 Task: Forward email and add a link Link0000000021 from Email0000000010 to Email0000000001 with a cc to Email0000000002 and bcc to Email0000000003 with a subject Subject0000000021 and add a message Message0000000023. Forward email and add a link Link0000000021 from Email0000000010 to Email0000000001; Email000000002 with a cc to Email0000000003; Email000000004 and bcc to Email0000000005 with a subject Subject0000000021 and add a message Message0000000023. Forward email and add a link Link0000000022 from Email0000000010 including the signature Sign0000000001 to Email0000000001 with a subject Subject0000000021 and add a message Message0000000021. Forward email and add a link Link0000000022 from Email0000000010 including the signature Sign0000000001 to Email0000000001; Email000000002 with a subject Subject0000000022 and add a message Message0000000022. Forward email and add a link Link0000000022 from Email0000000010 including the signature Sign0000000001 to Email0000000001 with a subject Subject0000000021 and add a message Message0000000021
Action: Mouse moved to (914, 232)
Screenshot: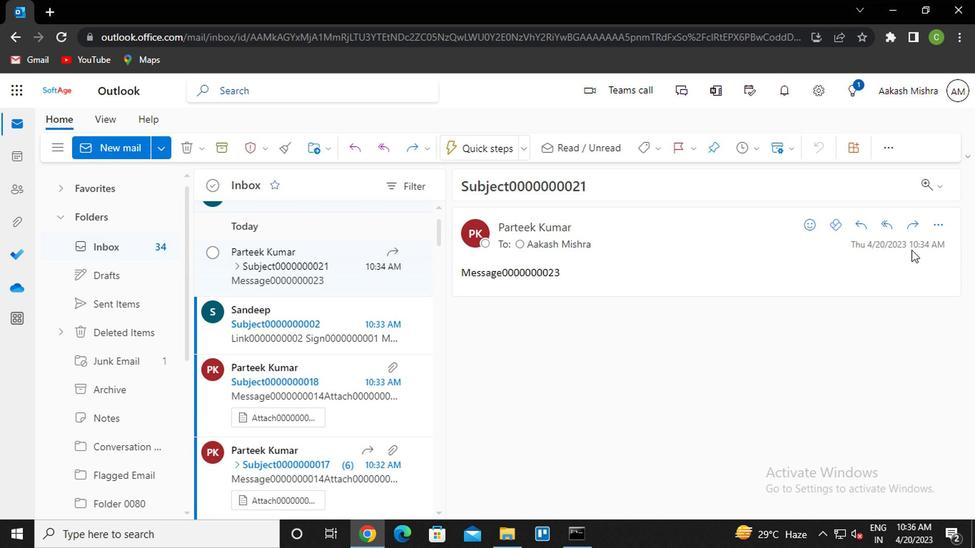 
Action: Mouse pressed left at (914, 232)
Screenshot: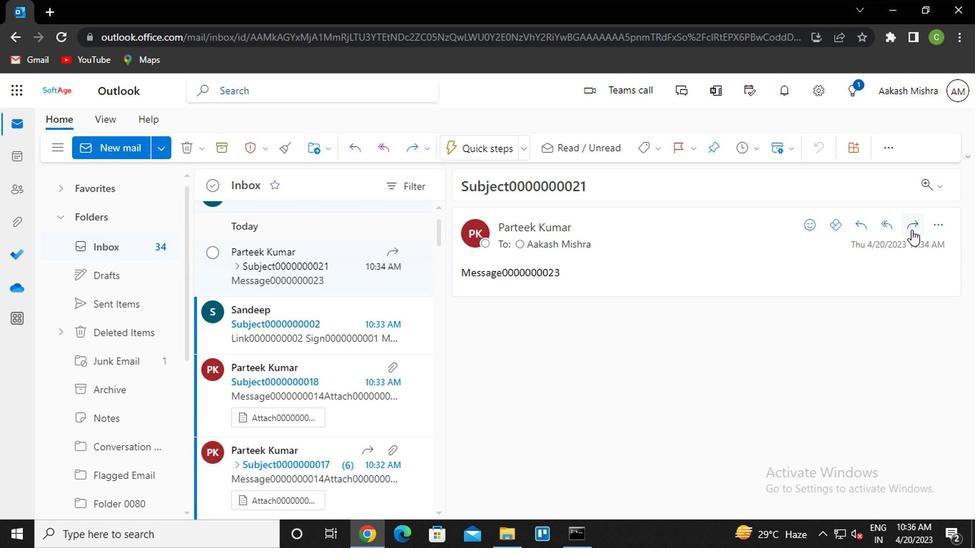 
Action: Mouse moved to (508, 330)
Screenshot: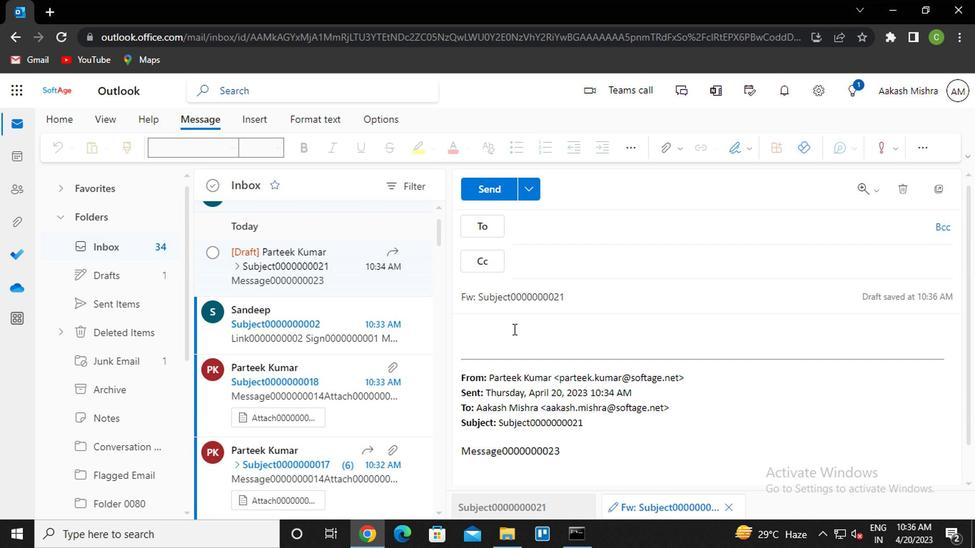 
Action: Mouse pressed left at (508, 330)
Screenshot: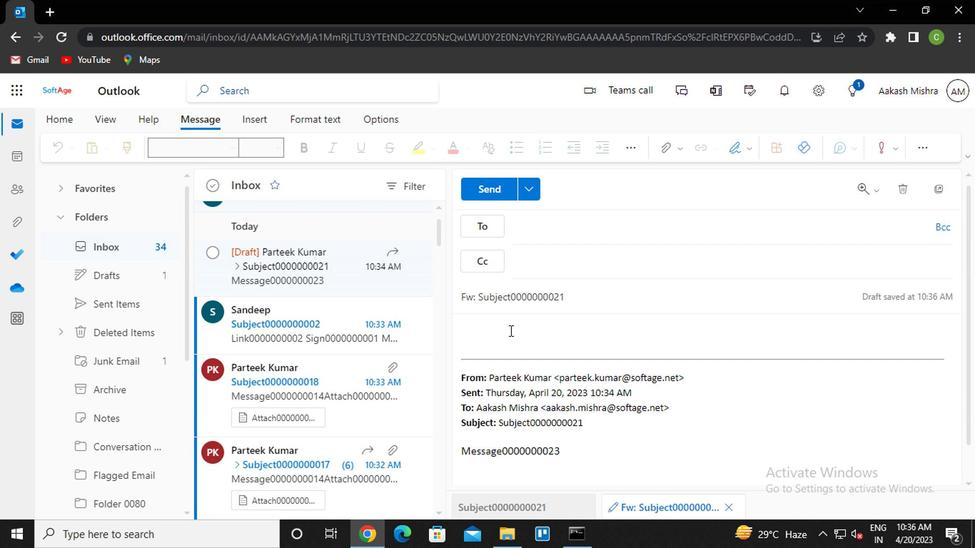 
Action: Mouse moved to (665, 146)
Screenshot: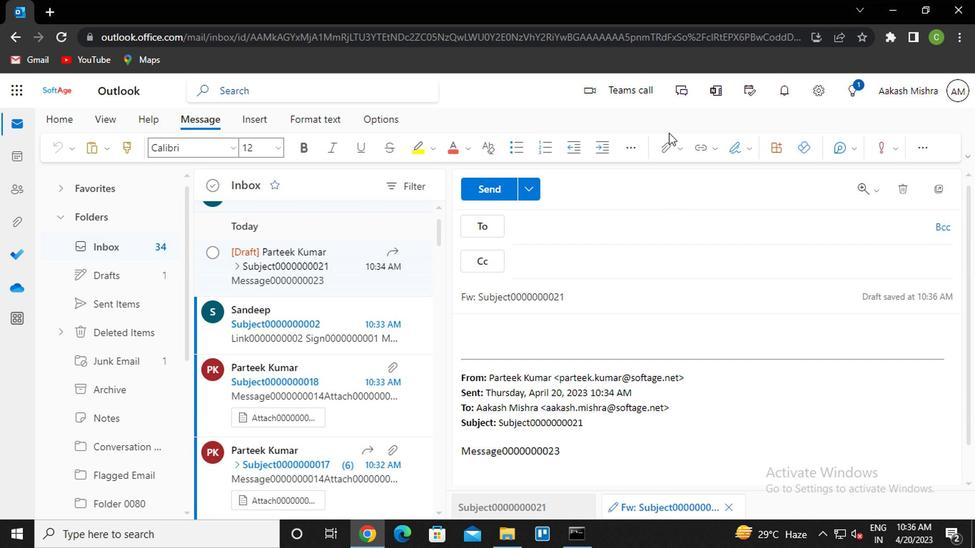 
Action: Mouse pressed left at (665, 146)
Screenshot: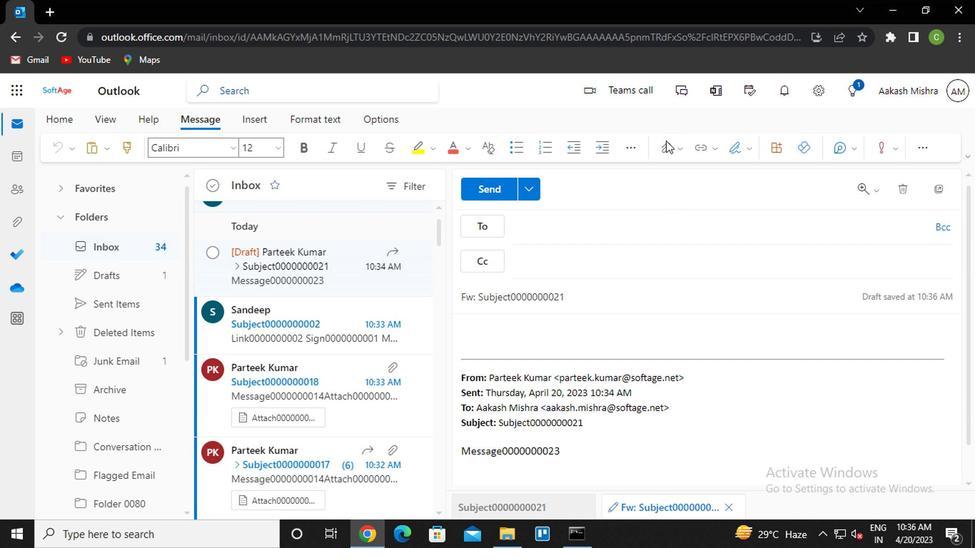 
Action: Mouse moved to (560, 255)
Screenshot: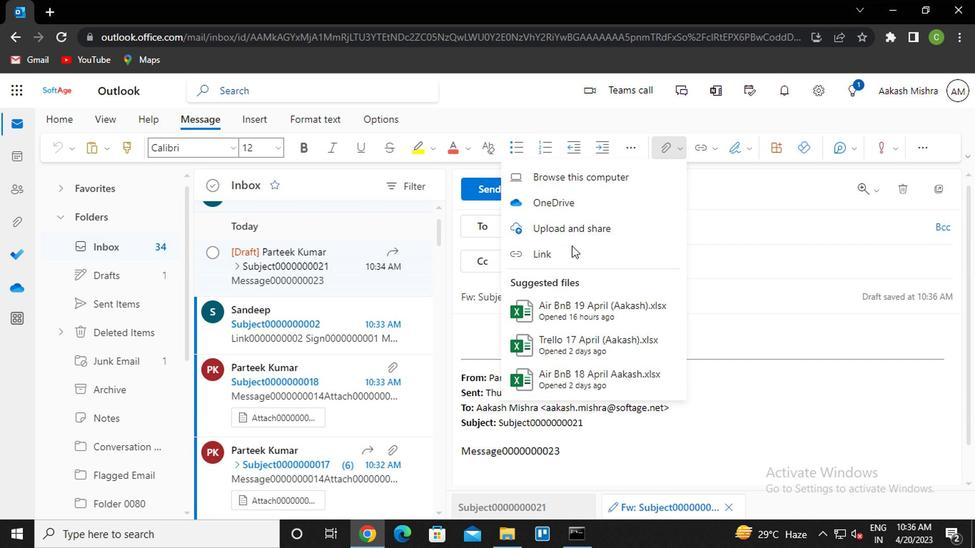 
Action: Mouse pressed left at (560, 255)
Screenshot: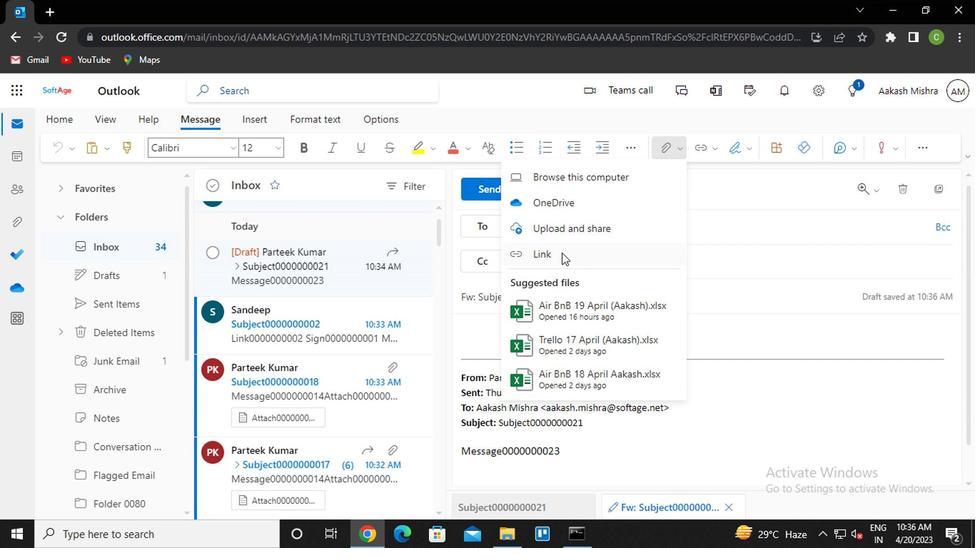 
Action: Mouse moved to (366, 279)
Screenshot: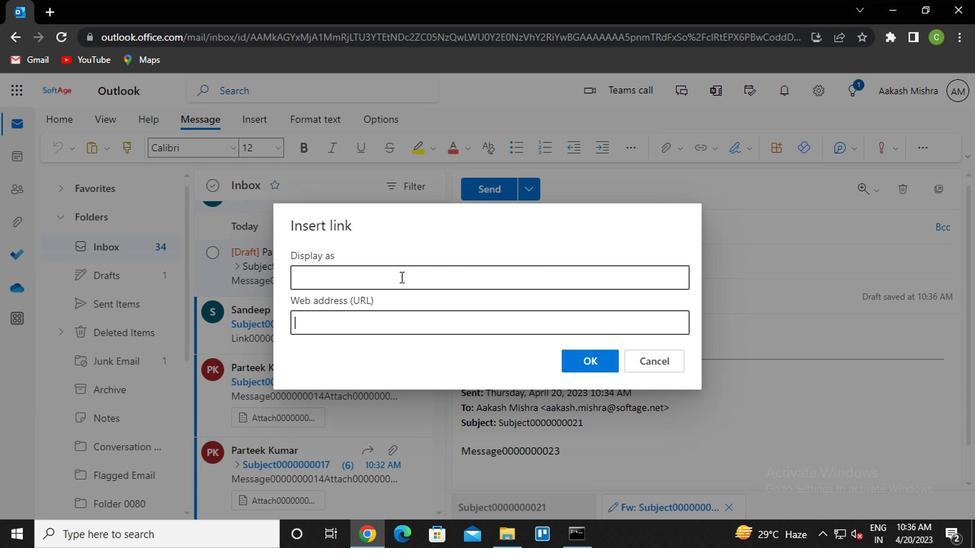 
Action: Mouse pressed left at (366, 279)
Screenshot: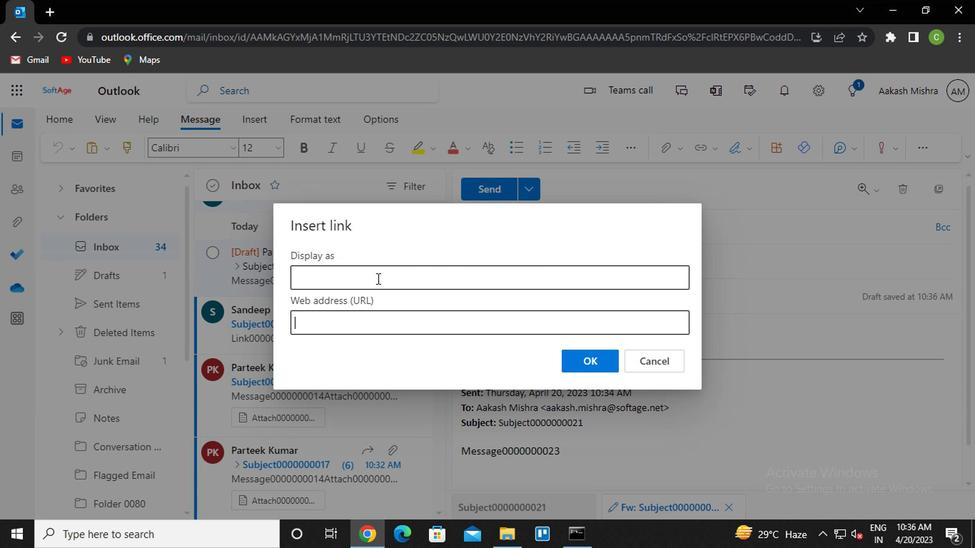 
Action: Key pressed <Key.down><Key.enter><Key.tab>l<Key.down><Key.enter>
Screenshot: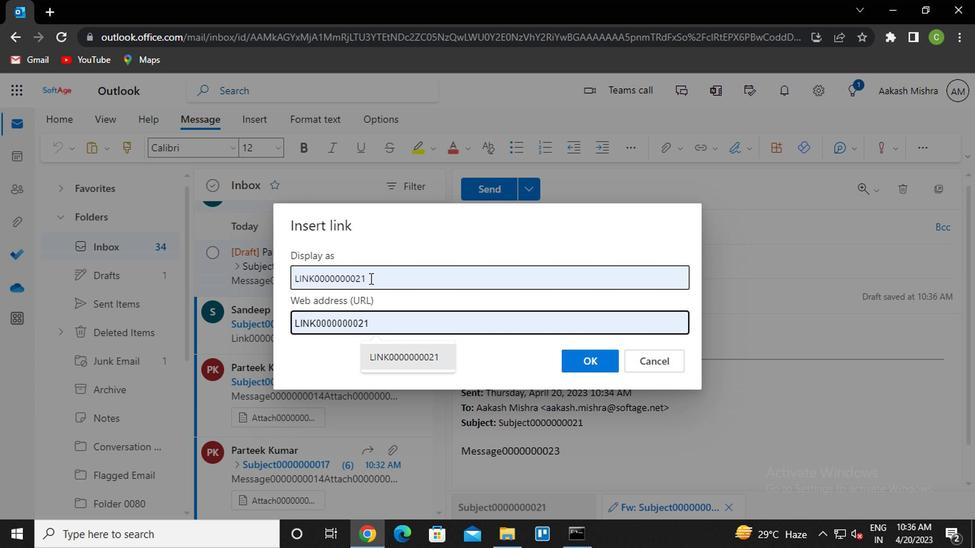 
Action: Mouse moved to (576, 365)
Screenshot: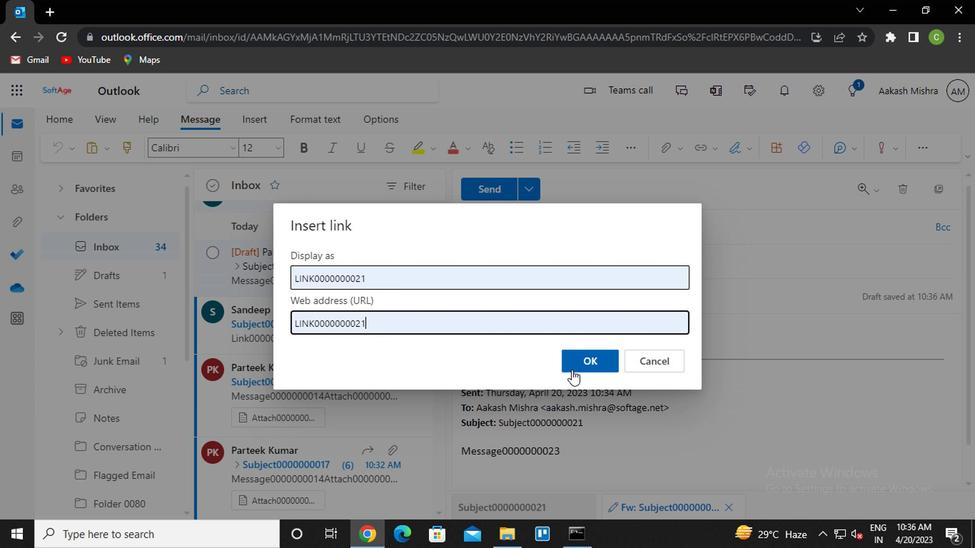 
Action: Mouse pressed left at (576, 365)
Screenshot: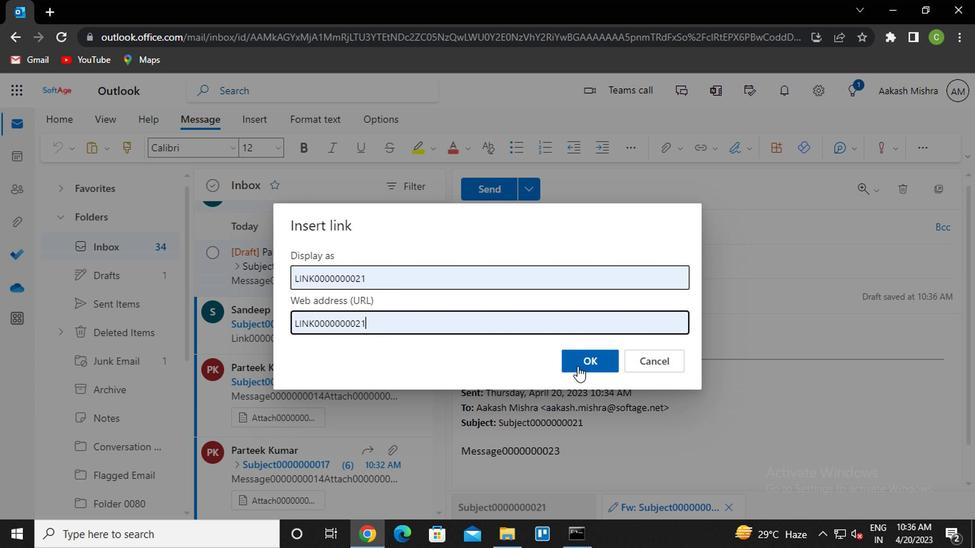 
Action: Mouse moved to (544, 233)
Screenshot: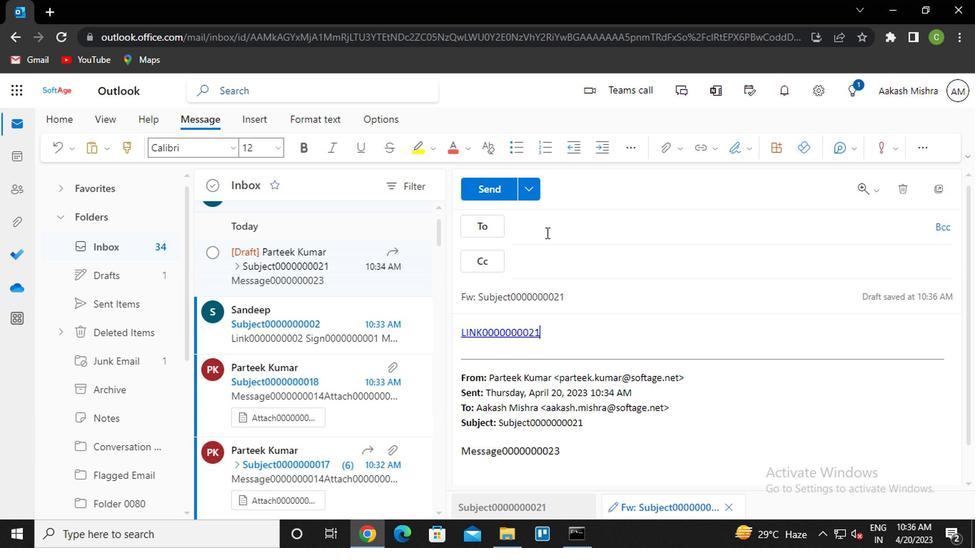 
Action: Mouse pressed left at (544, 233)
Screenshot: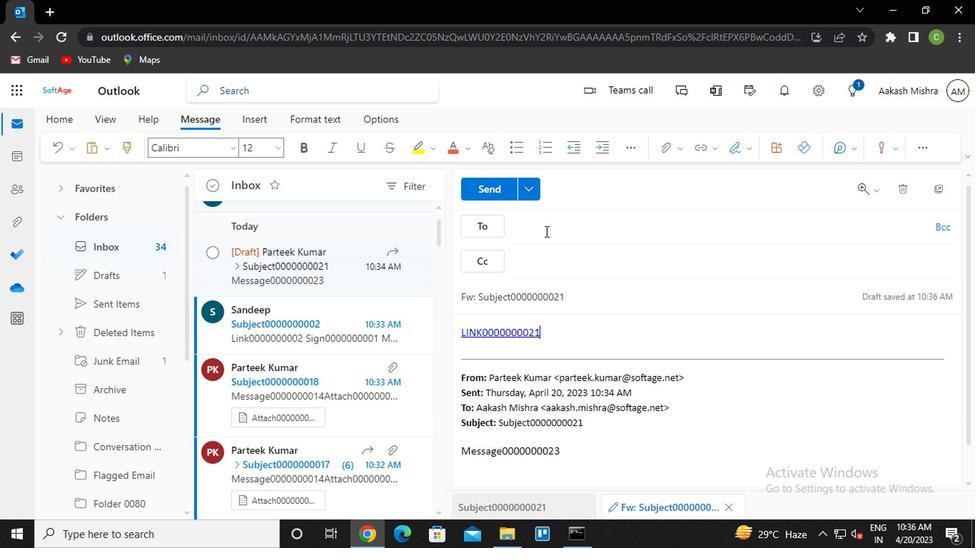 
Action: Key pressed san<Key.enter>
Screenshot: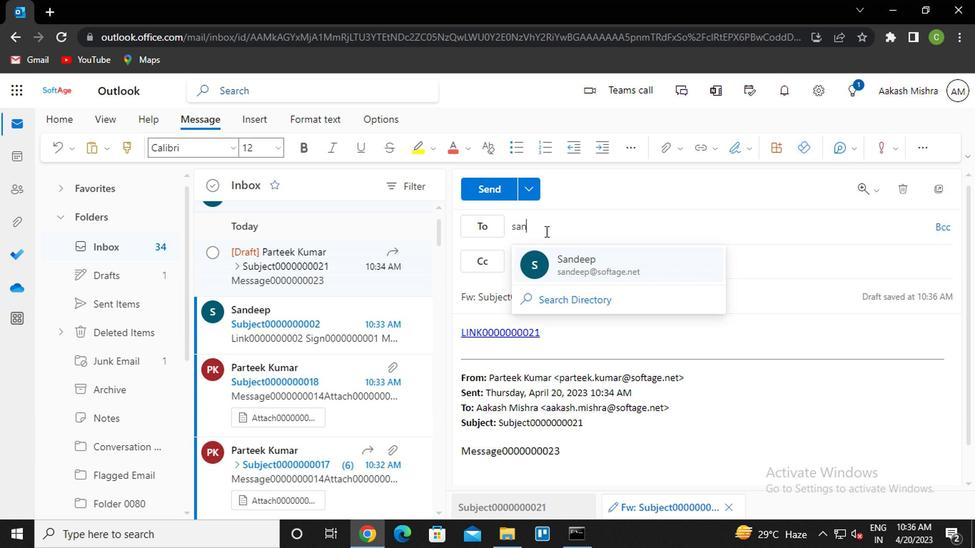 
Action: Mouse moved to (550, 265)
Screenshot: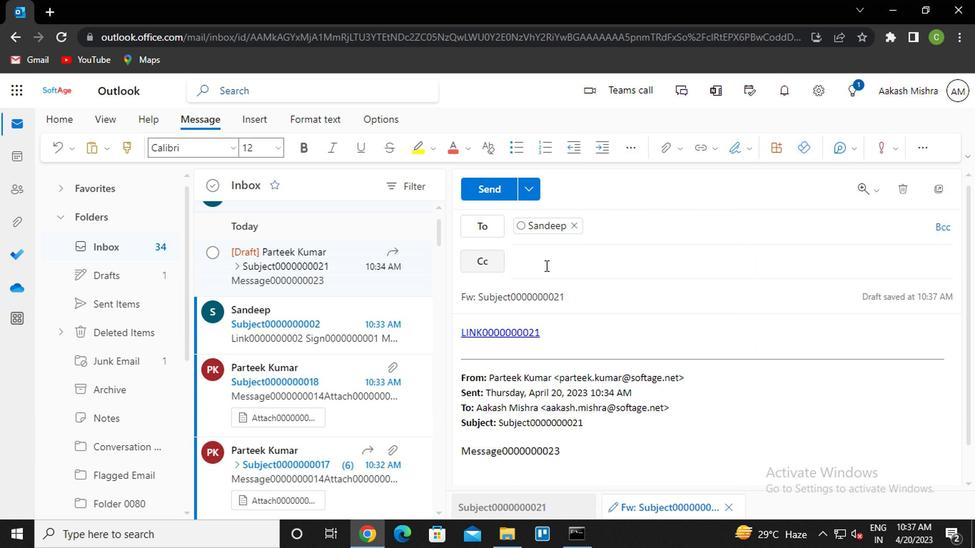 
Action: Mouse pressed left at (550, 265)
Screenshot: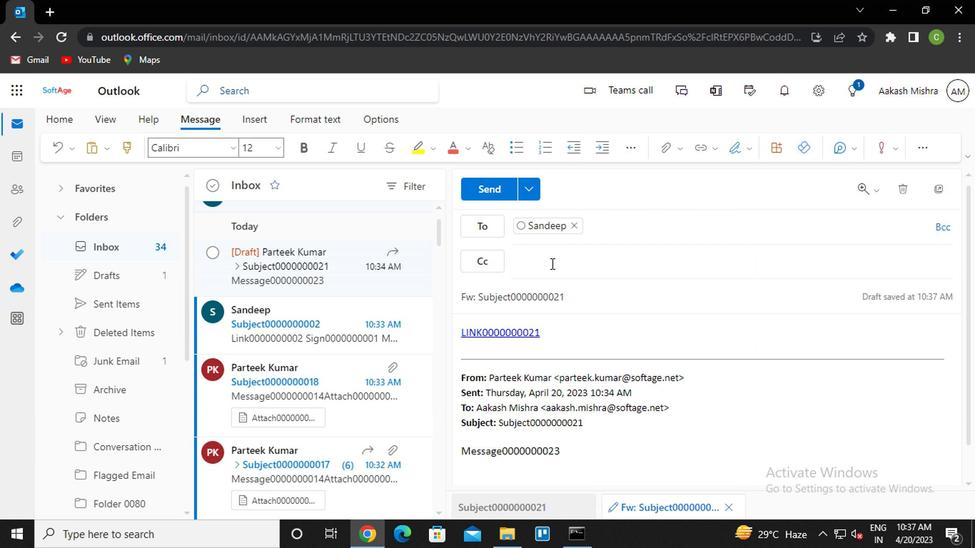
Action: Key pressed vas<Key.backspace>n<Key.enter>
Screenshot: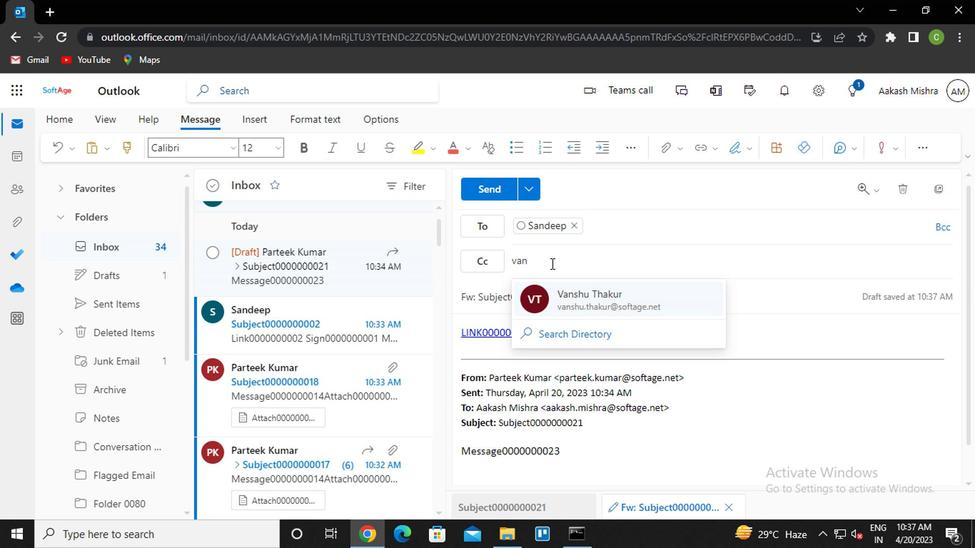 
Action: Mouse moved to (948, 231)
Screenshot: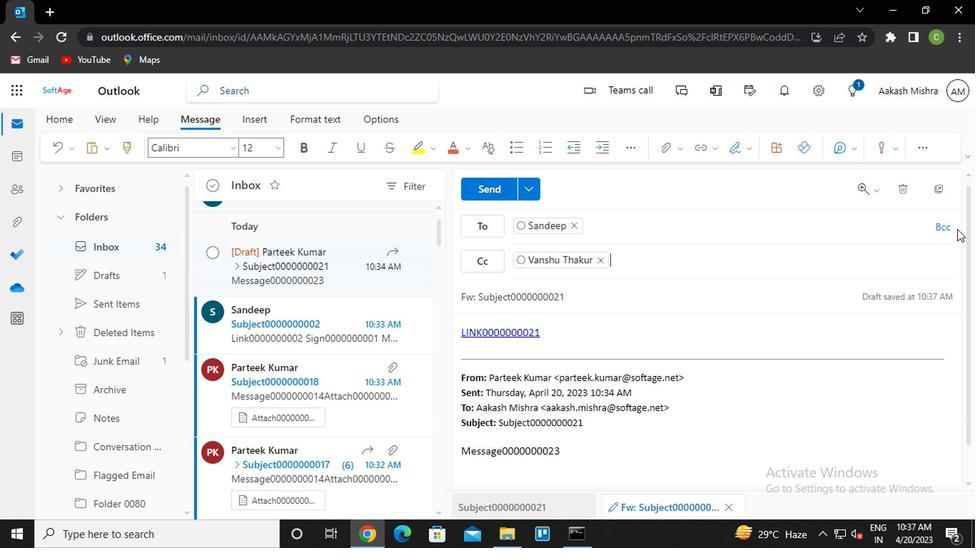 
Action: Mouse pressed left at (948, 231)
Screenshot: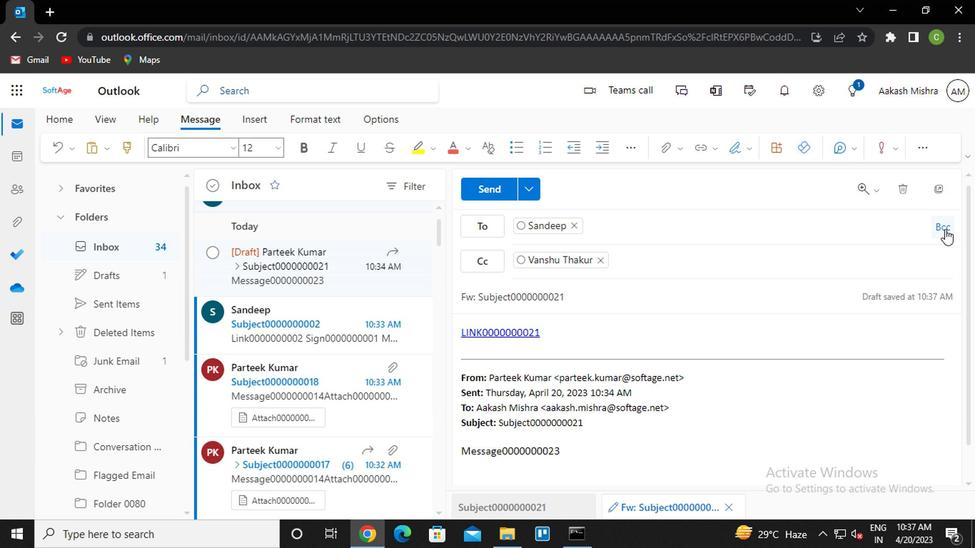 
Action: Mouse moved to (810, 289)
Screenshot: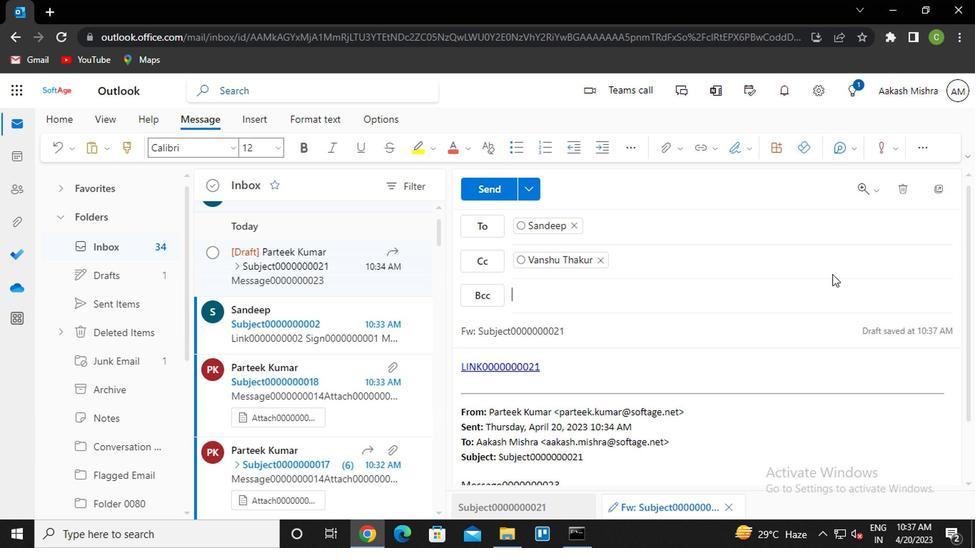 
Action: Key pressed nik<Key.enter>
Screenshot: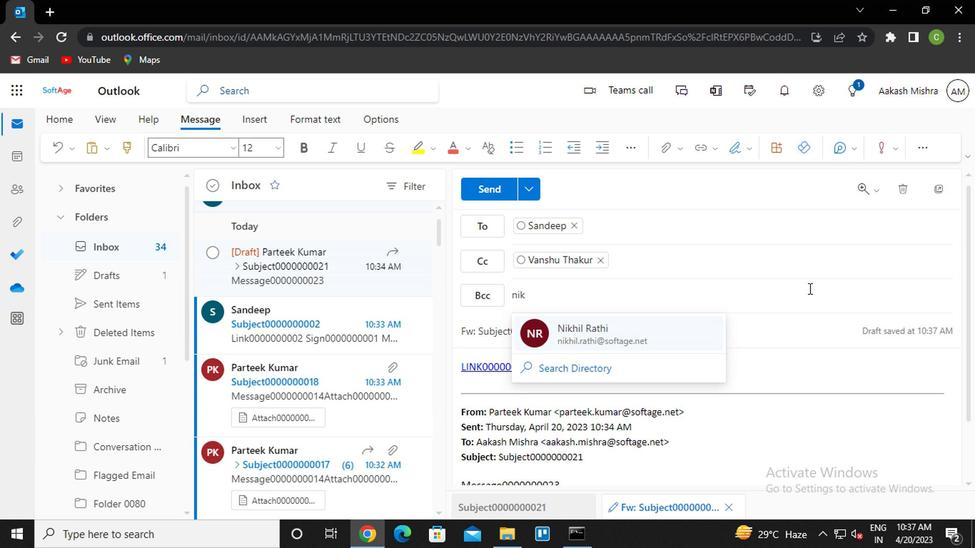 
Action: Mouse moved to (539, 380)
Screenshot: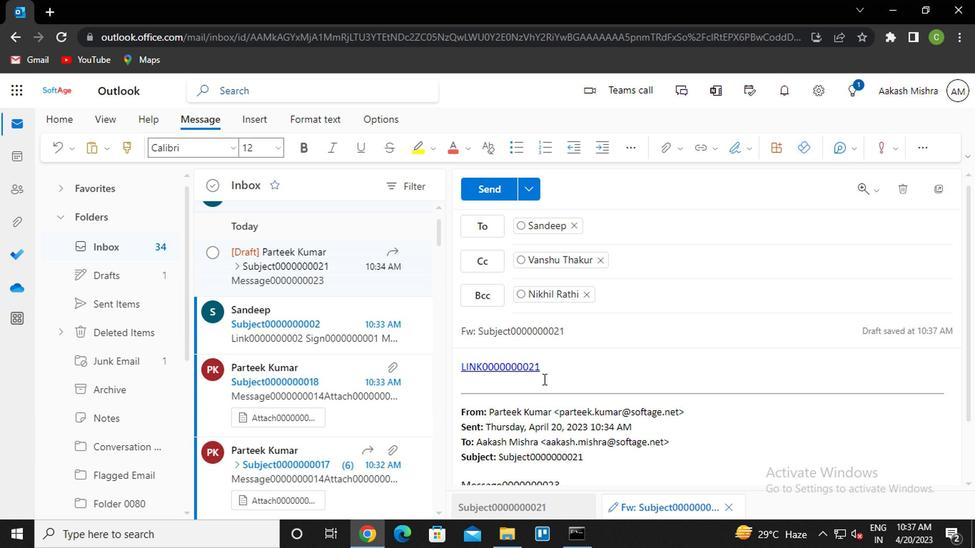 
Action: Mouse pressed left at (539, 380)
Screenshot: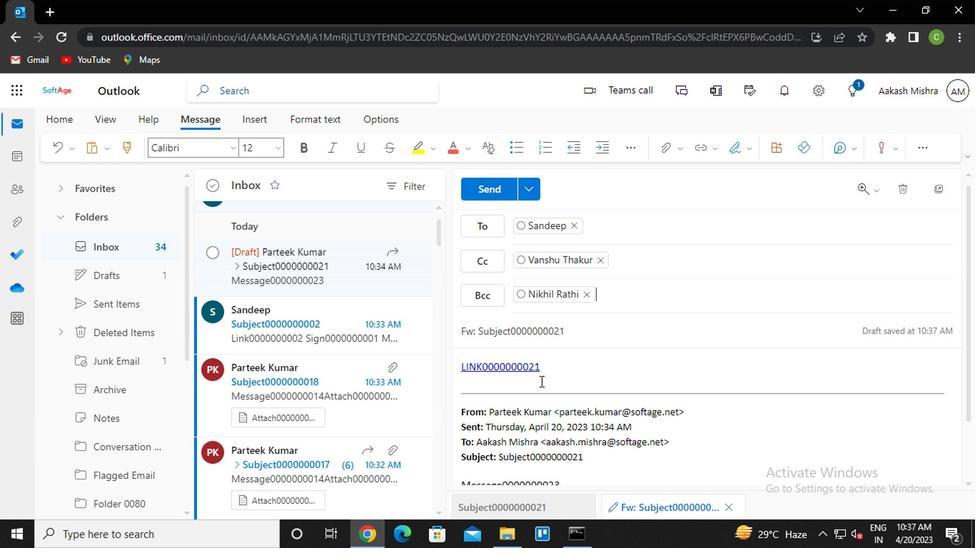 
Action: Key pressed <Key.caps_lock>m<Key.caps_lock>essage0000000023
Screenshot: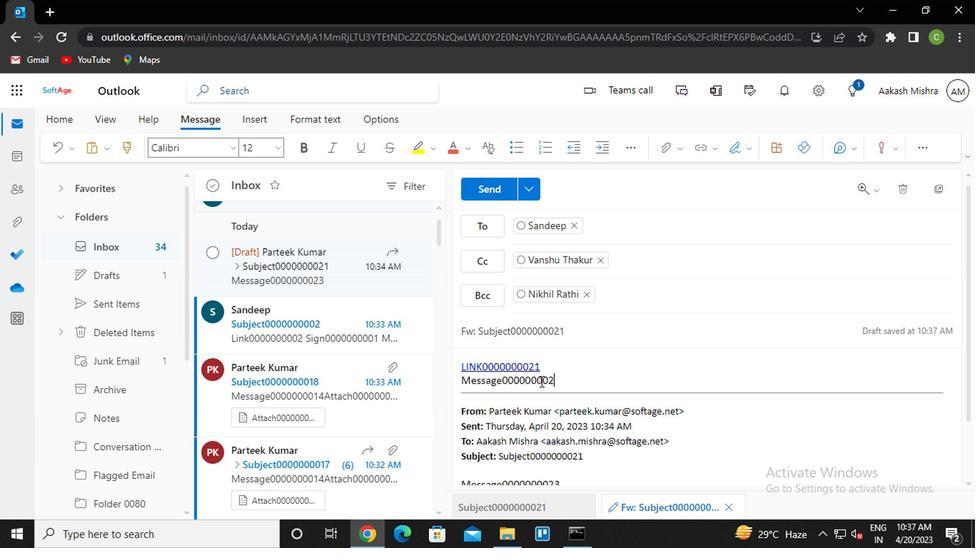 
Action: Mouse moved to (468, 186)
Screenshot: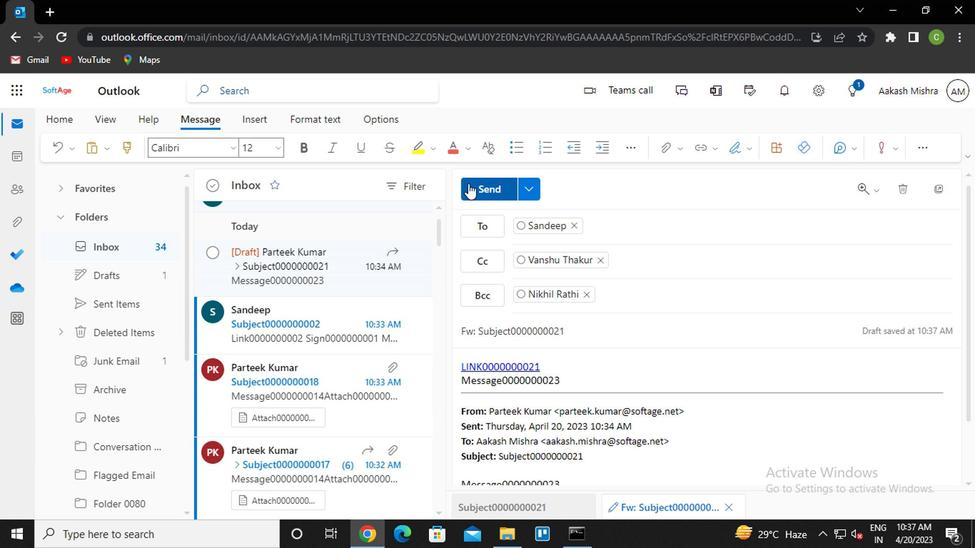 
Action: Mouse pressed left at (468, 186)
Screenshot: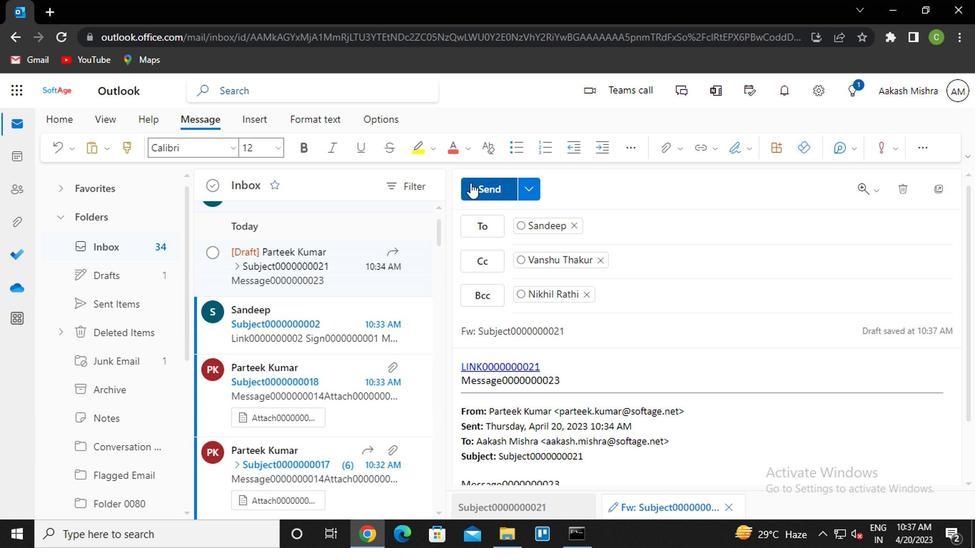 
Action: Mouse moved to (913, 233)
Screenshot: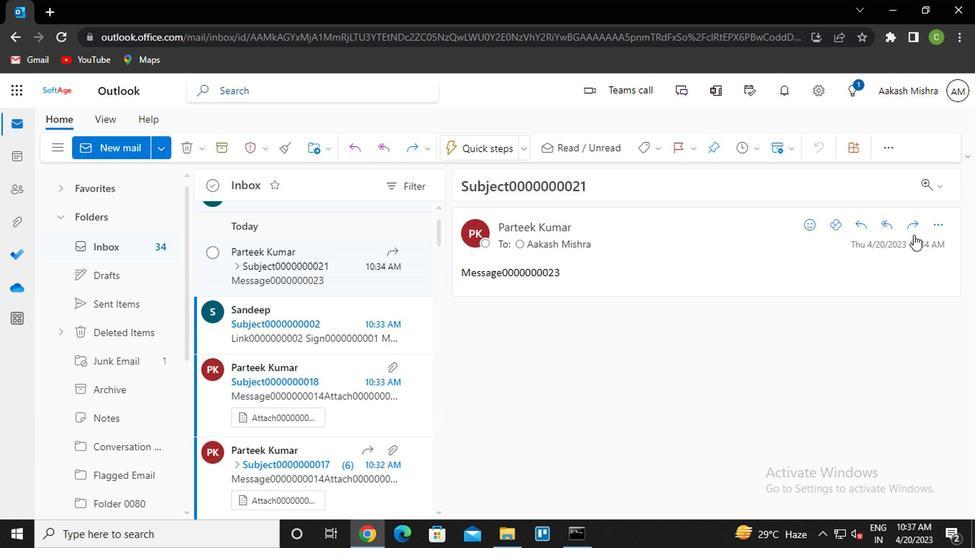 
Action: Mouse pressed left at (913, 233)
Screenshot: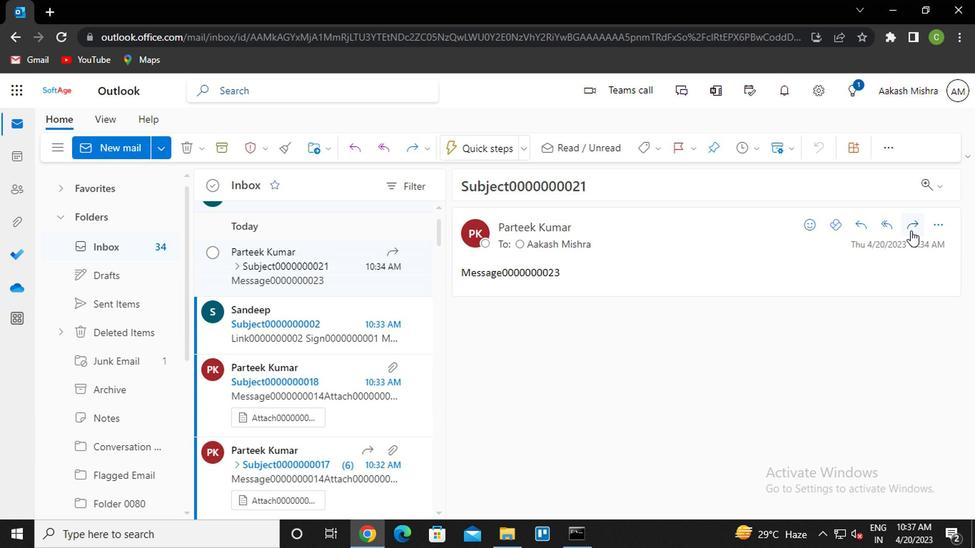 
Action: Mouse moved to (514, 334)
Screenshot: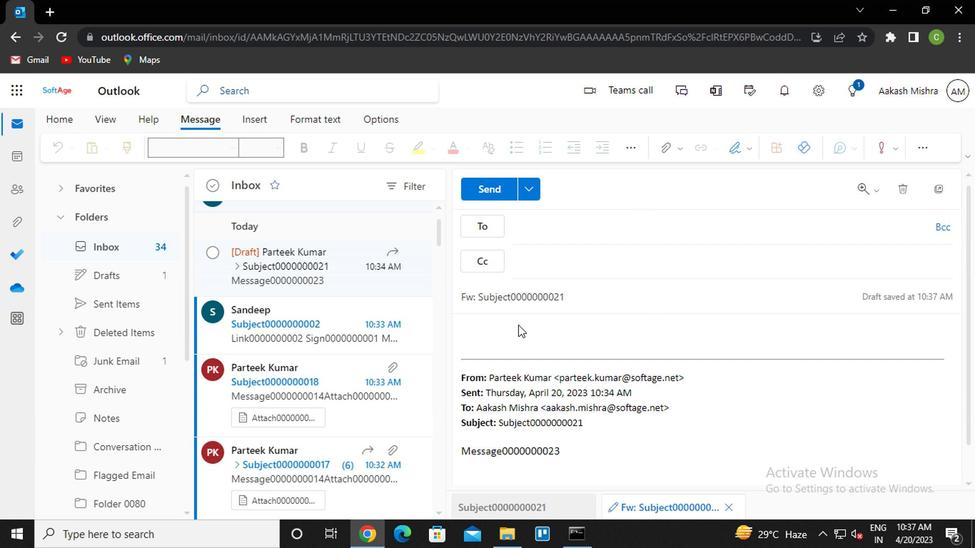 
Action: Mouse pressed left at (514, 334)
Screenshot: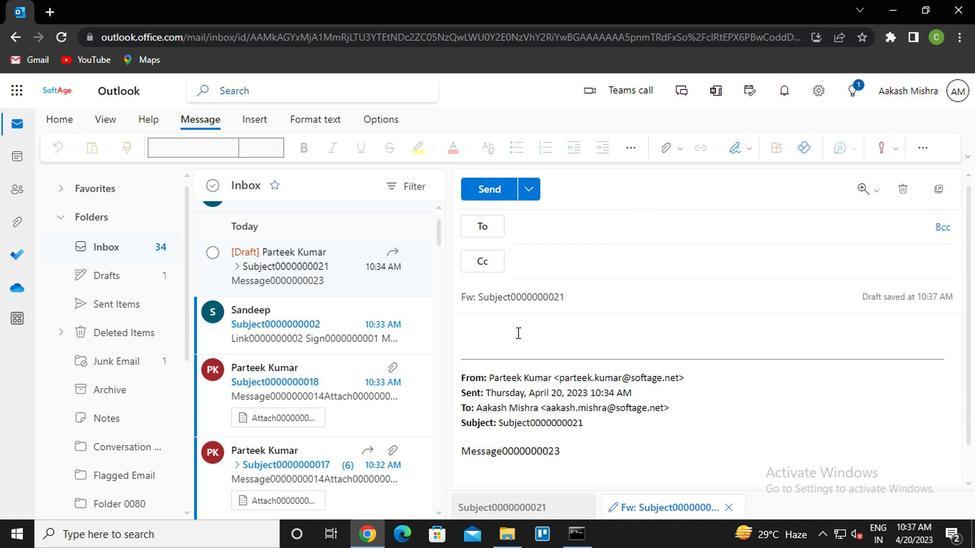 
Action: Mouse moved to (669, 152)
Screenshot: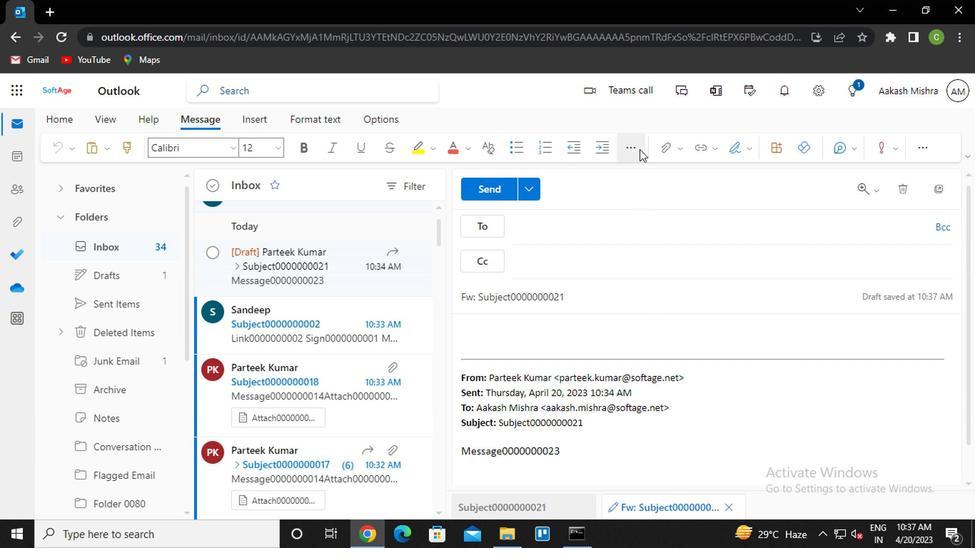 
Action: Mouse pressed left at (669, 152)
Screenshot: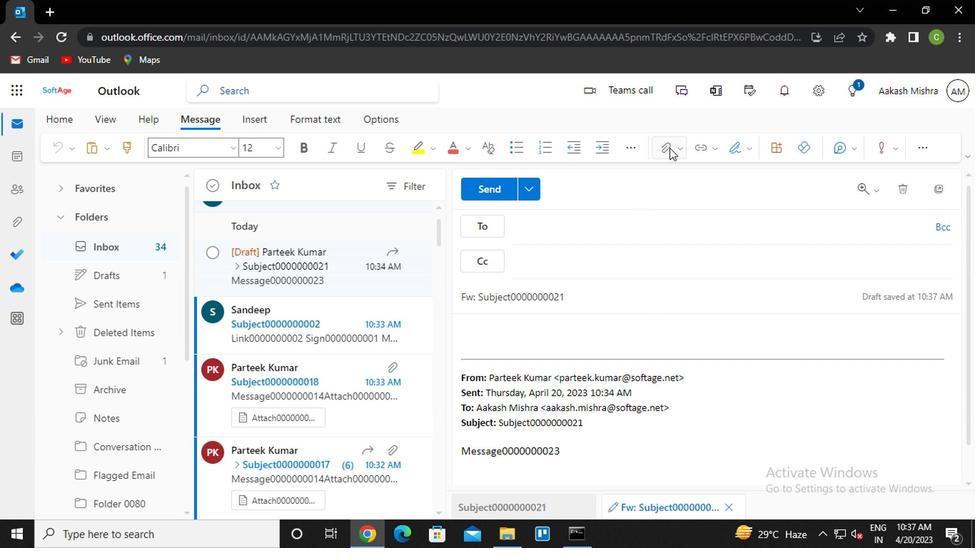 
Action: Mouse moved to (550, 253)
Screenshot: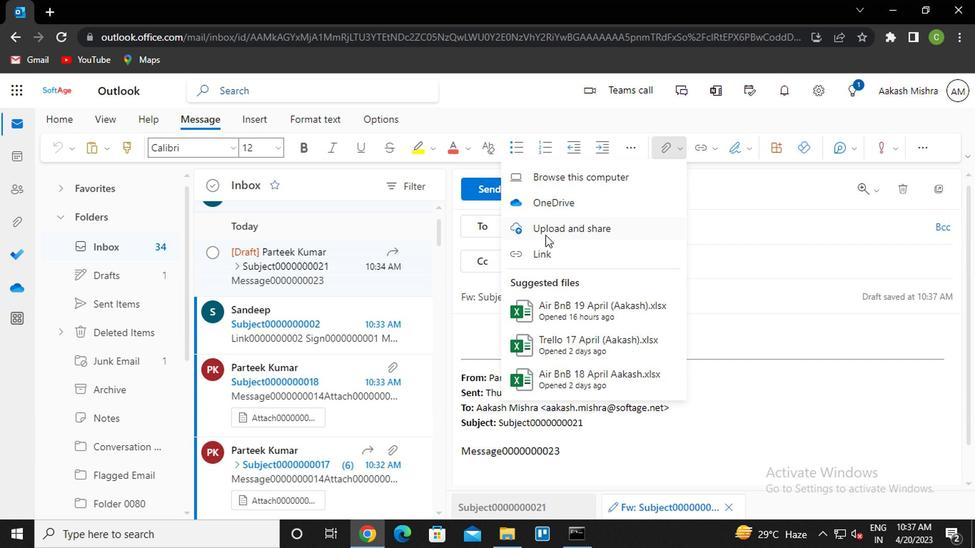 
Action: Mouse pressed left at (550, 253)
Screenshot: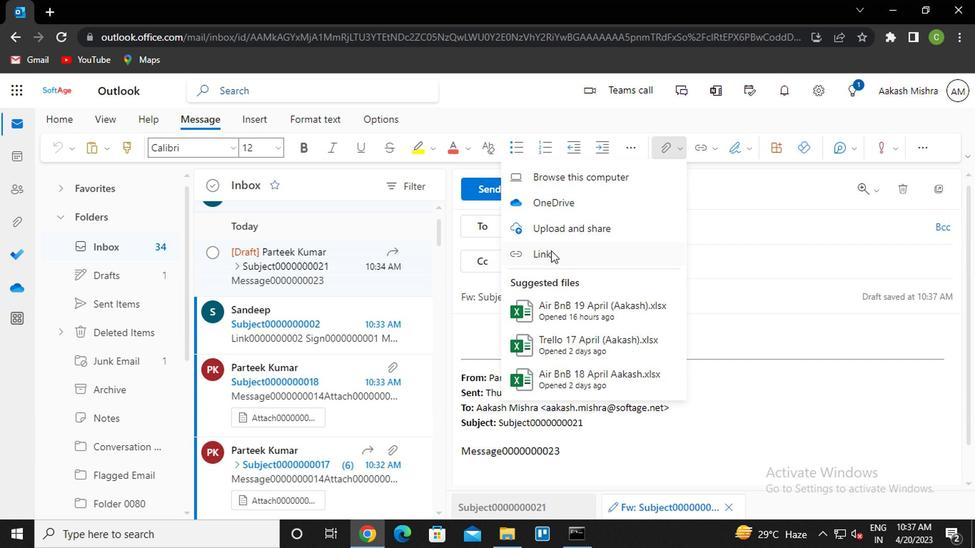 
Action: Mouse moved to (369, 280)
Screenshot: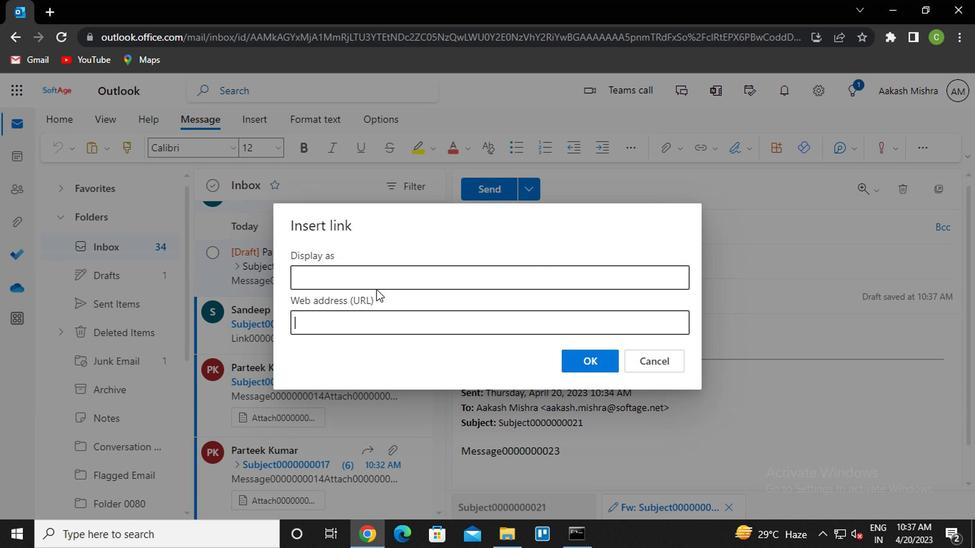 
Action: Mouse pressed left at (369, 280)
Screenshot: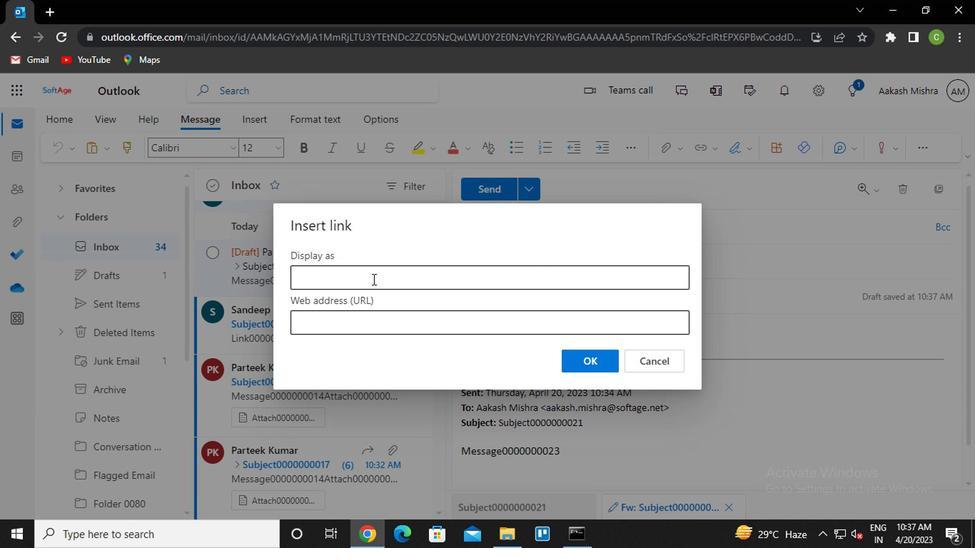 
Action: Key pressed <Key.down><Key.enter>
Screenshot: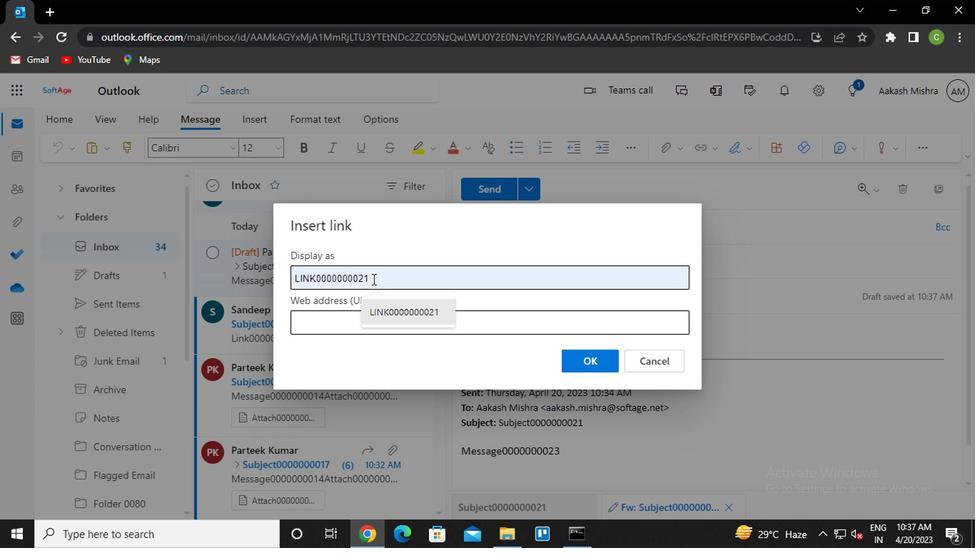 
Action: Mouse moved to (363, 322)
Screenshot: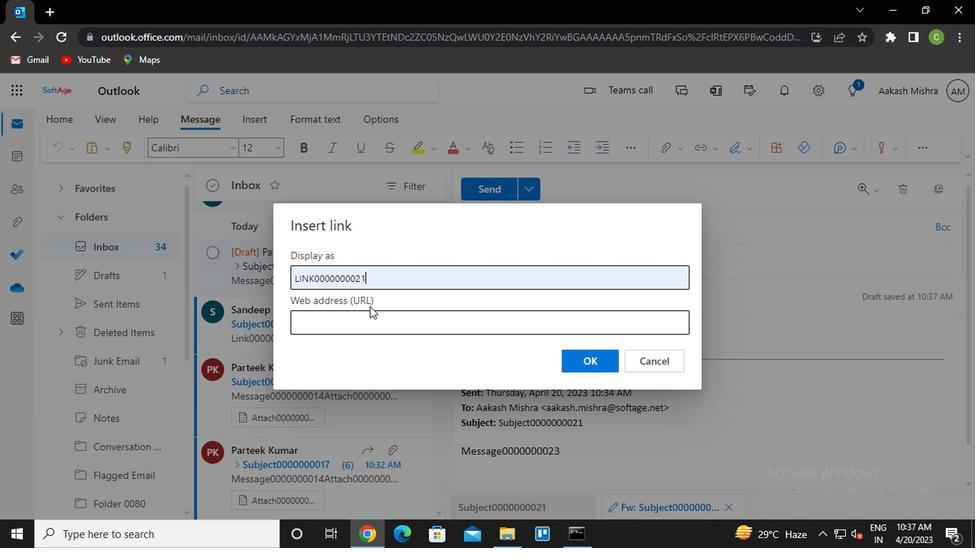 
Action: Mouse pressed left at (363, 322)
Screenshot: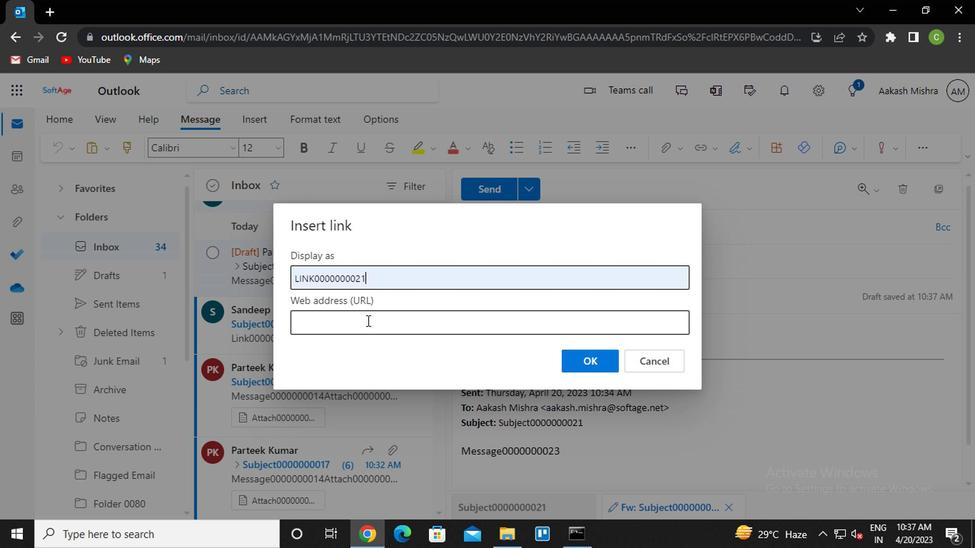 
Action: Mouse moved to (392, 354)
Screenshot: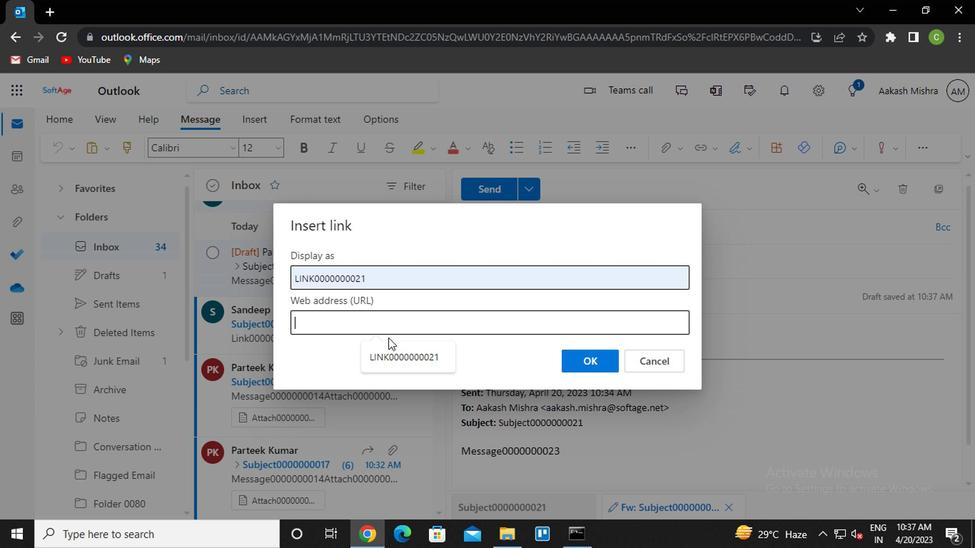 
Action: Mouse pressed left at (392, 354)
Screenshot: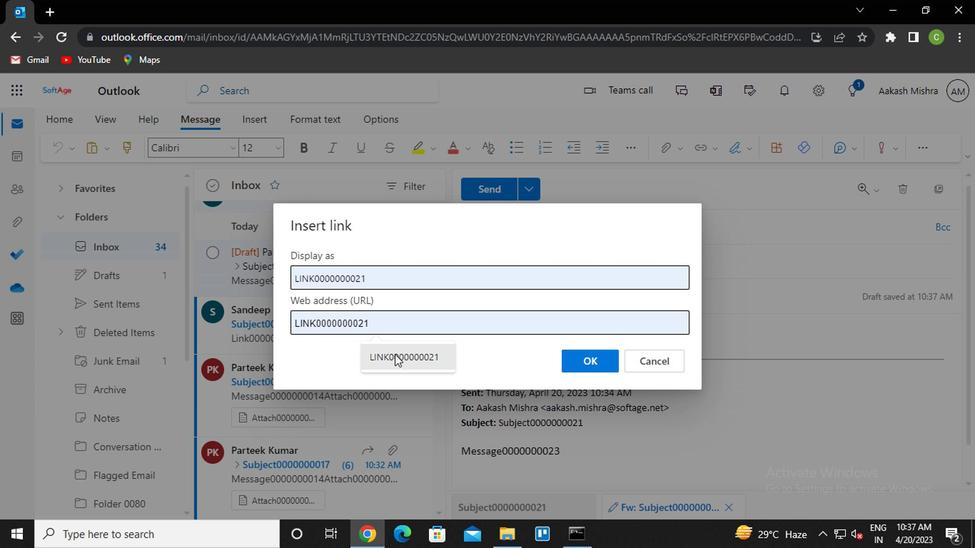 
Action: Mouse moved to (574, 360)
Screenshot: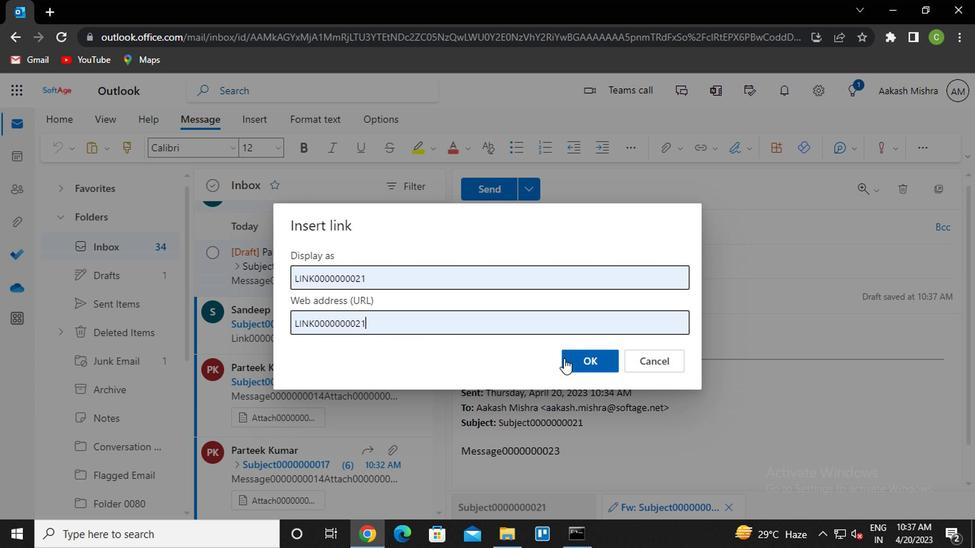 
Action: Mouse pressed left at (574, 360)
Screenshot: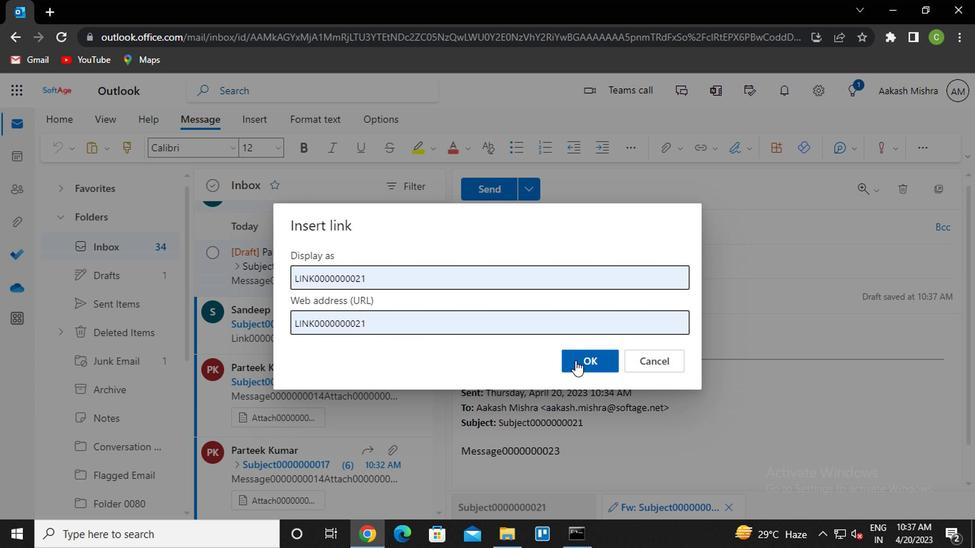 
Action: Mouse moved to (584, 234)
Screenshot: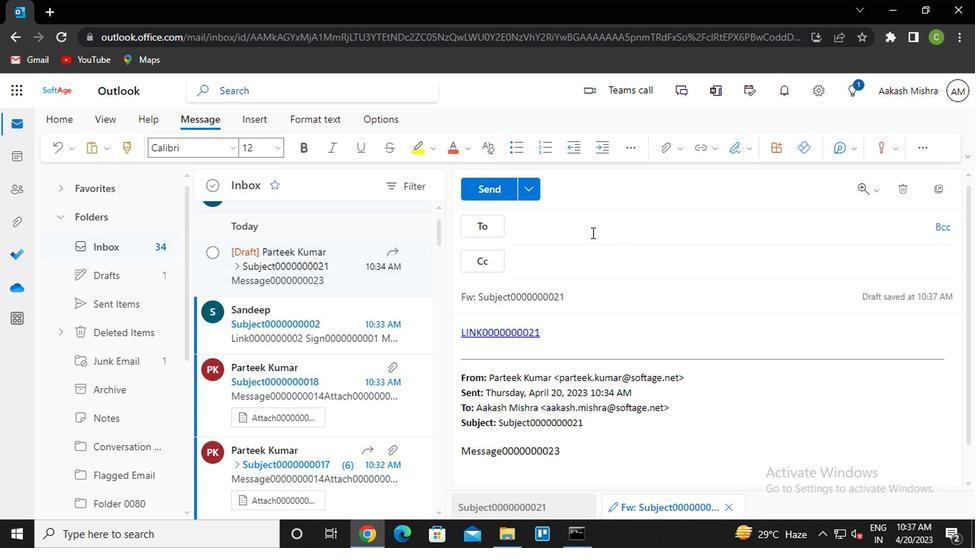 
Action: Mouse pressed left at (584, 234)
Screenshot: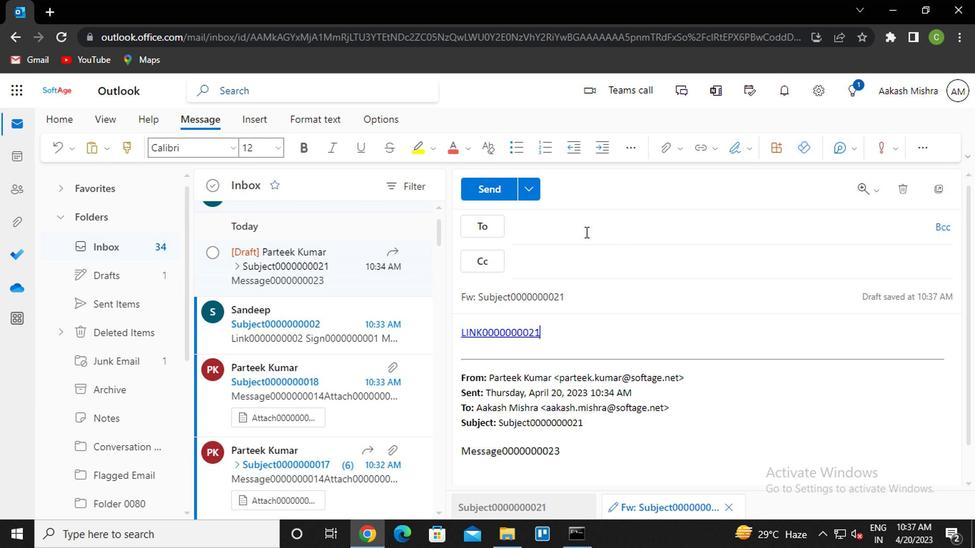 
Action: Key pressed <Key.caps_lock>s<Key.caps_lock>an<Key.enter>
Screenshot: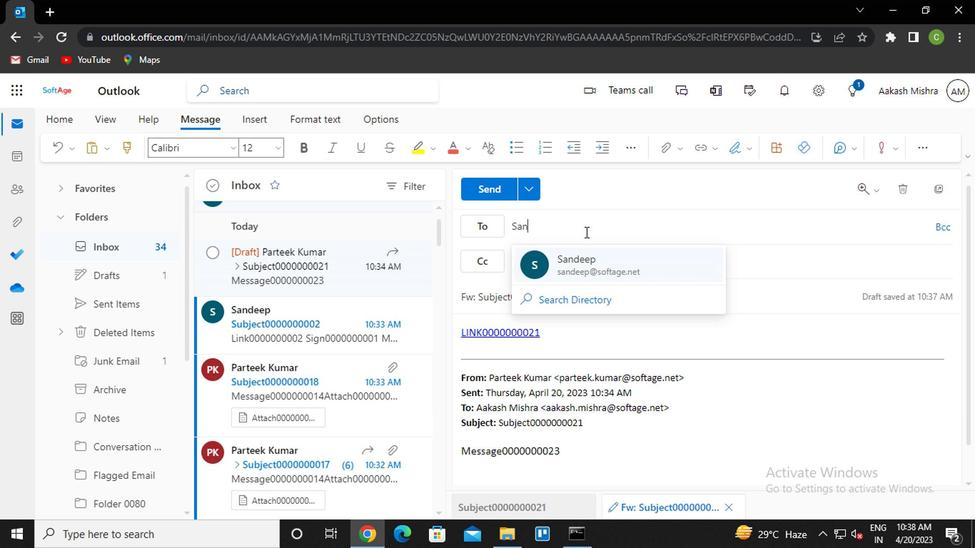 
Action: Mouse moved to (552, 266)
Screenshot: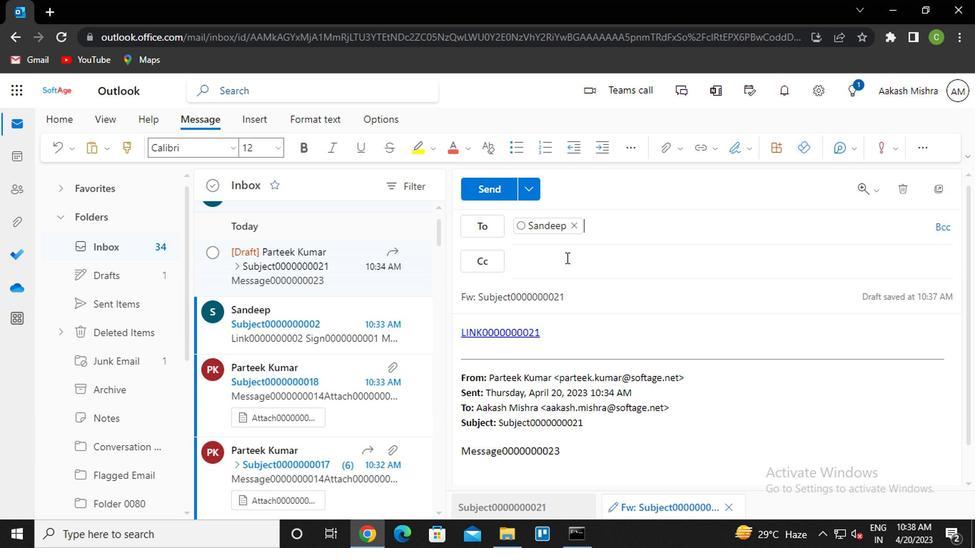 
Action: Mouse pressed left at (552, 266)
Screenshot: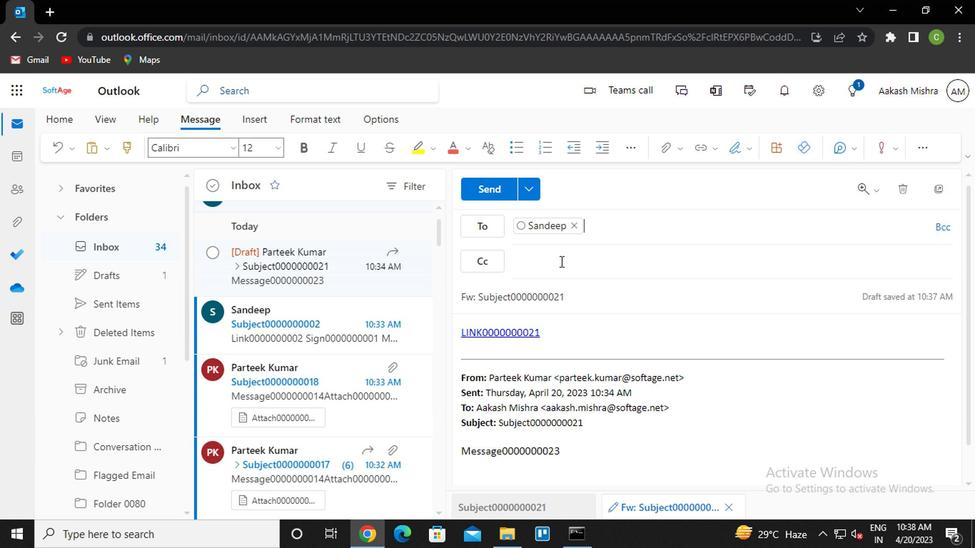
Action: Key pressed van<Key.enter>
Screenshot: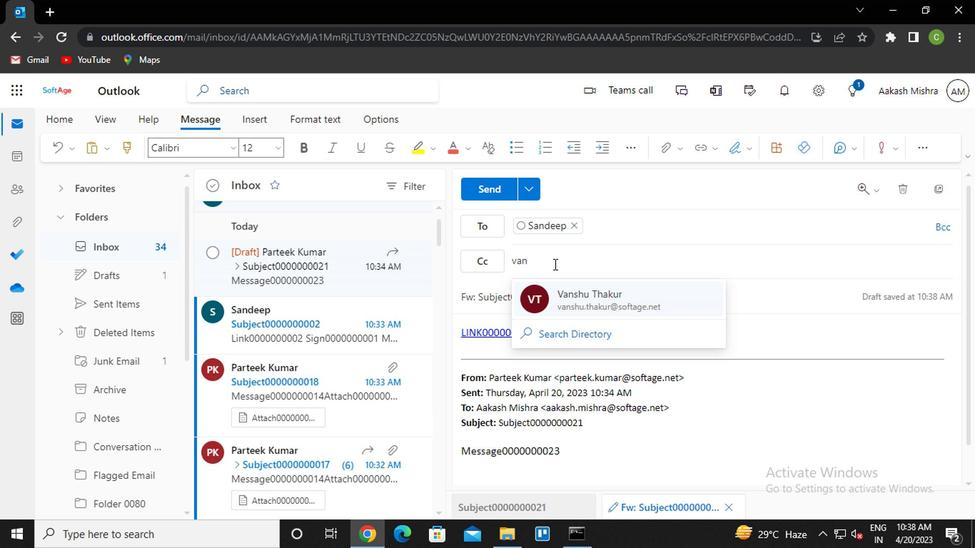 
Action: Mouse moved to (600, 264)
Screenshot: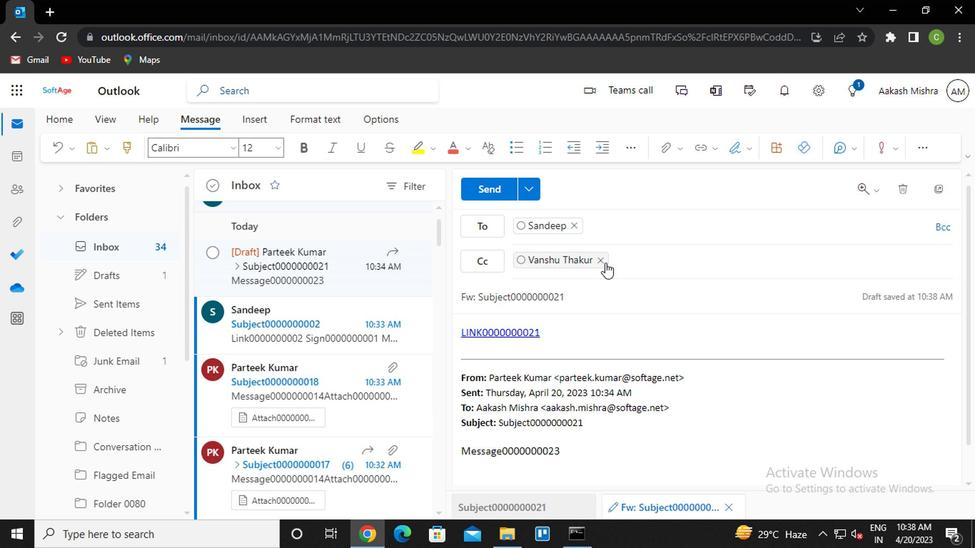 
Action: Mouse pressed left at (600, 264)
Screenshot: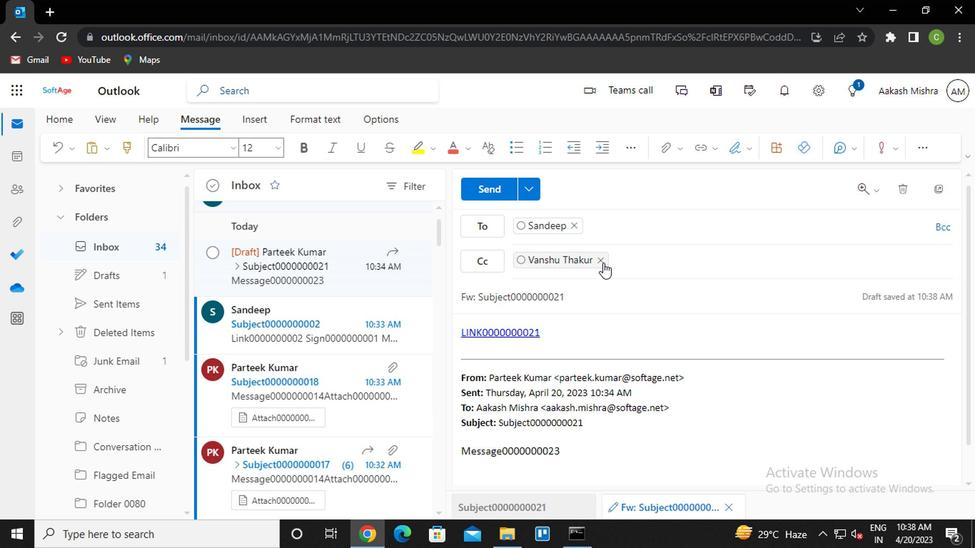 
Action: Mouse moved to (600, 235)
Screenshot: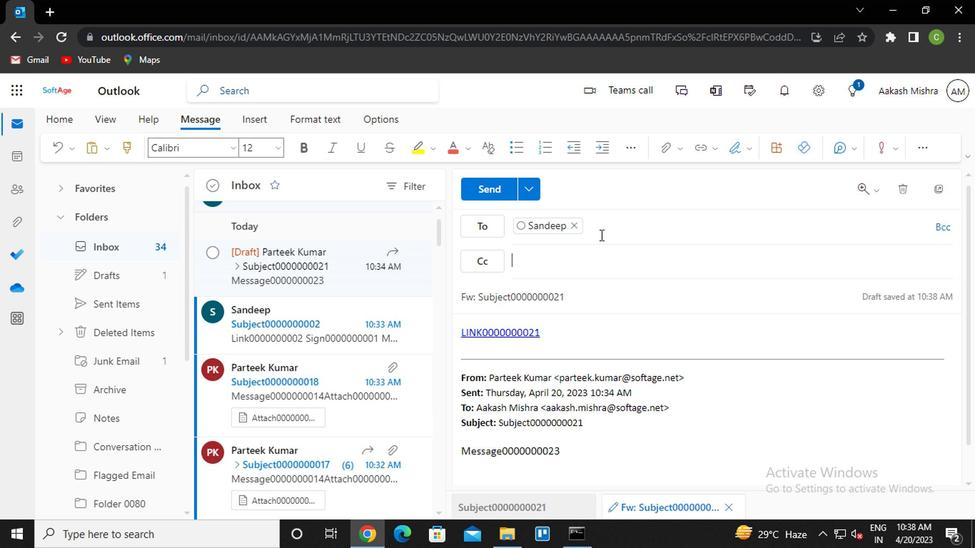 
Action: Mouse pressed left at (600, 235)
Screenshot: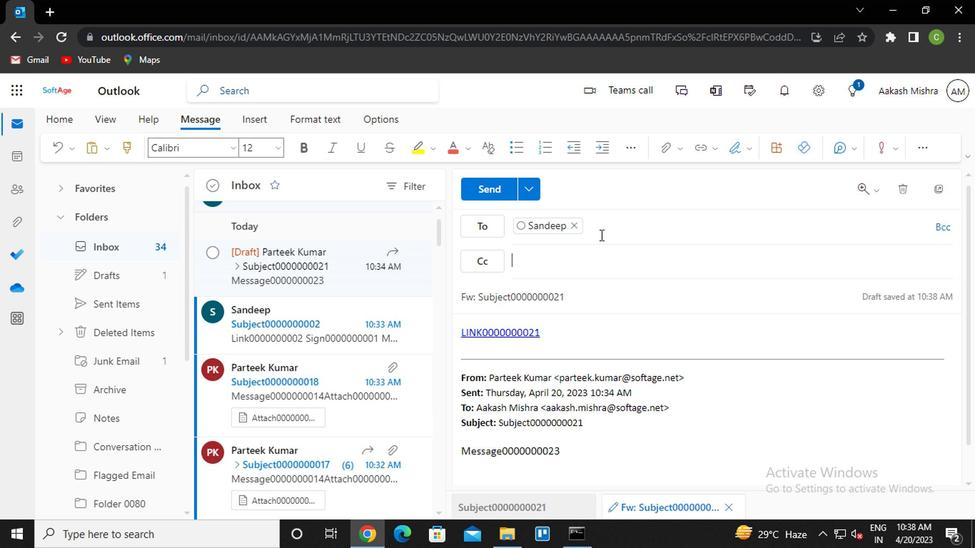 
Action: Key pressed van<Key.enter>
Screenshot: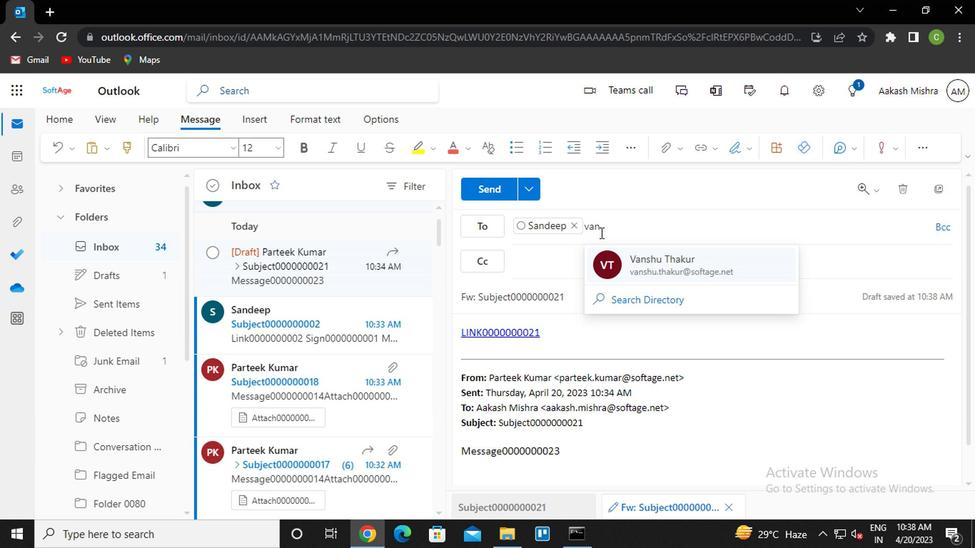 
Action: Mouse moved to (538, 264)
Screenshot: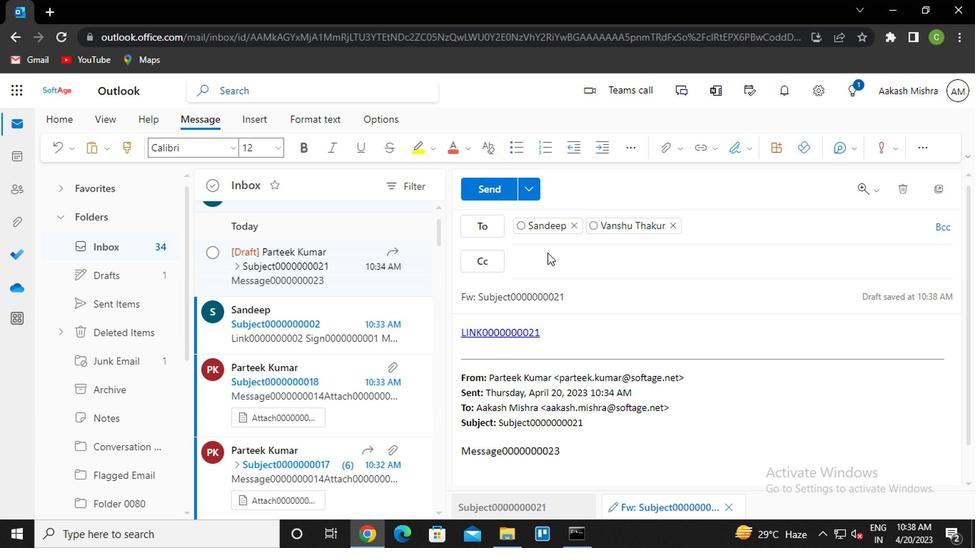 
Action: Mouse pressed left at (538, 264)
Screenshot: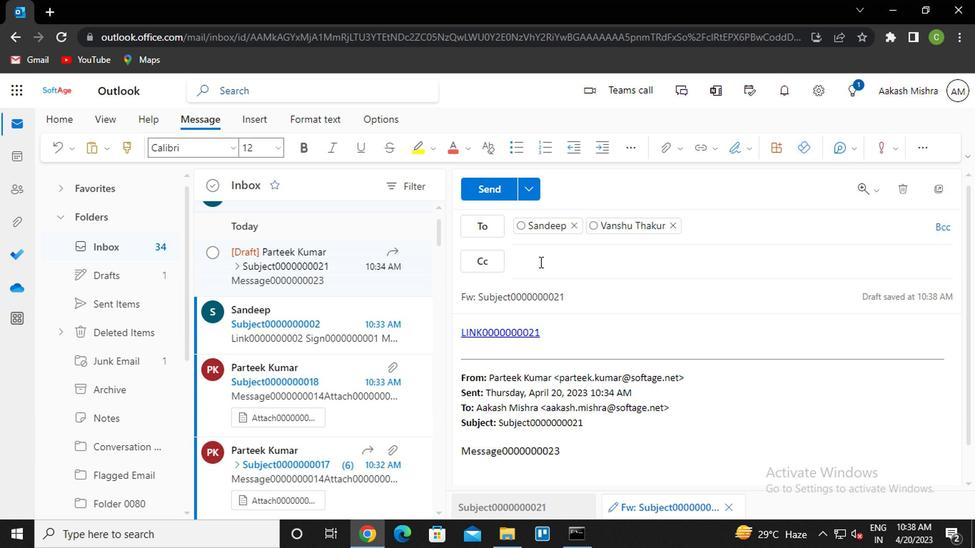 
Action: Key pressed nik<Key.enter>ayu<Key.enter>
Screenshot: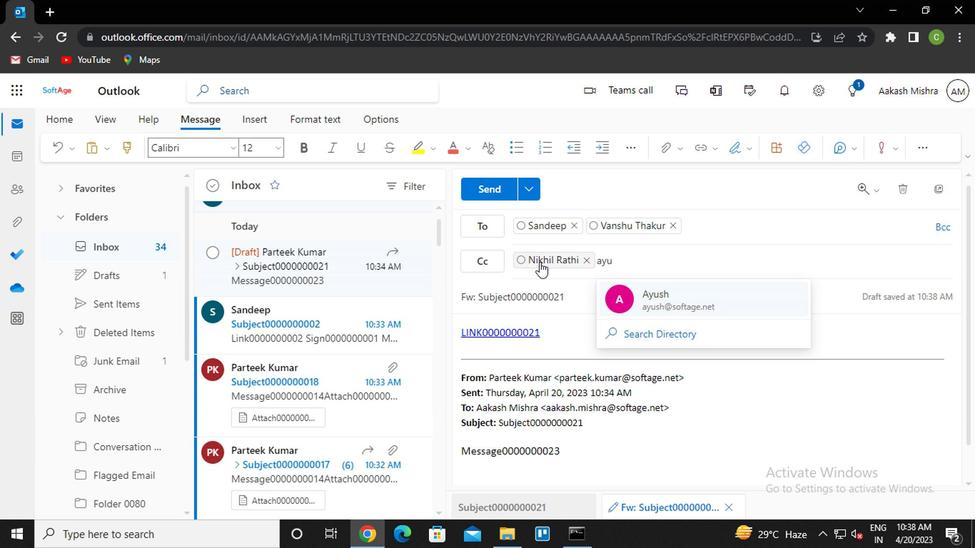 
Action: Mouse moved to (564, 247)
Screenshot: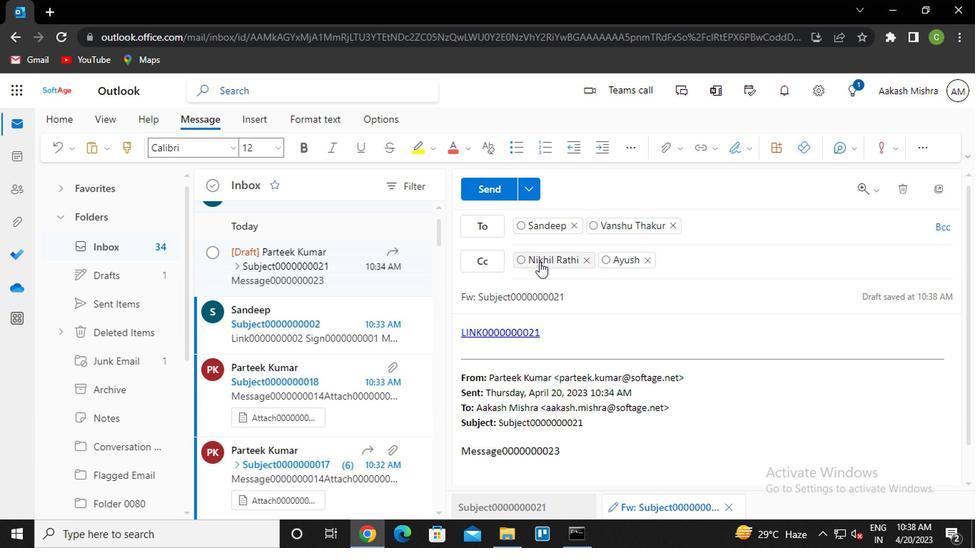 
Action: Mouse scrolled (564, 248) with delta (0, 0)
Screenshot: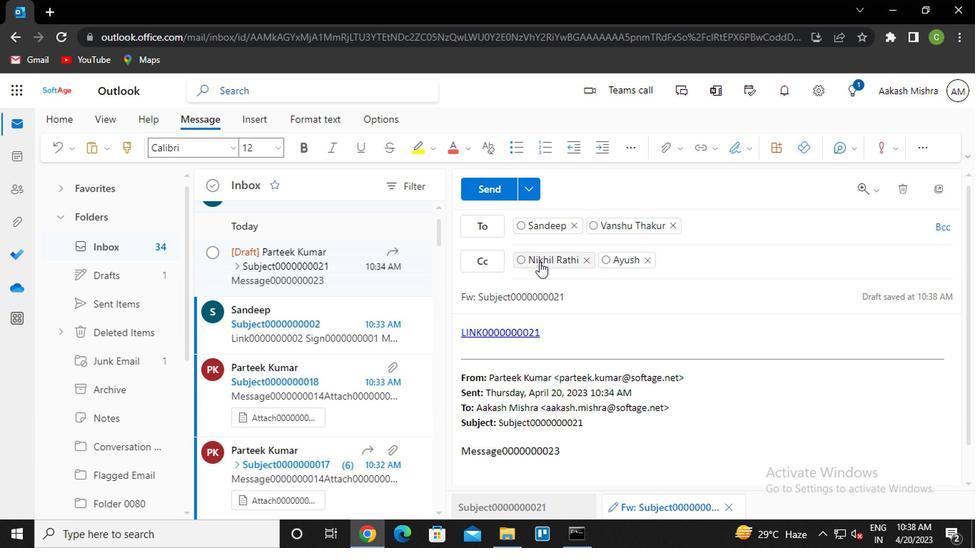 
Action: Mouse moved to (951, 234)
Screenshot: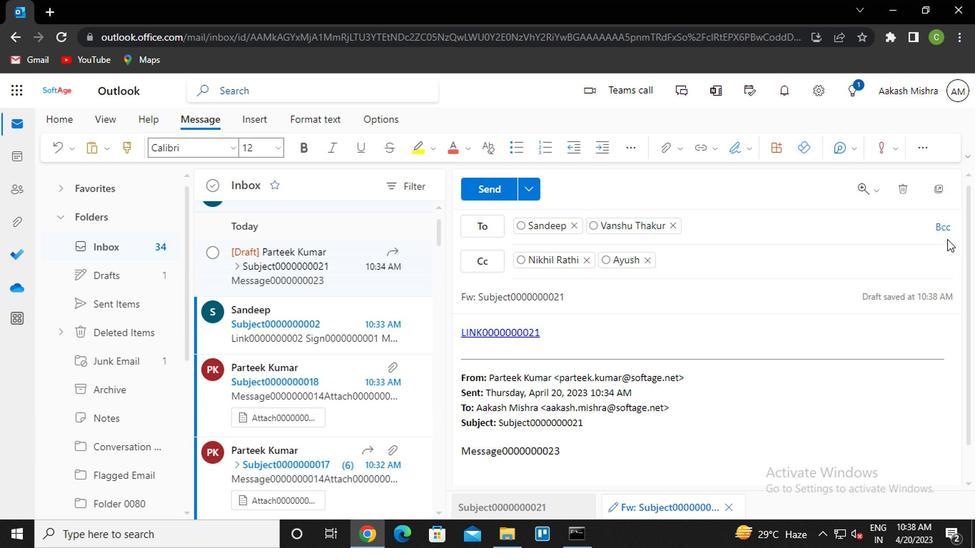 
Action: Mouse pressed left at (951, 234)
Screenshot: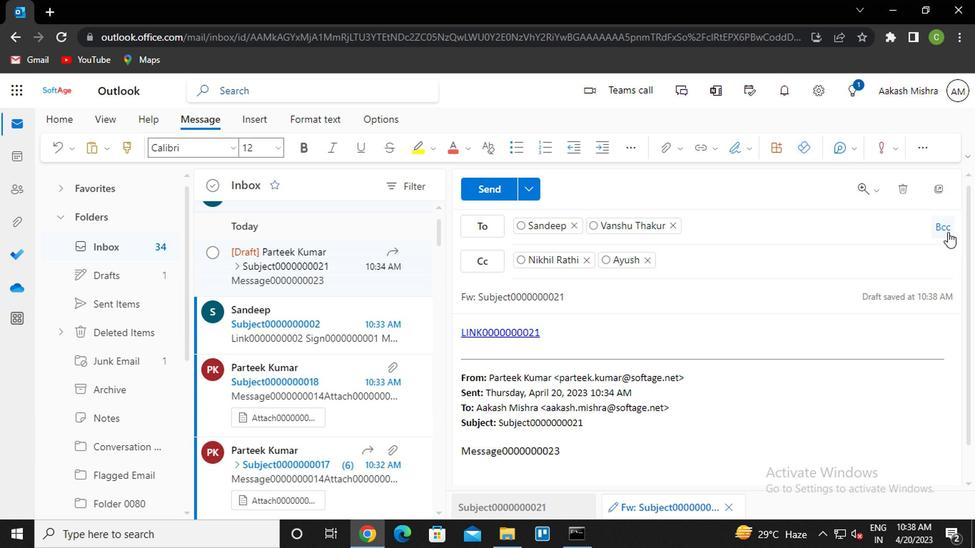 
Action: Mouse moved to (744, 356)
Screenshot: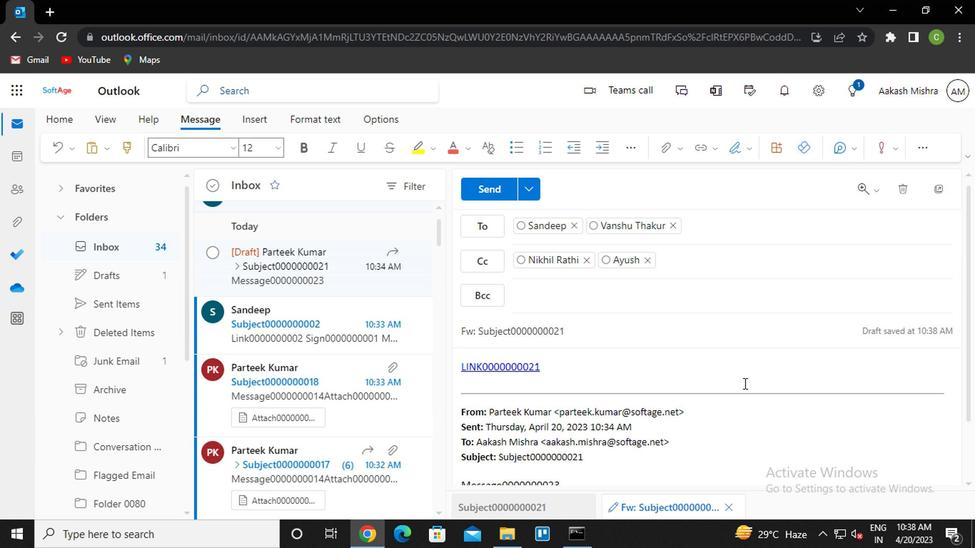 
Action: Key pressed poo<Key.enter>
Screenshot: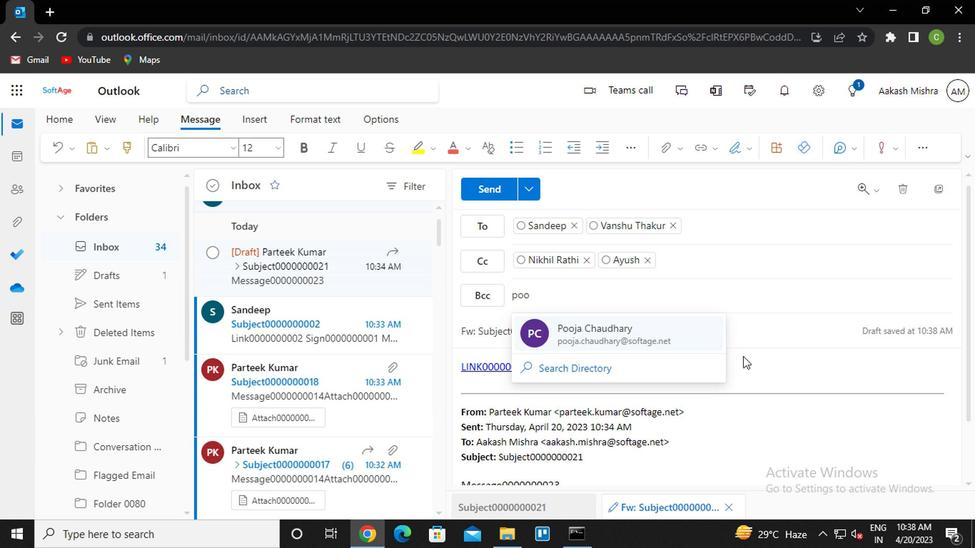 
Action: Mouse scrolled (744, 356) with delta (0, 0)
Screenshot: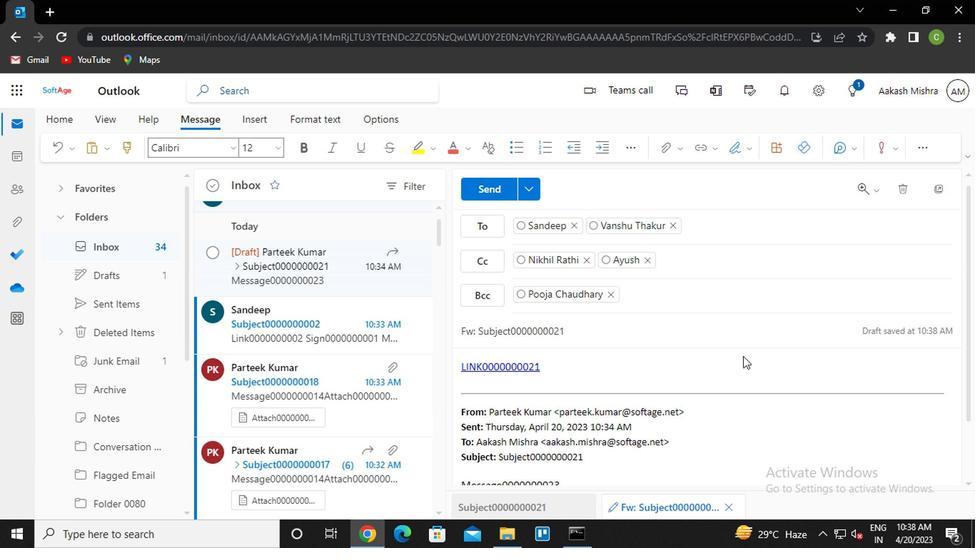 
Action: Mouse scrolled (744, 356) with delta (0, 0)
Screenshot: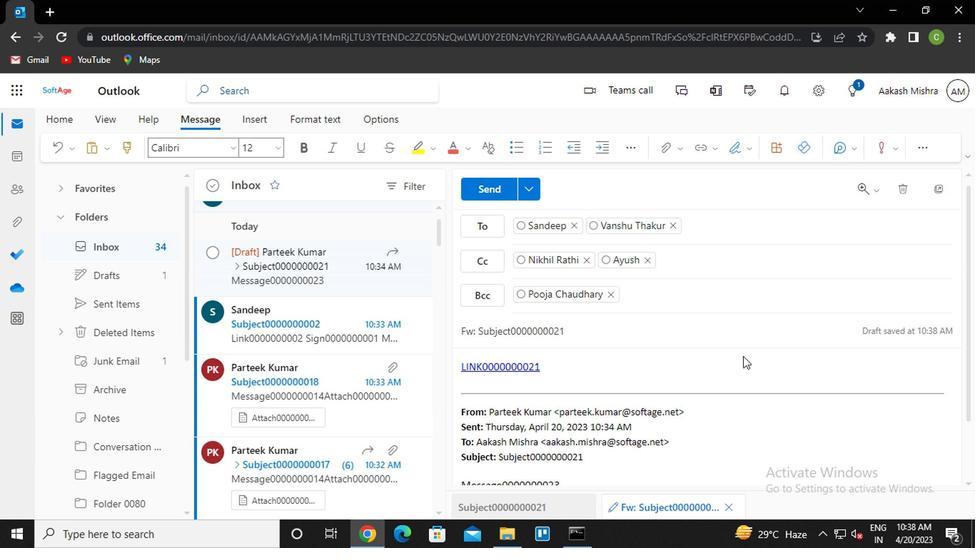 
Action: Mouse moved to (512, 379)
Screenshot: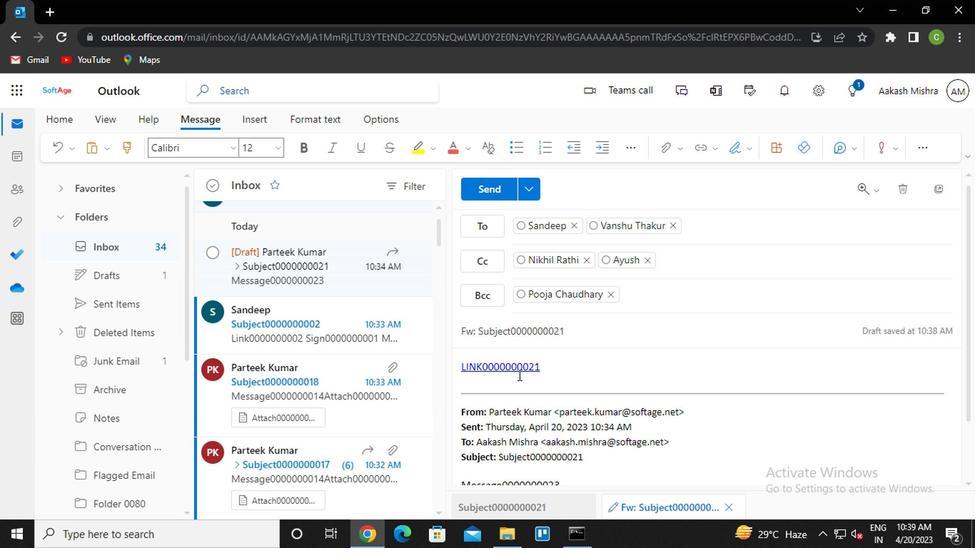 
Action: Mouse pressed left at (512, 379)
Screenshot: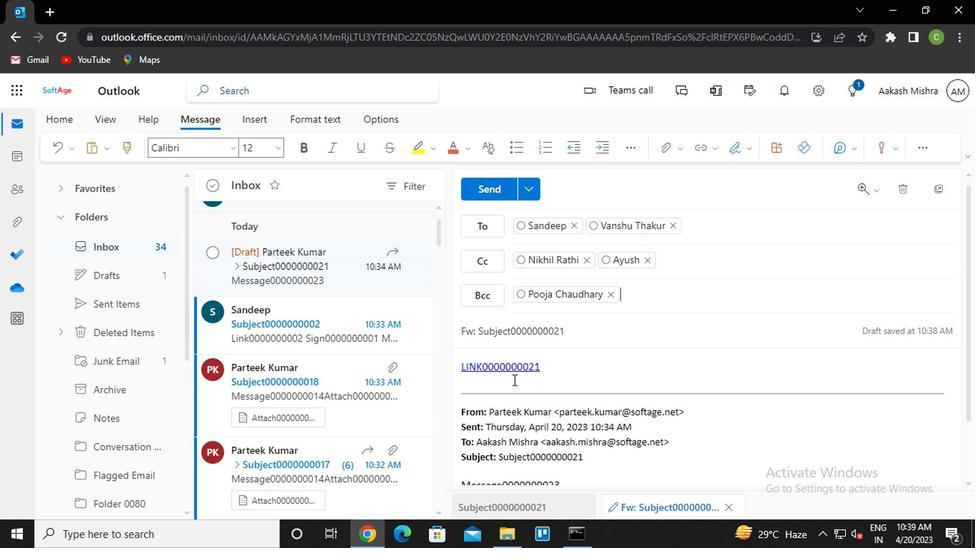 
Action: Key pressed <Key.caps_lock>m<Key.caps_lock>essage0000000023
Screenshot: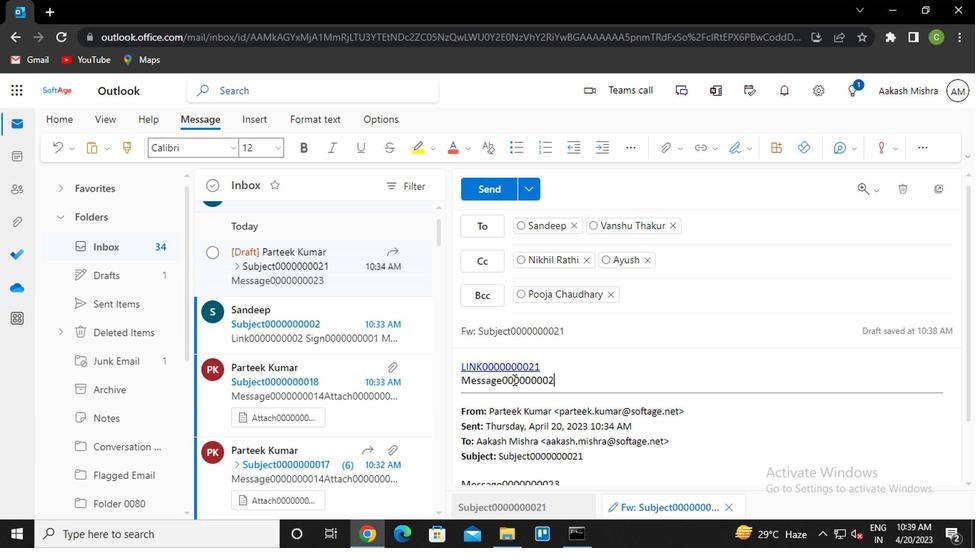 
Action: Mouse moved to (493, 197)
Screenshot: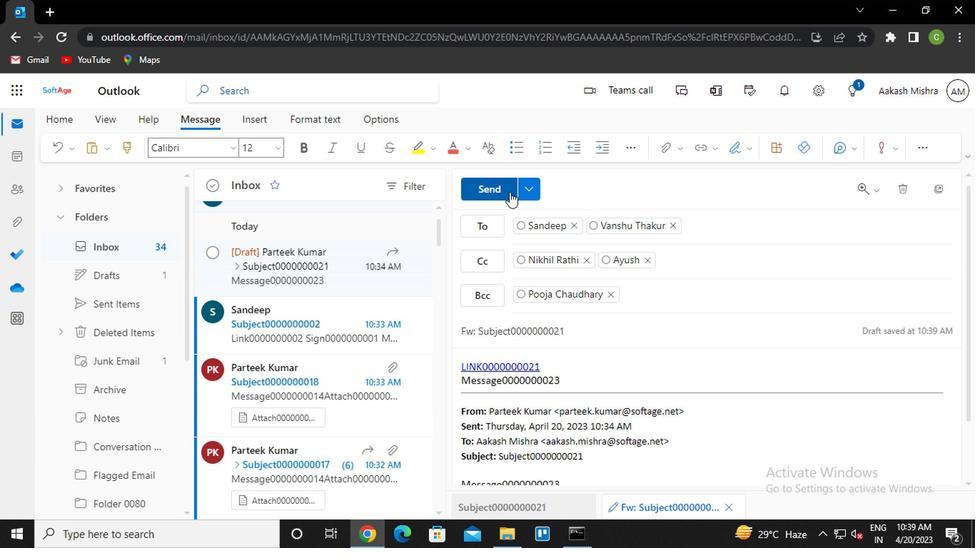 
Action: Mouse pressed left at (493, 197)
Screenshot: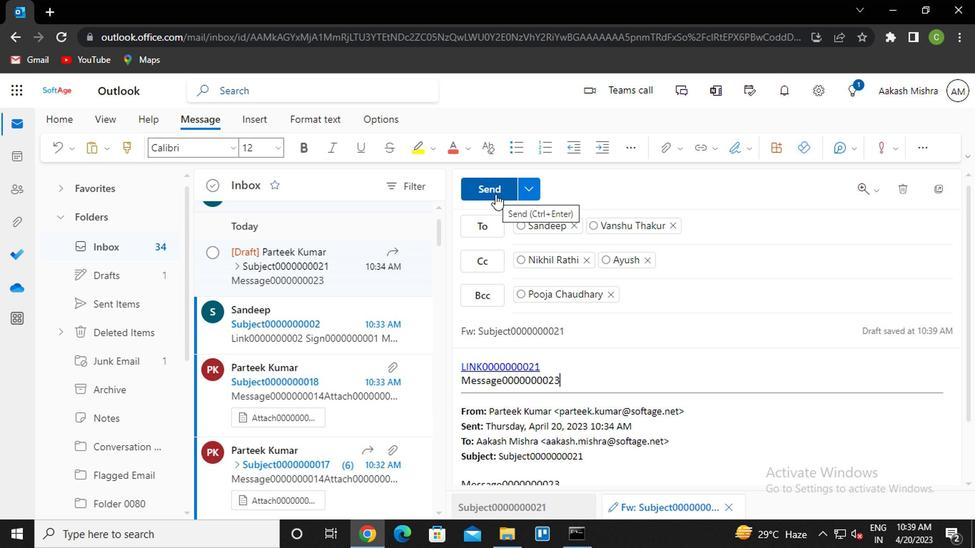 
Action: Mouse moved to (908, 225)
Screenshot: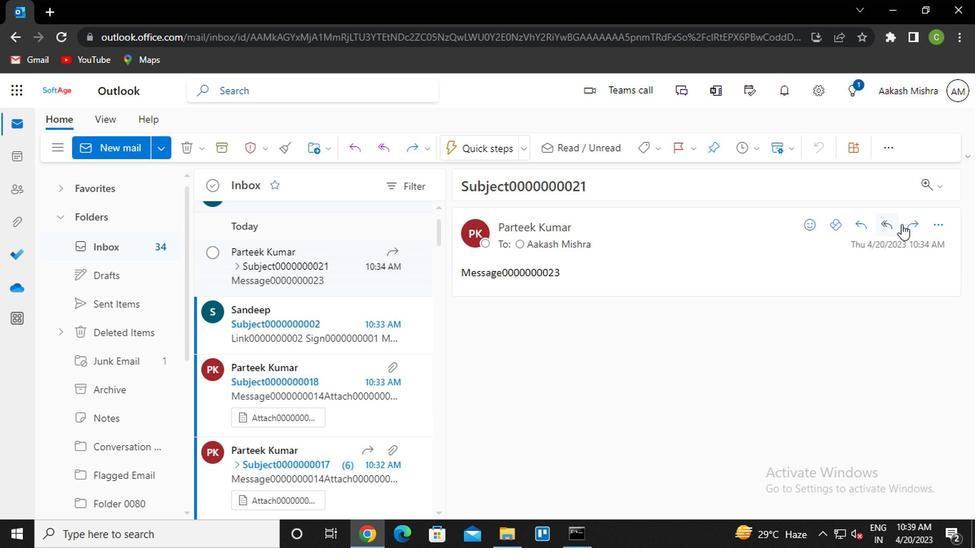 
Action: Mouse pressed left at (908, 225)
Screenshot: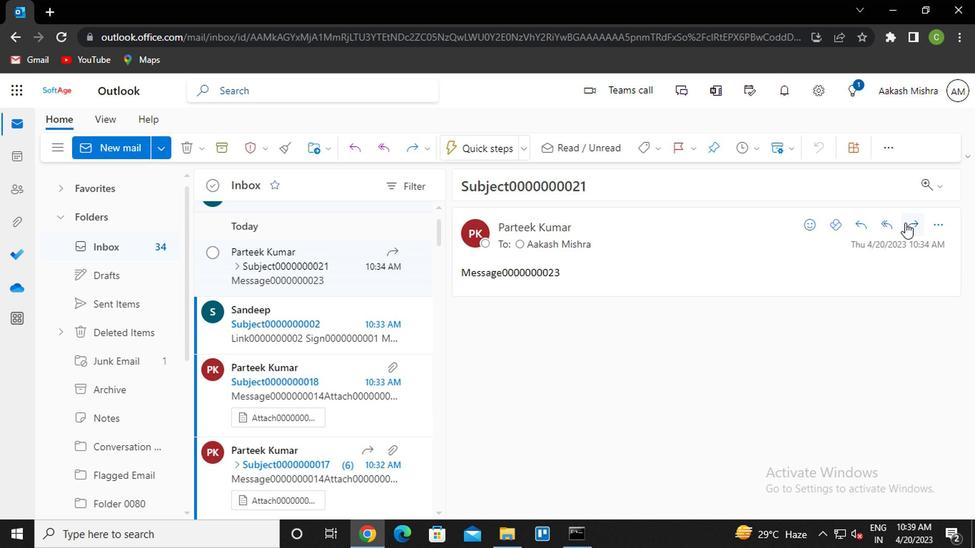 
Action: Mouse moved to (669, 157)
Screenshot: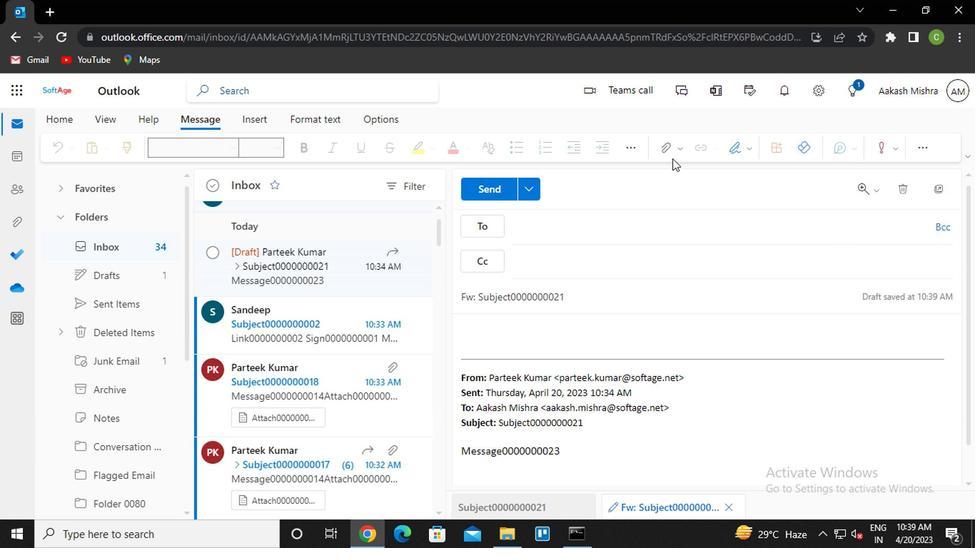 
Action: Mouse pressed left at (669, 157)
Screenshot: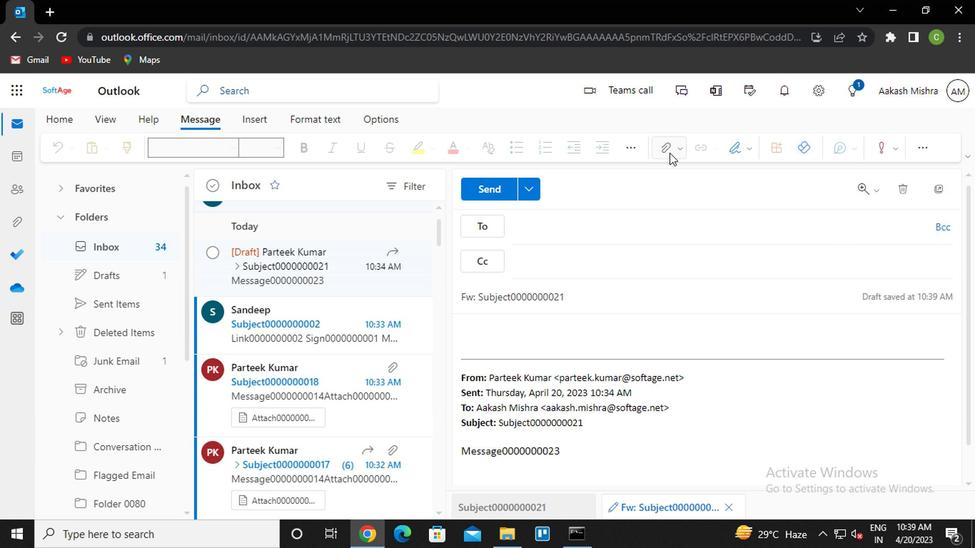 
Action: Mouse moved to (729, 292)
Screenshot: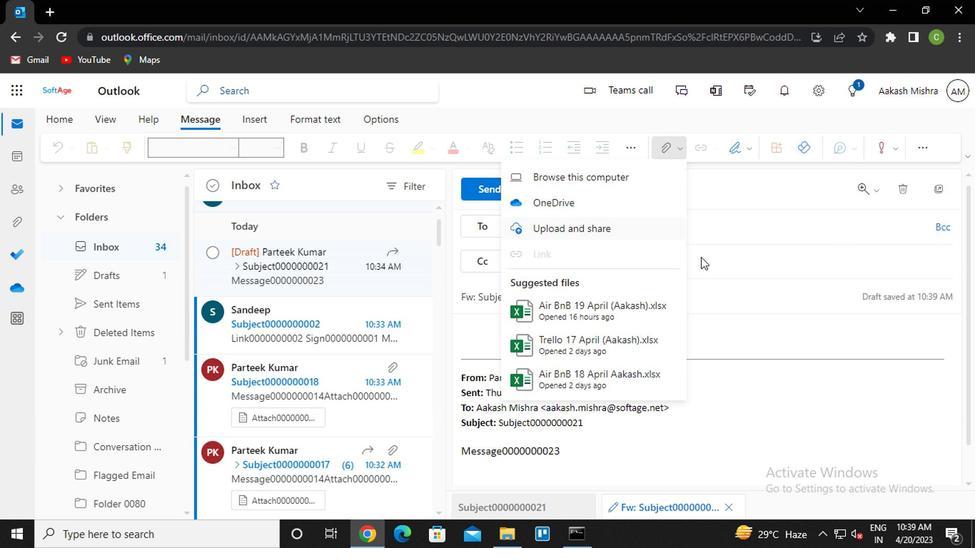 
Action: Mouse pressed left at (729, 292)
Screenshot: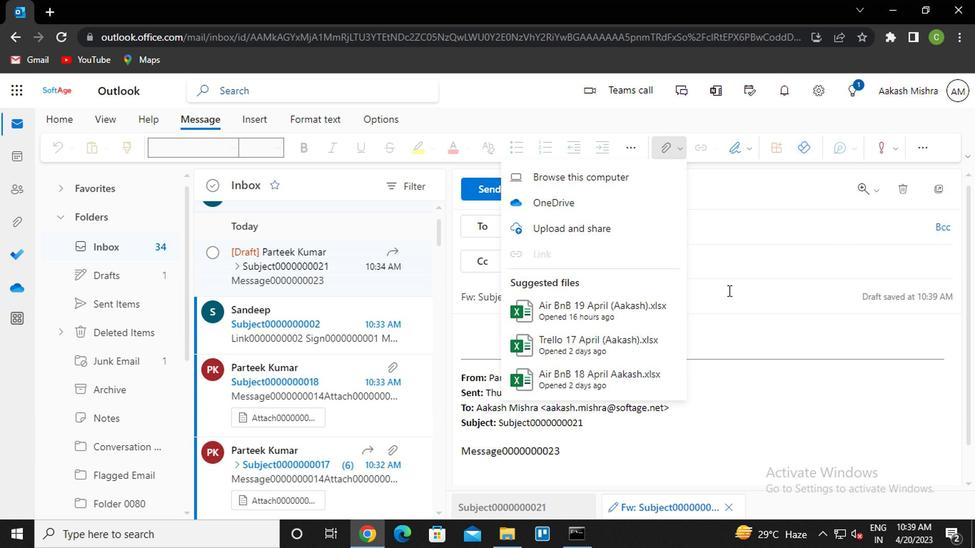 
Action: Mouse moved to (485, 347)
Screenshot: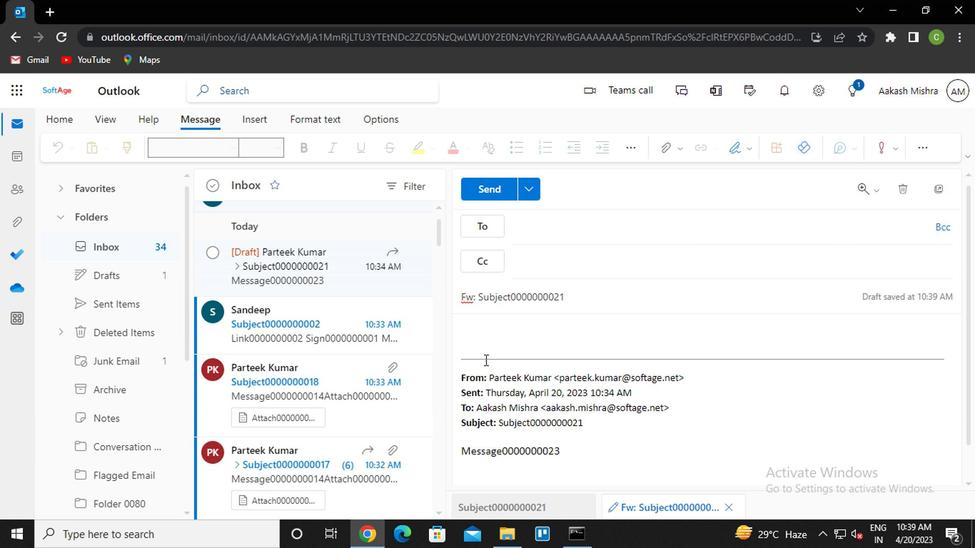 
Action: Mouse pressed left at (485, 347)
Screenshot: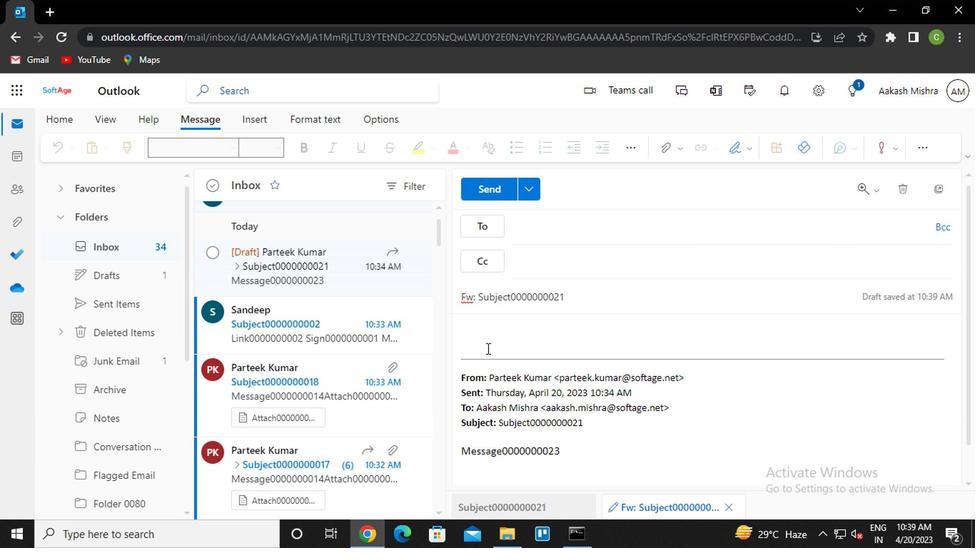 
Action: Mouse moved to (672, 148)
Screenshot: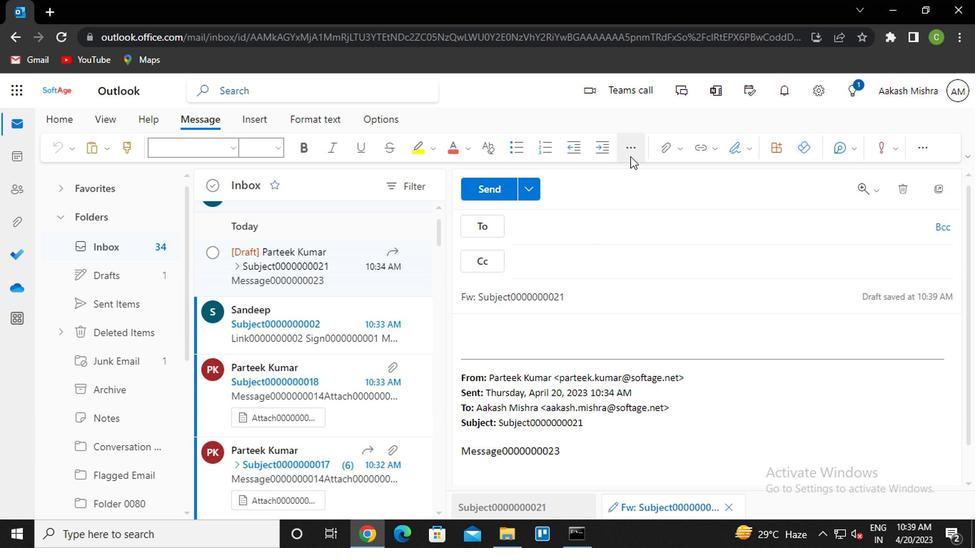 
Action: Mouse pressed left at (672, 148)
Screenshot: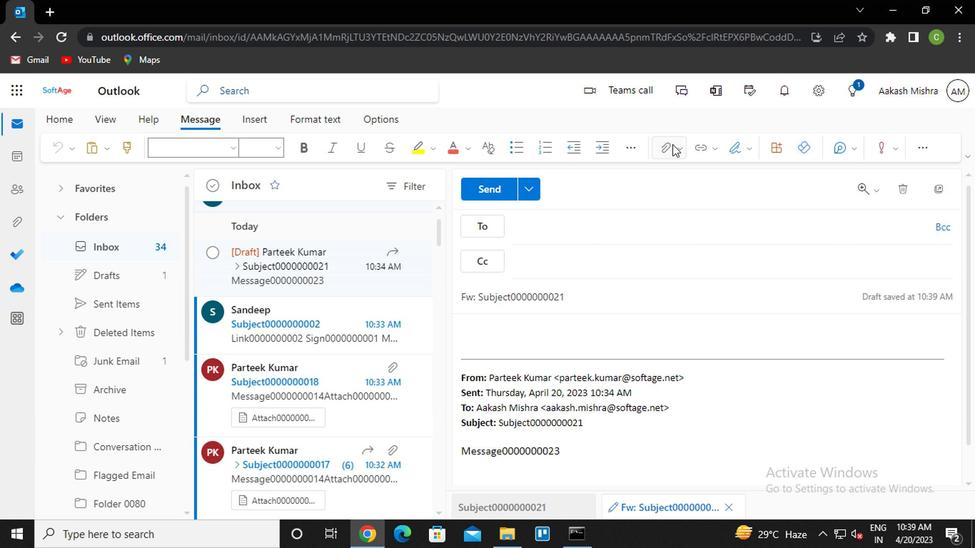 
Action: Mouse moved to (540, 263)
Screenshot: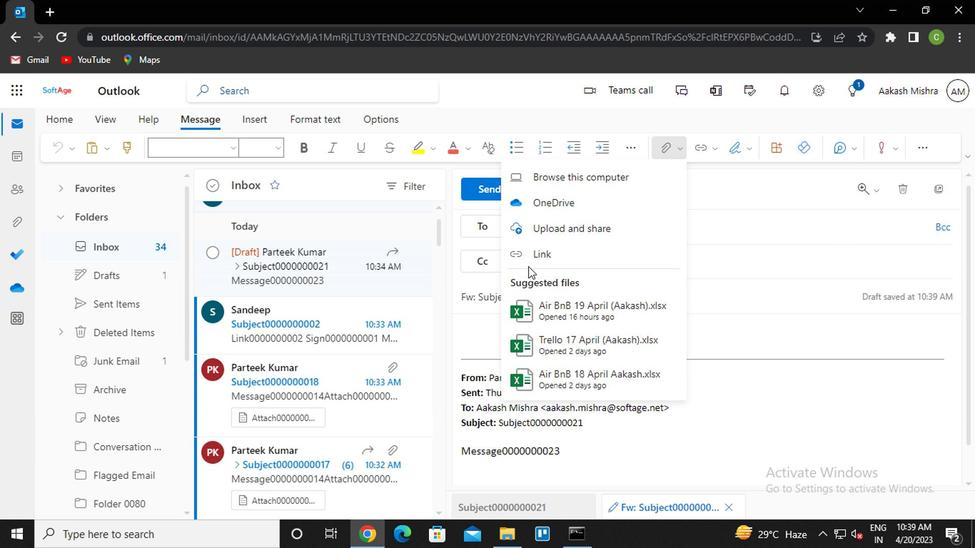 
Action: Mouse pressed left at (540, 263)
Screenshot: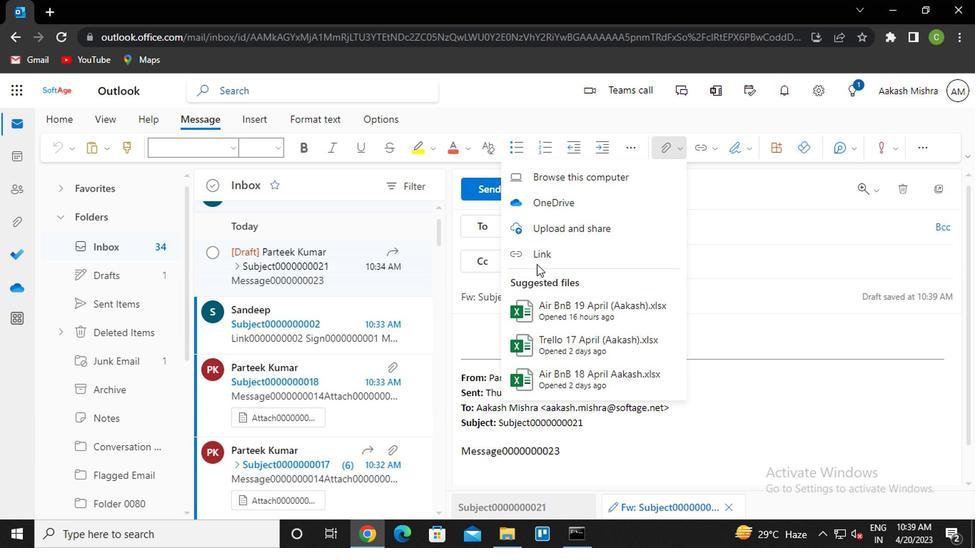 
Action: Mouse moved to (505, 283)
Screenshot: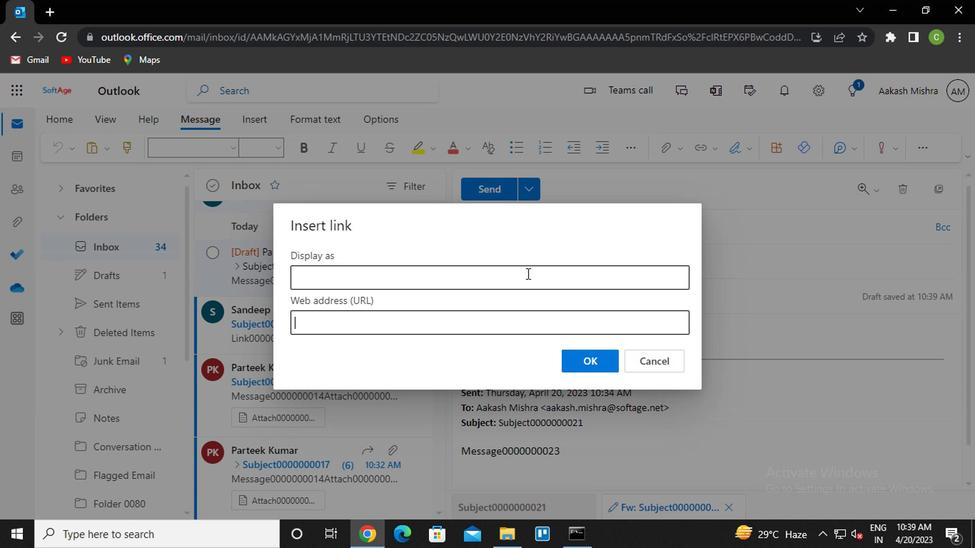 
Action: Mouse pressed left at (505, 283)
Screenshot: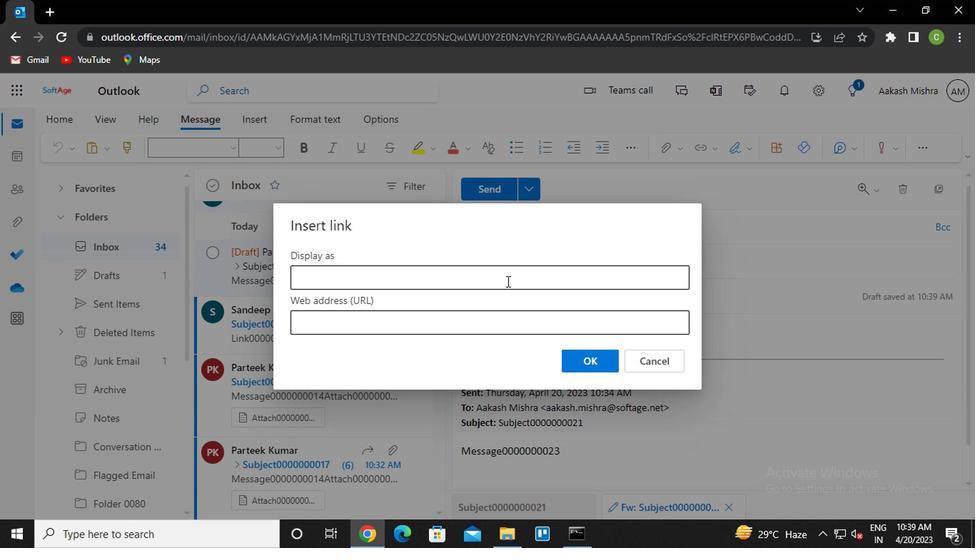 
Action: Mouse moved to (433, 309)
Screenshot: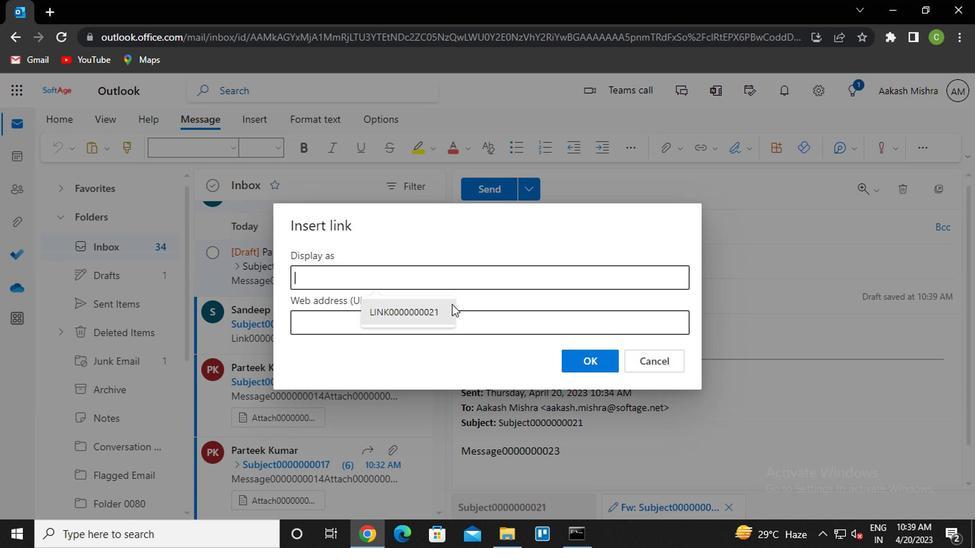
Action: Mouse pressed left at (433, 309)
Screenshot: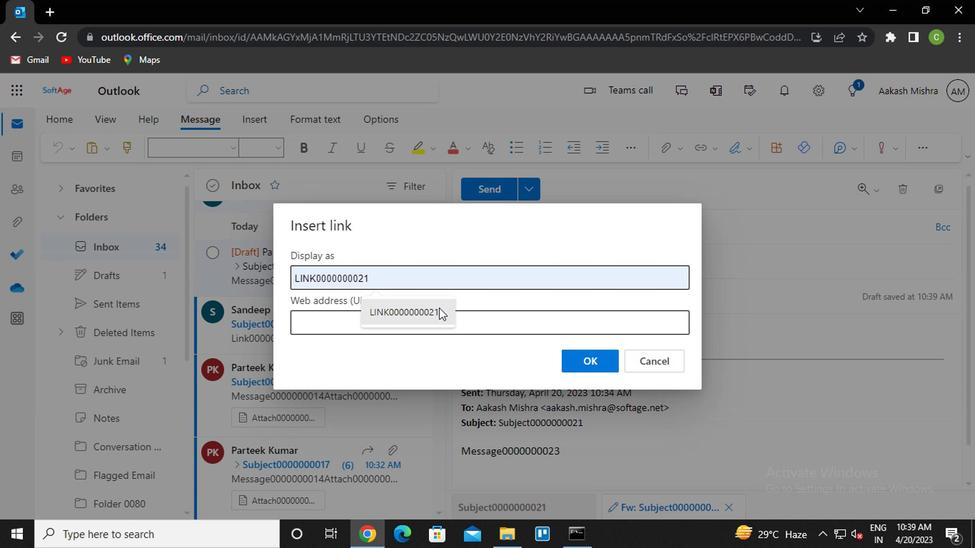 
Action: Mouse moved to (377, 329)
Screenshot: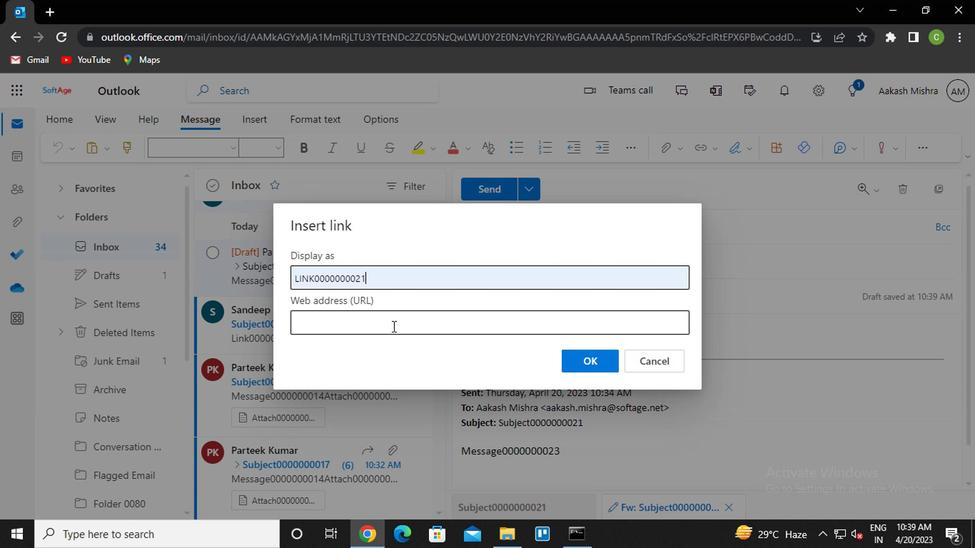 
Action: Mouse pressed left at (377, 329)
Screenshot: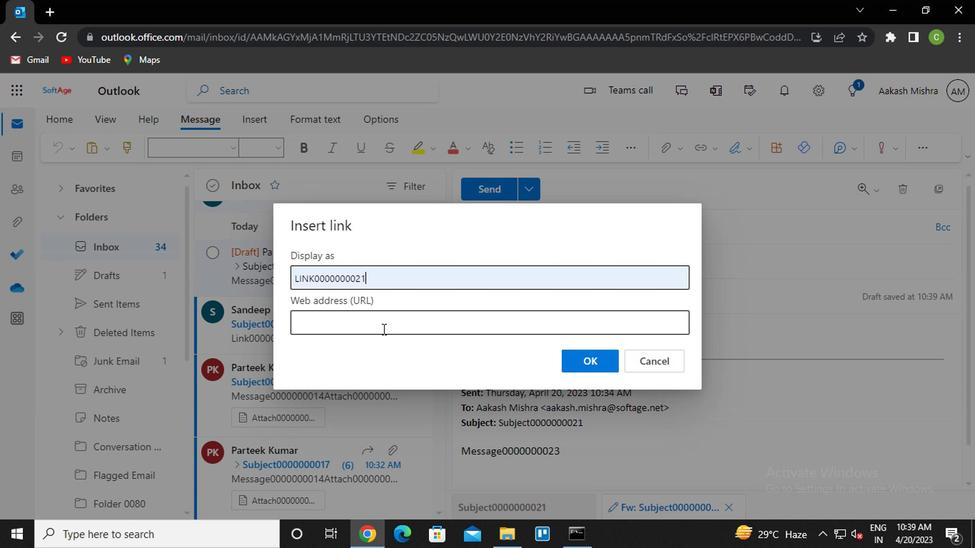 
Action: Mouse moved to (390, 353)
Screenshot: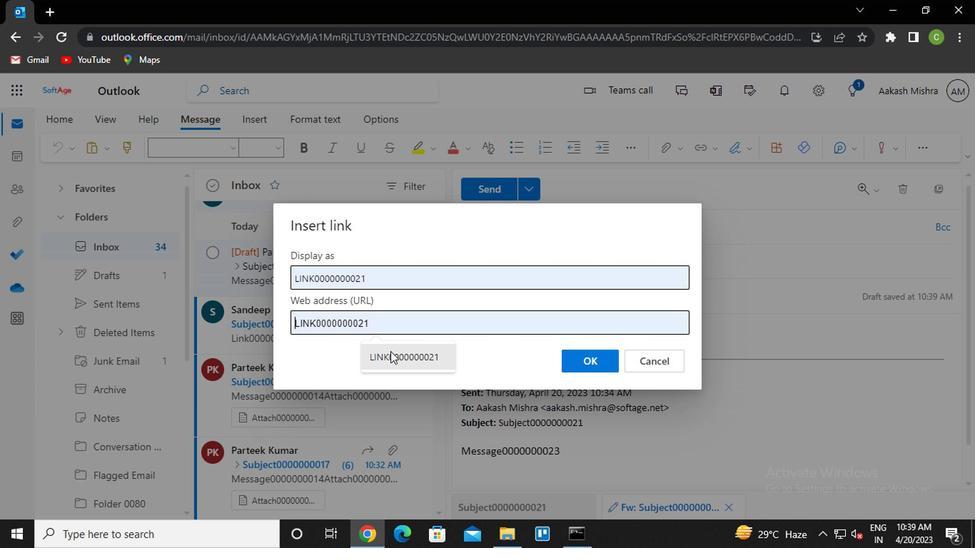 
Action: Mouse pressed left at (390, 353)
Screenshot: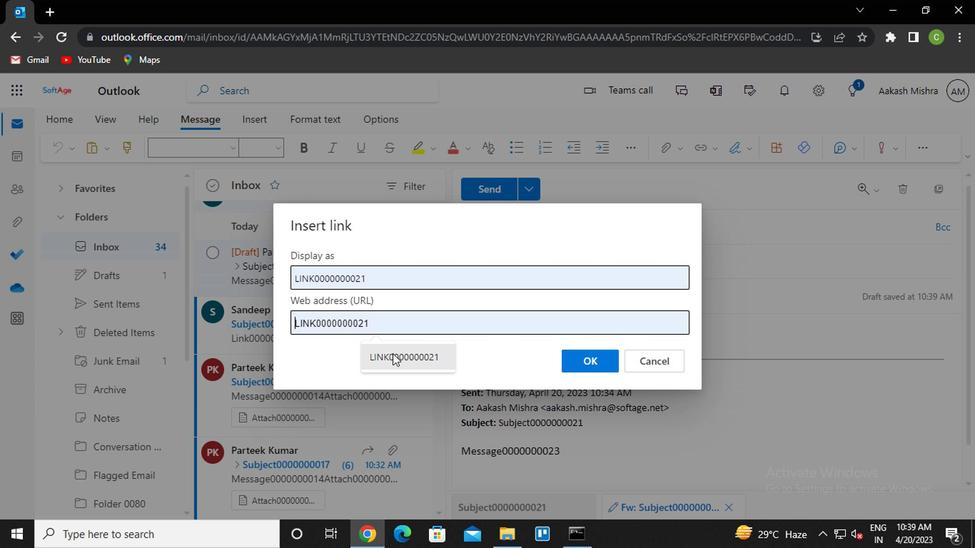 
Action: Mouse moved to (372, 276)
Screenshot: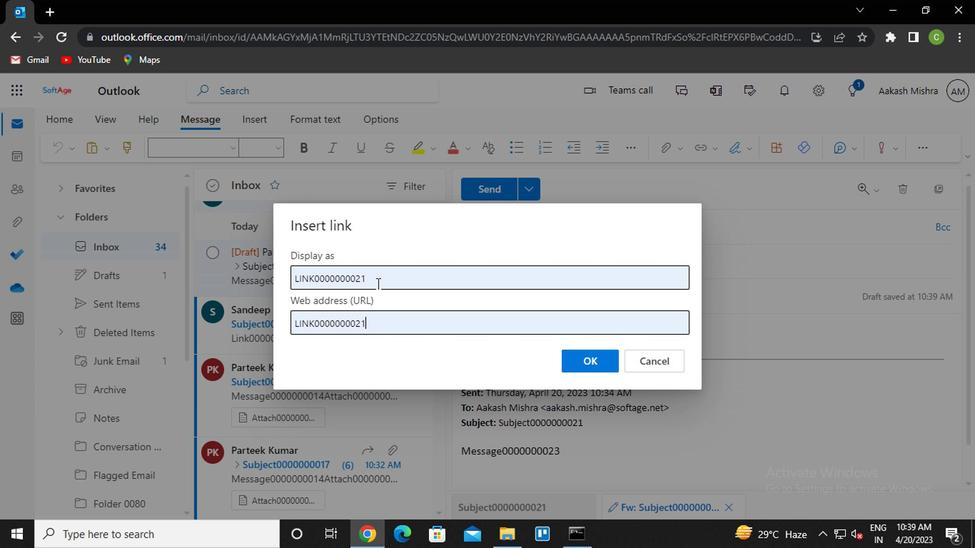 
Action: Mouse pressed left at (372, 276)
Screenshot: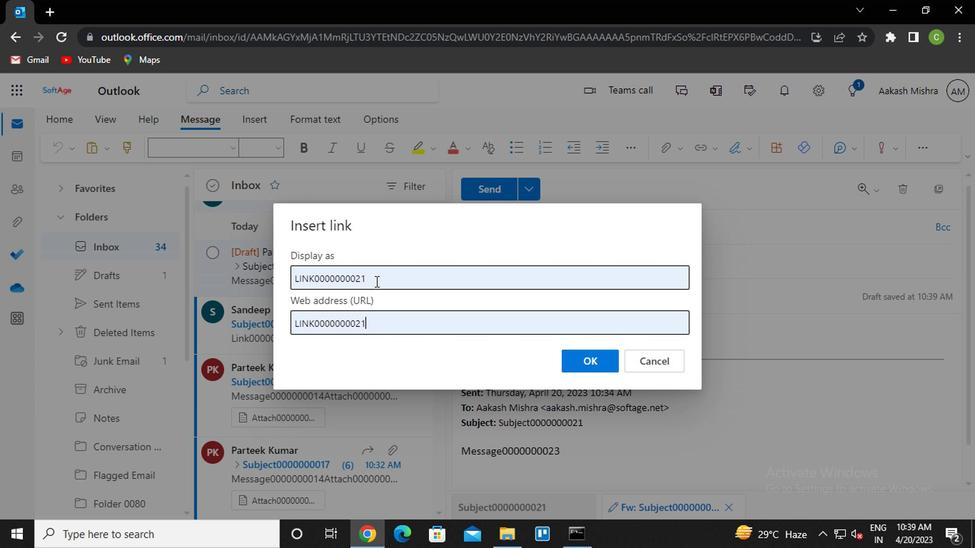 
Action: Mouse moved to (373, 274)
Screenshot: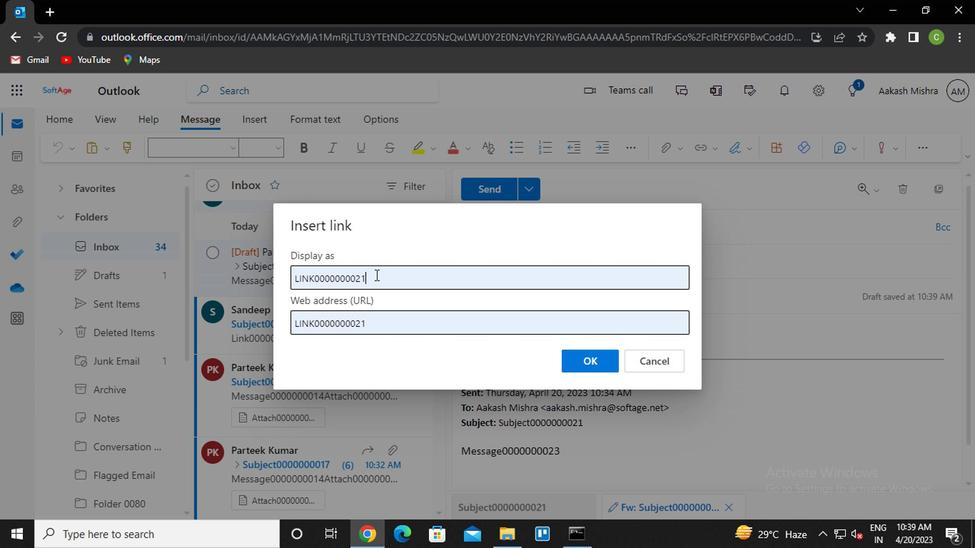 
Action: Key pressed <Key.backspace>2
Screenshot: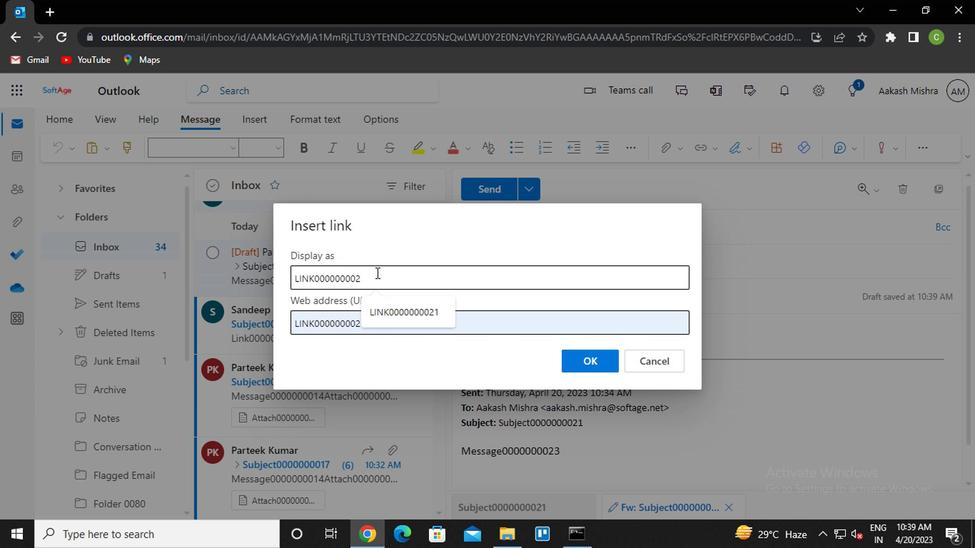 
Action: Mouse moved to (448, 324)
Screenshot: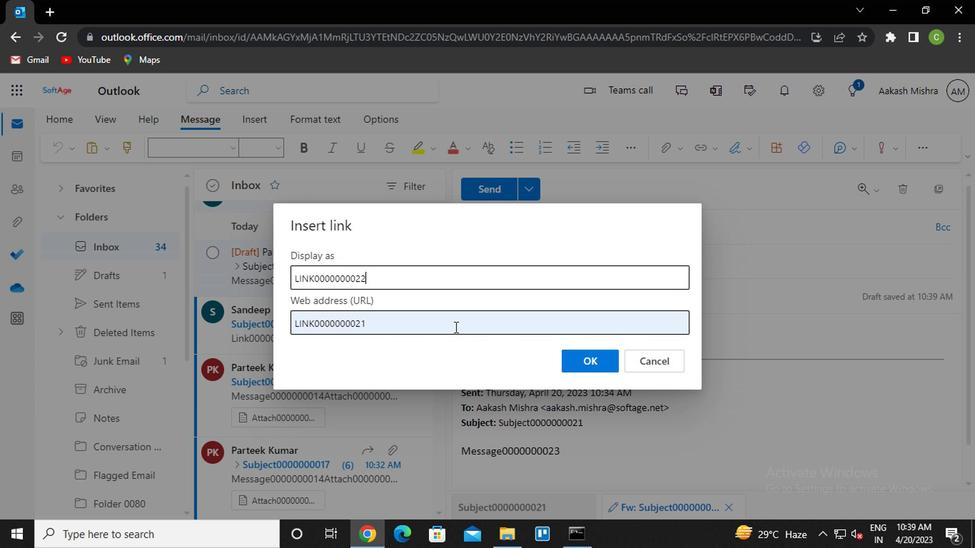 
Action: Mouse pressed left at (448, 324)
Screenshot: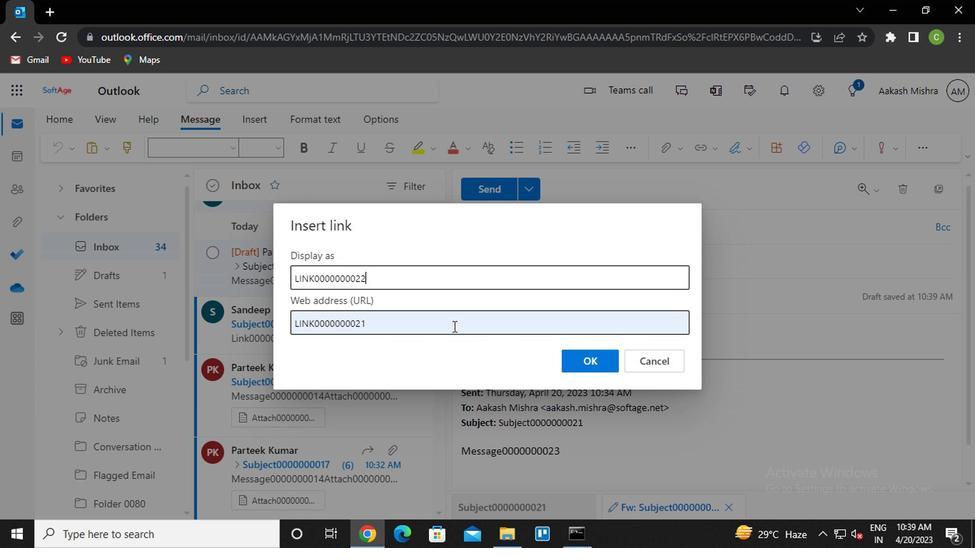 
Action: Key pressed <Key.backspace>2
Screenshot: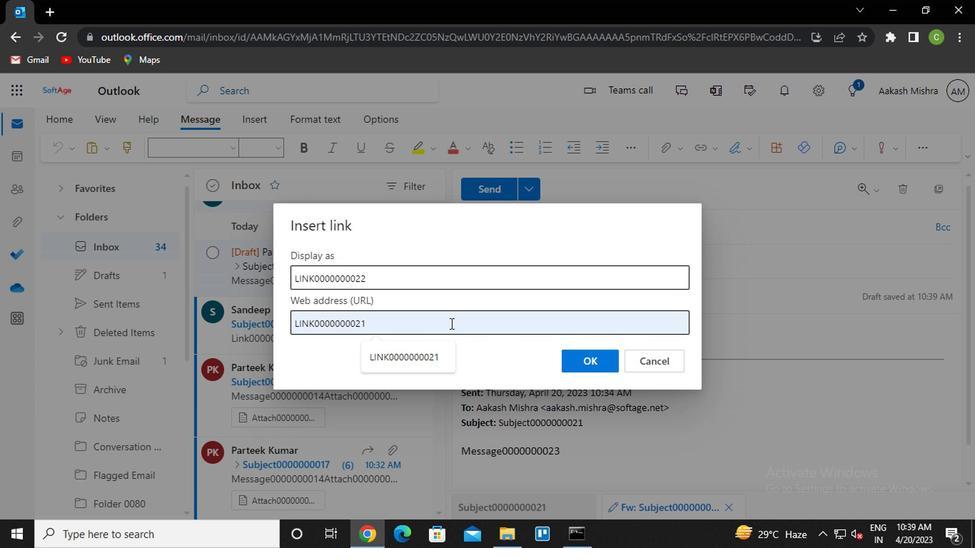 
Action: Mouse moved to (576, 363)
Screenshot: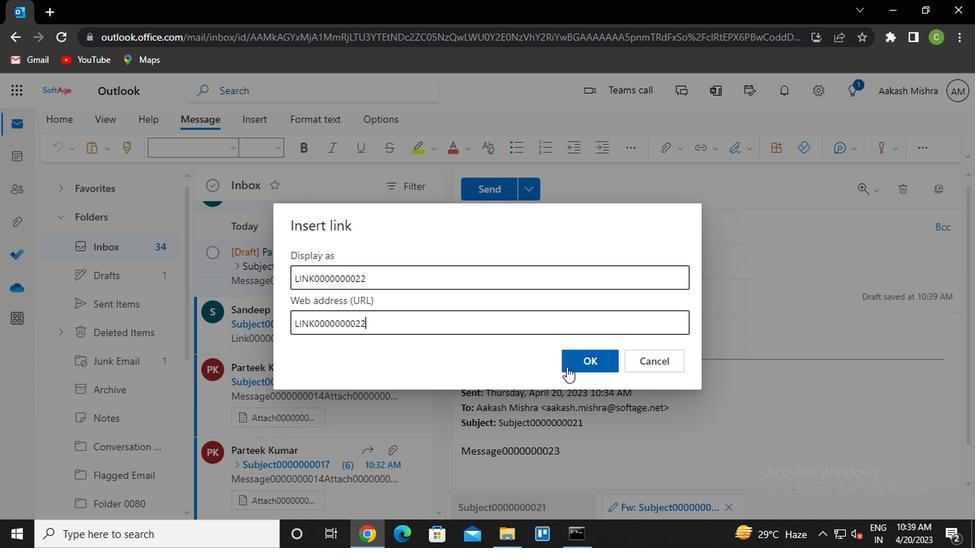 
Action: Mouse pressed left at (576, 363)
Screenshot: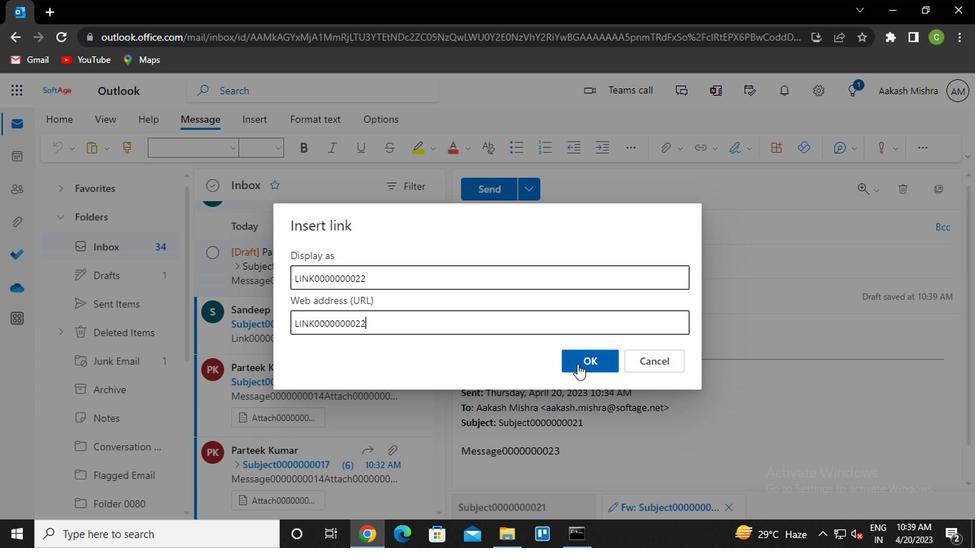 
Action: Mouse moved to (684, 154)
Screenshot: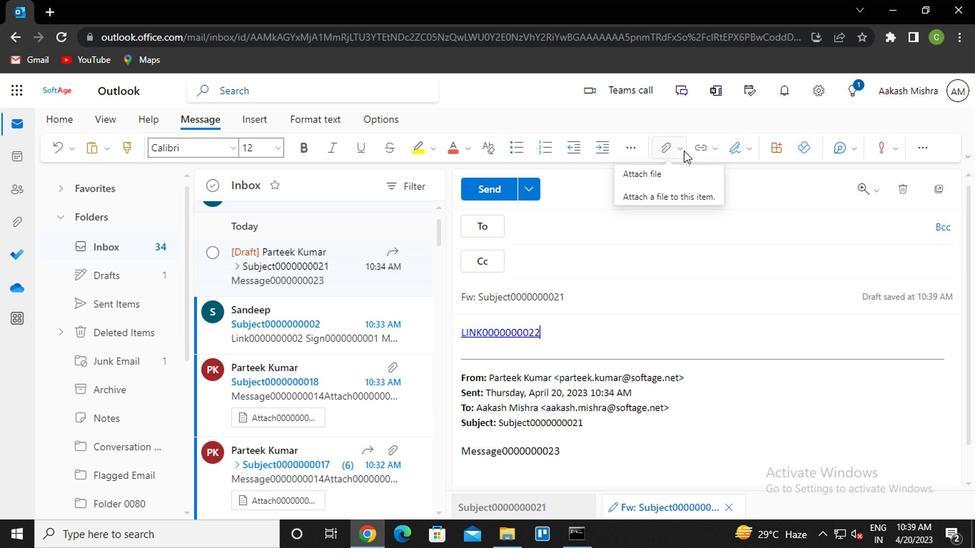 
Action: Mouse pressed left at (684, 154)
Screenshot: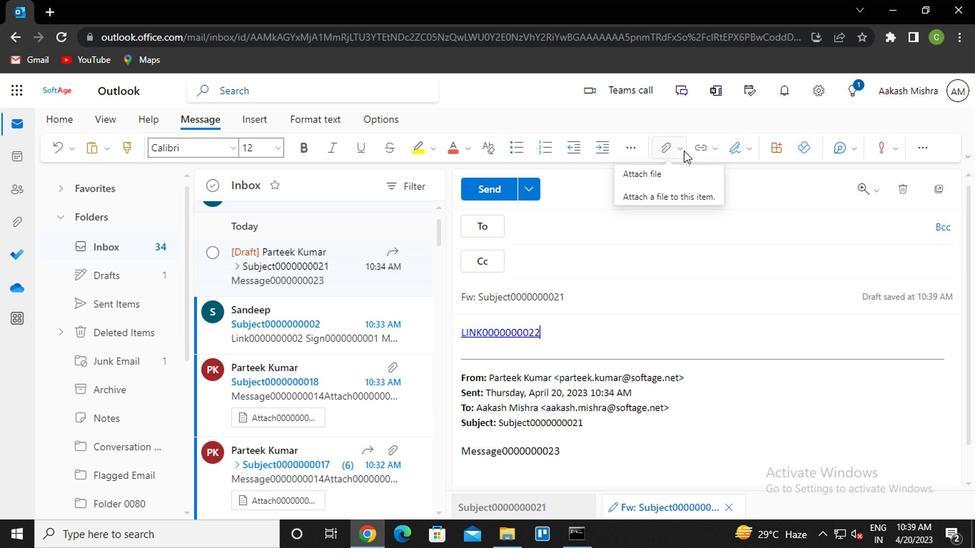 
Action: Mouse moved to (738, 150)
Screenshot: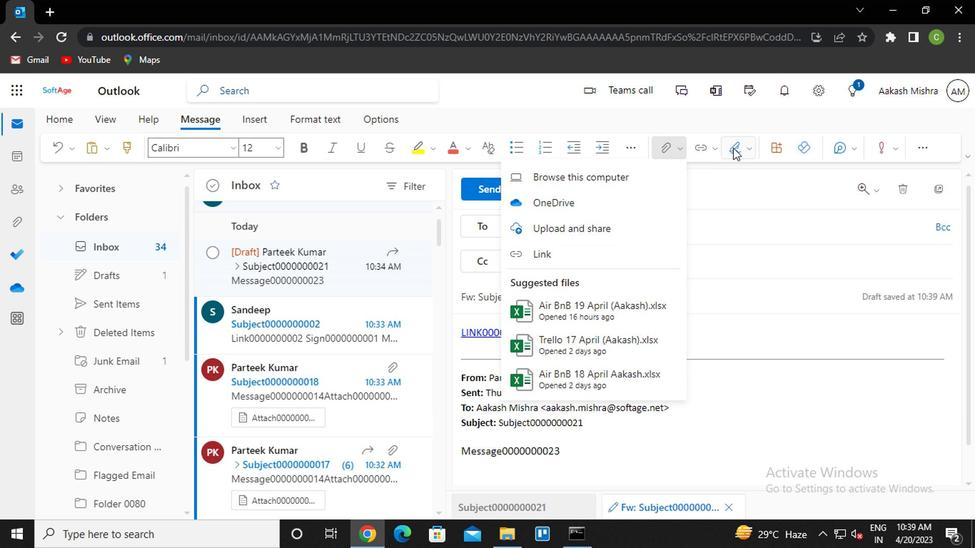 
Action: Mouse pressed left at (738, 150)
Screenshot: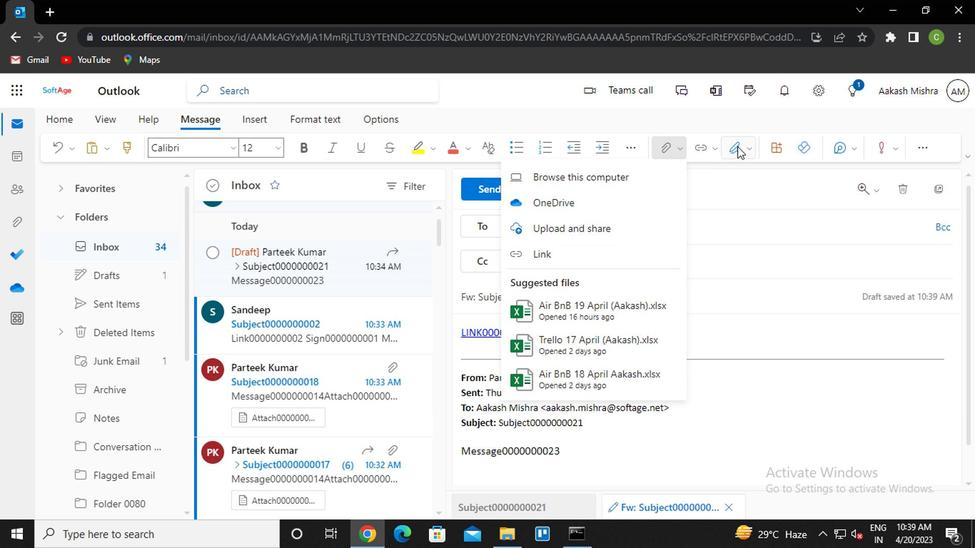 
Action: Mouse moved to (703, 181)
Screenshot: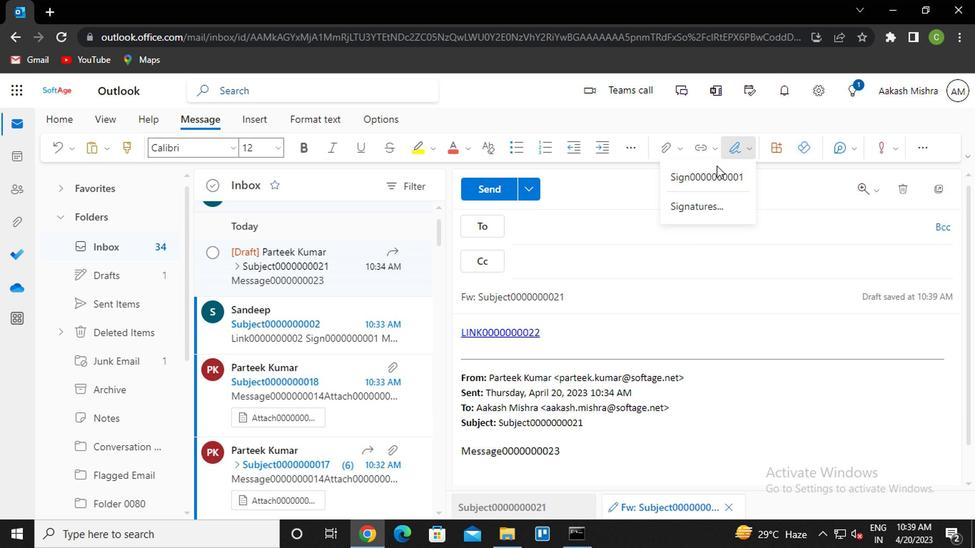 
Action: Mouse pressed left at (703, 181)
Screenshot: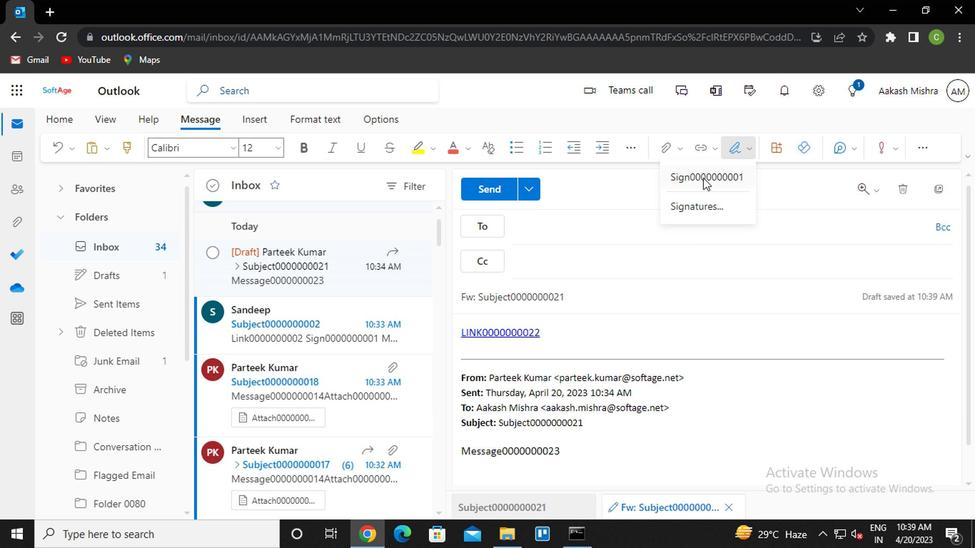 
Action: Mouse moved to (547, 227)
Screenshot: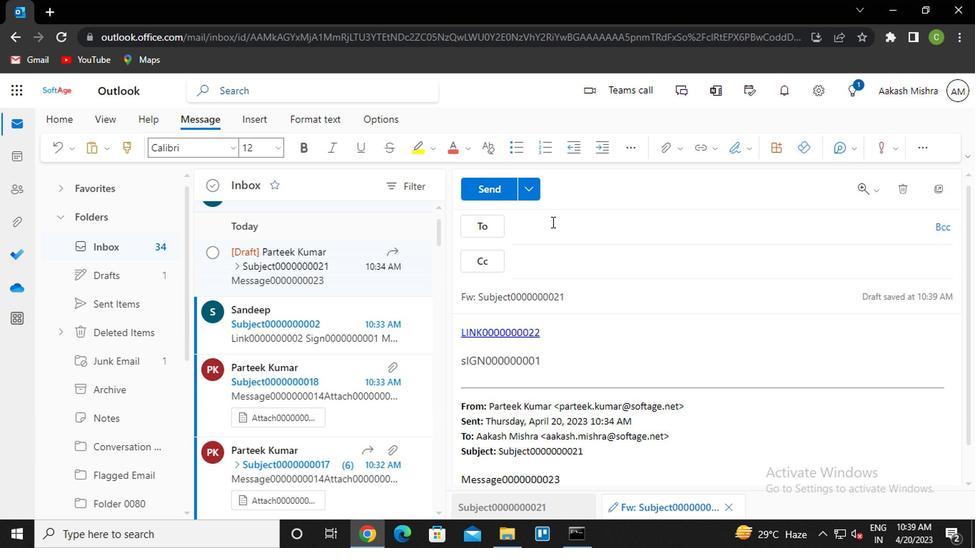 
Action: Mouse pressed left at (547, 227)
Screenshot: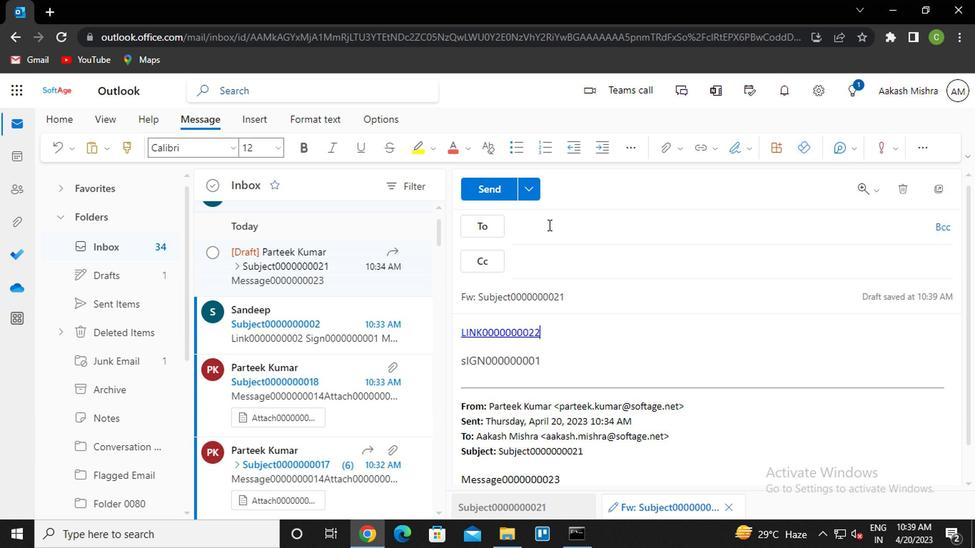 
Action: Mouse moved to (551, 293)
Screenshot: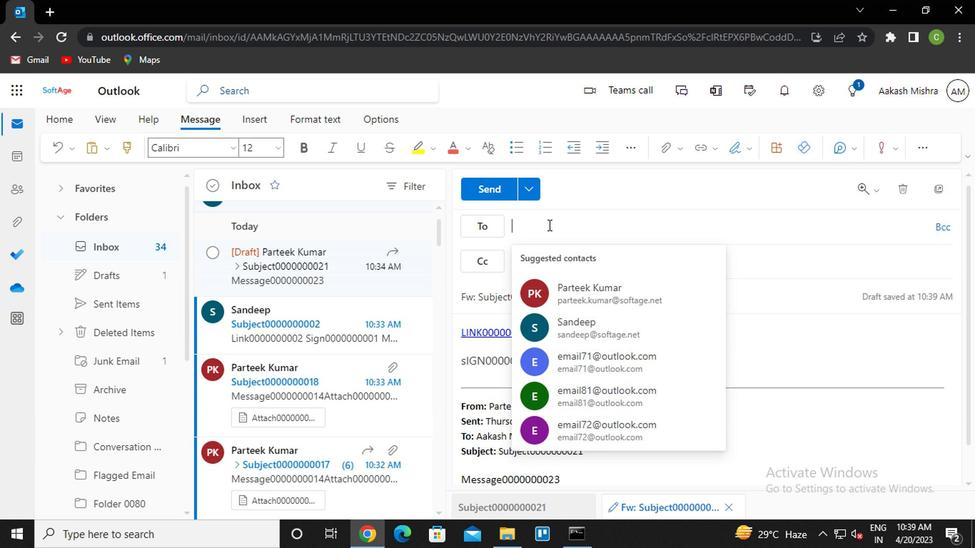 
Action: Key pressed san<Key.enter>
Screenshot: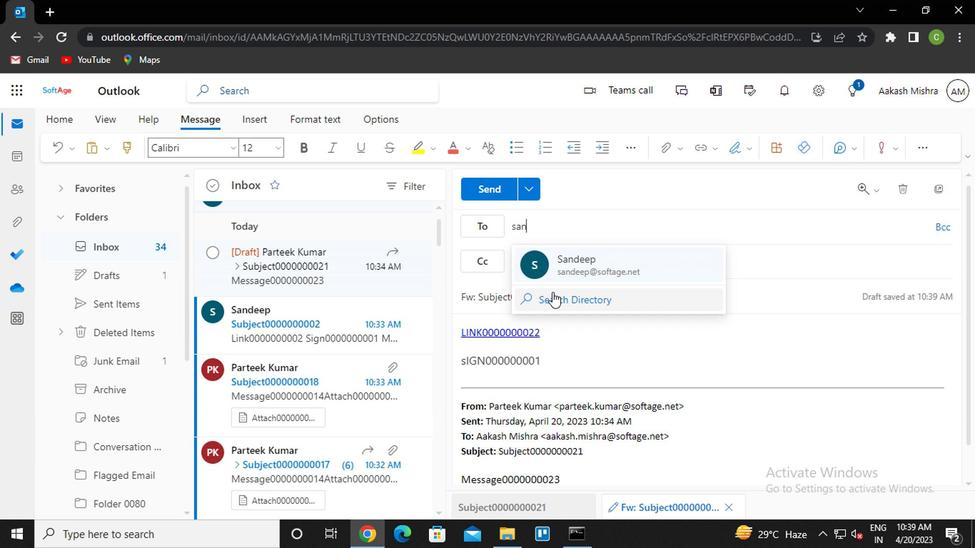 
Action: Mouse moved to (509, 377)
Screenshot: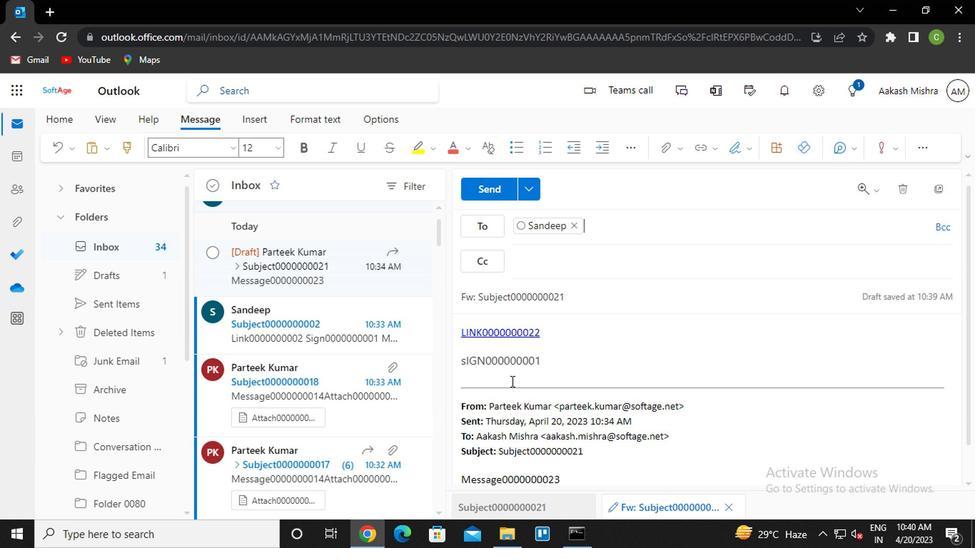 
Action: Mouse pressed left at (509, 377)
Screenshot: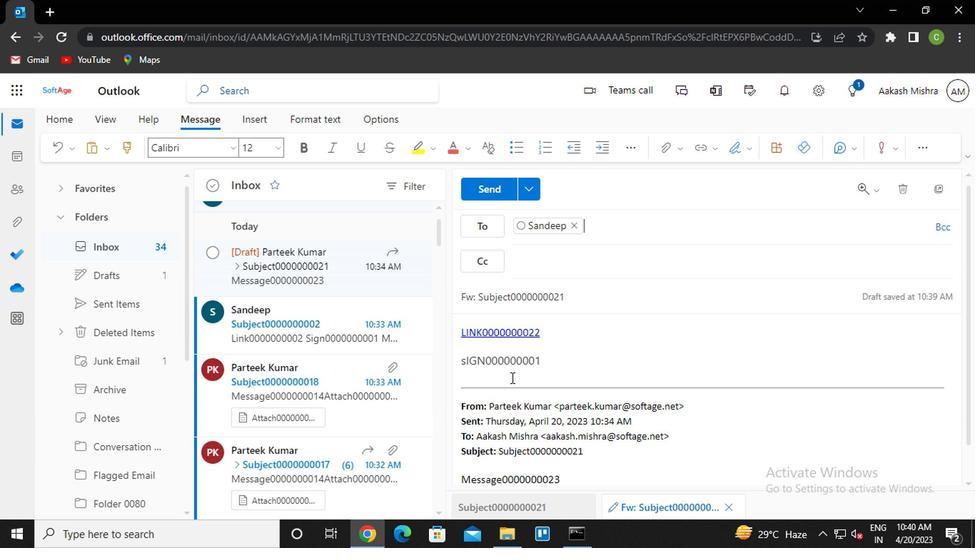 
Action: Key pressed <Key.caps_lock>m<Key.caps_lock>essage0000000-021<Key.backspace><Key.backspace><Key.backspace><Key.backspace>
Screenshot: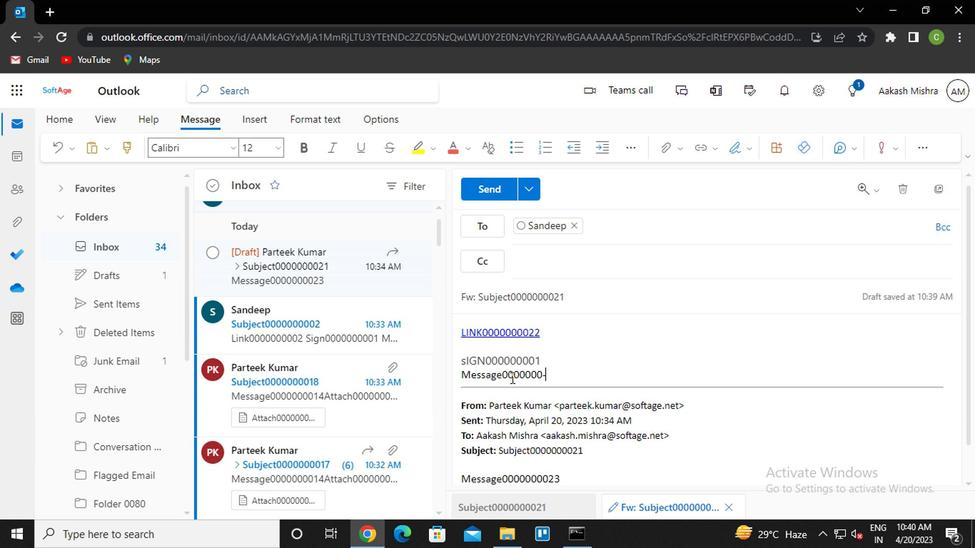 
Action: Mouse moved to (532, 377)
Screenshot: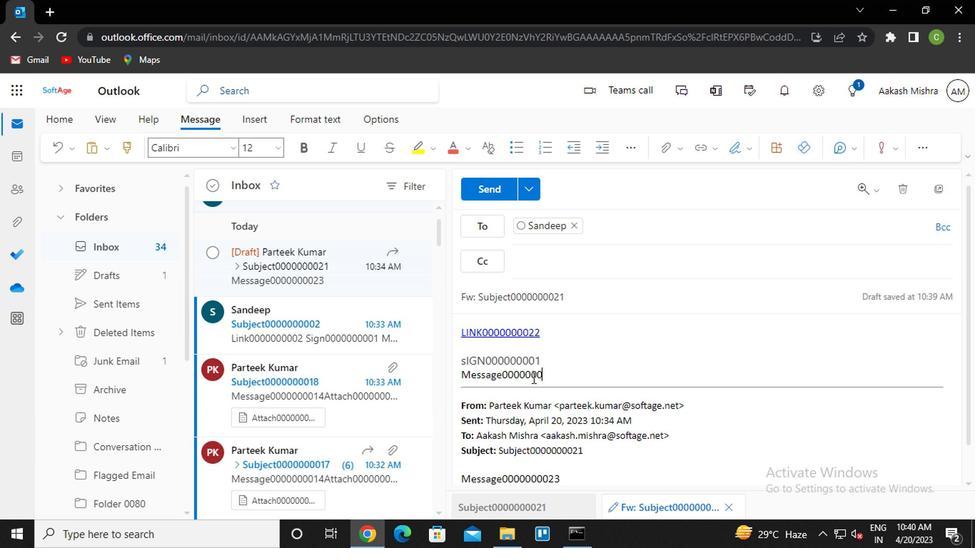 
Action: Key pressed 021
Screenshot: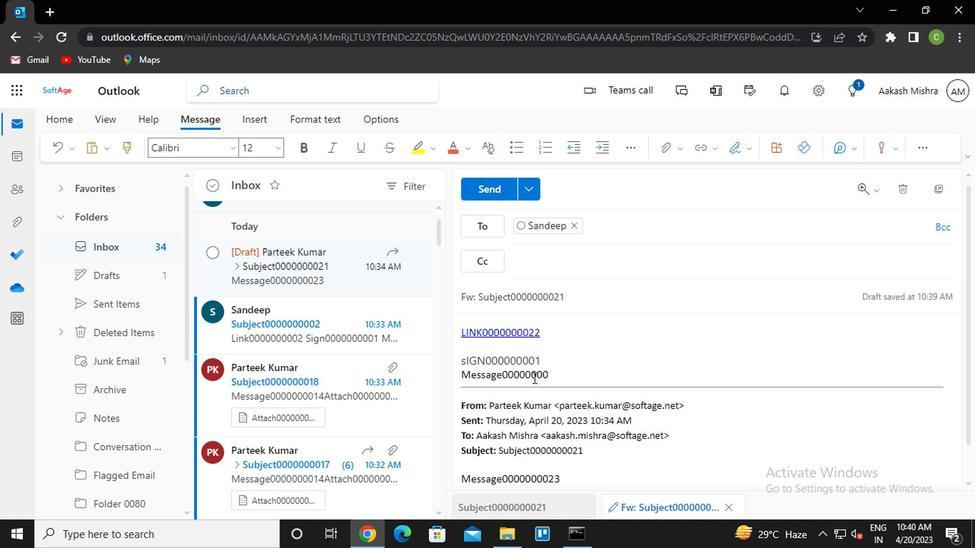 
Action: Mouse moved to (499, 198)
Screenshot: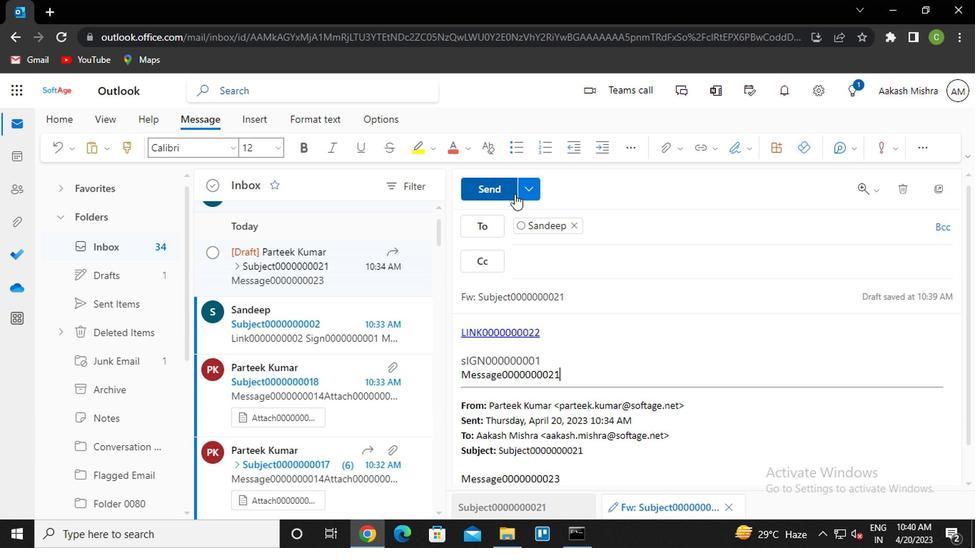 
Action: Mouse pressed left at (499, 198)
Screenshot: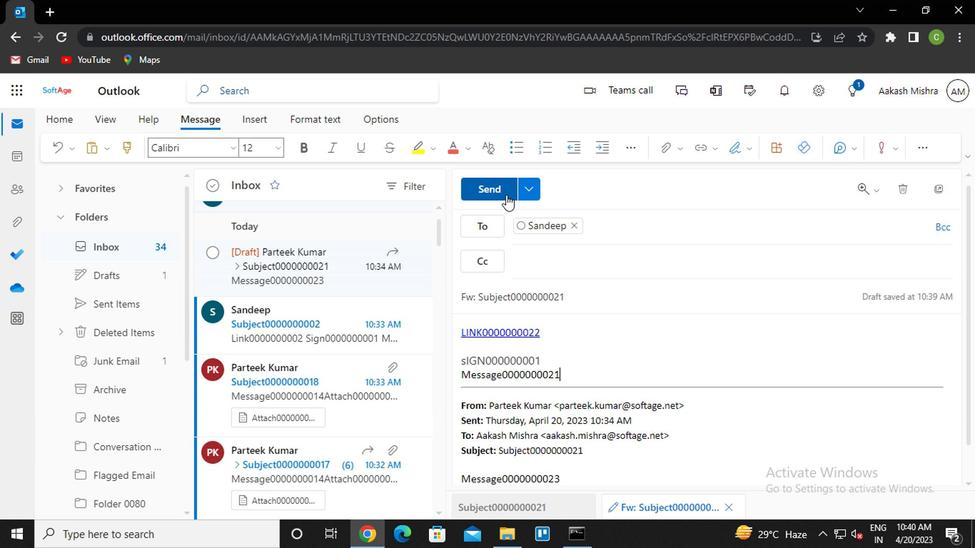 
Action: Mouse moved to (909, 233)
Screenshot: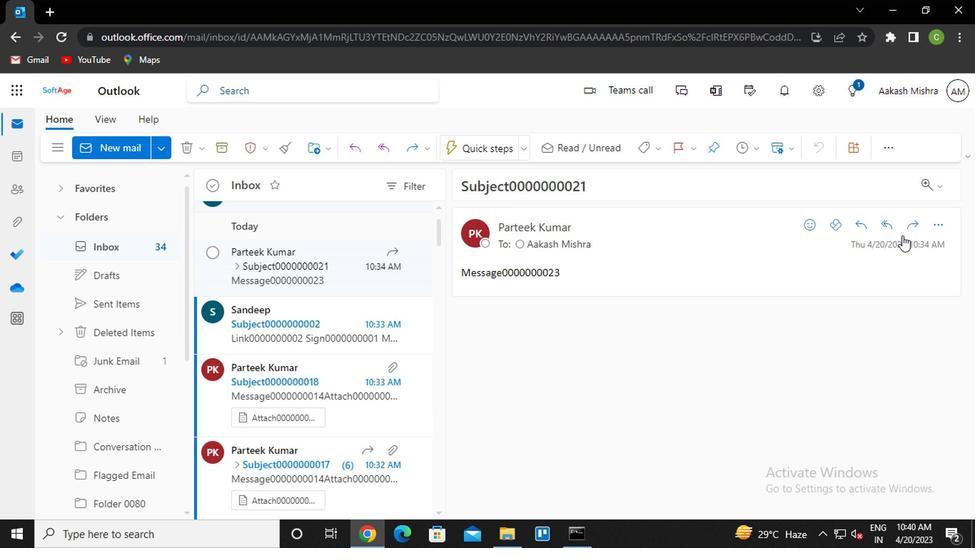 
Action: Mouse pressed left at (909, 233)
Screenshot: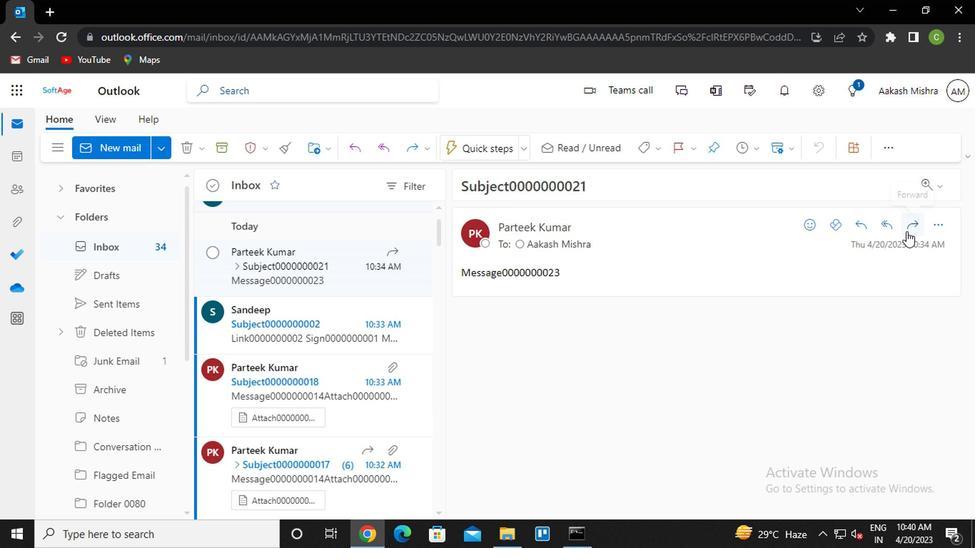
Action: Mouse moved to (954, 141)
Screenshot: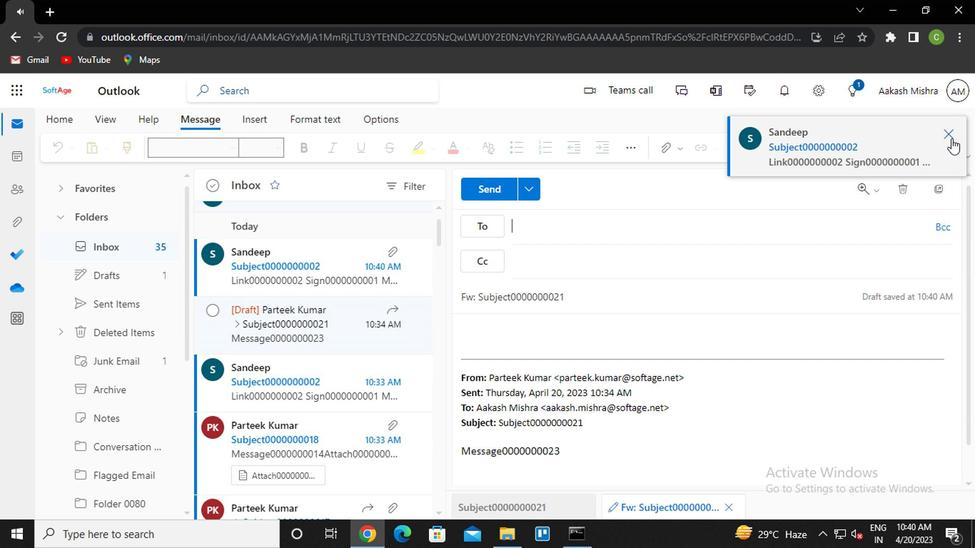 
Action: Mouse pressed left at (954, 141)
Screenshot: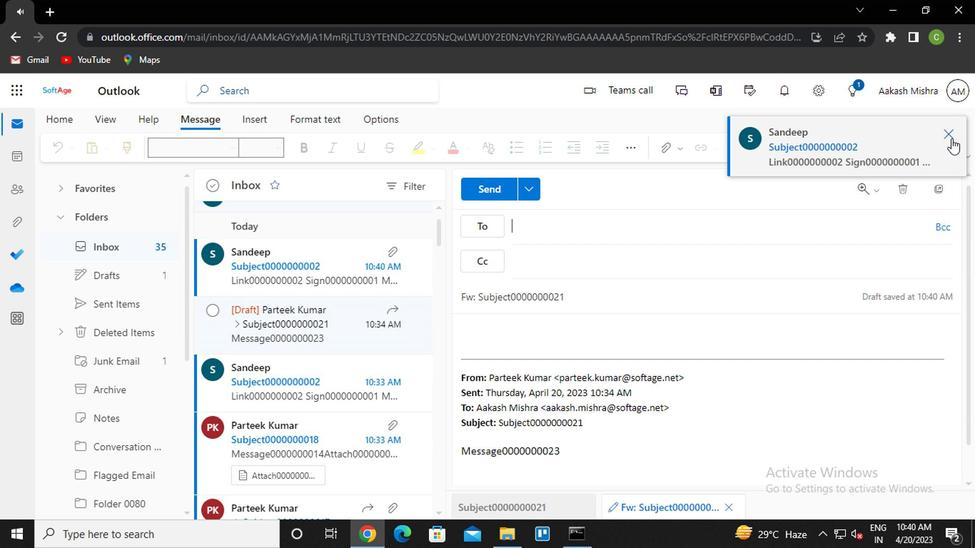 
Action: Mouse moved to (538, 350)
Screenshot: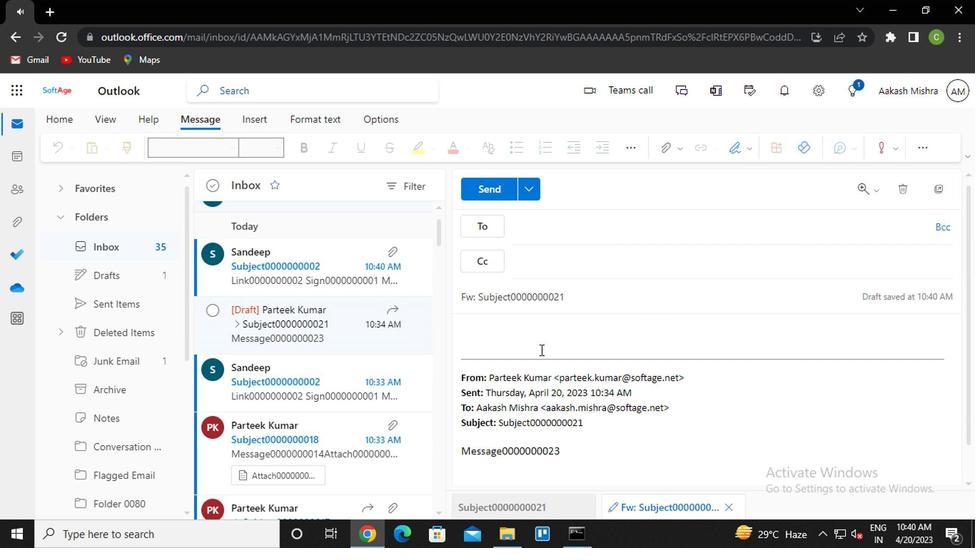 
Action: Mouse pressed left at (538, 350)
Screenshot: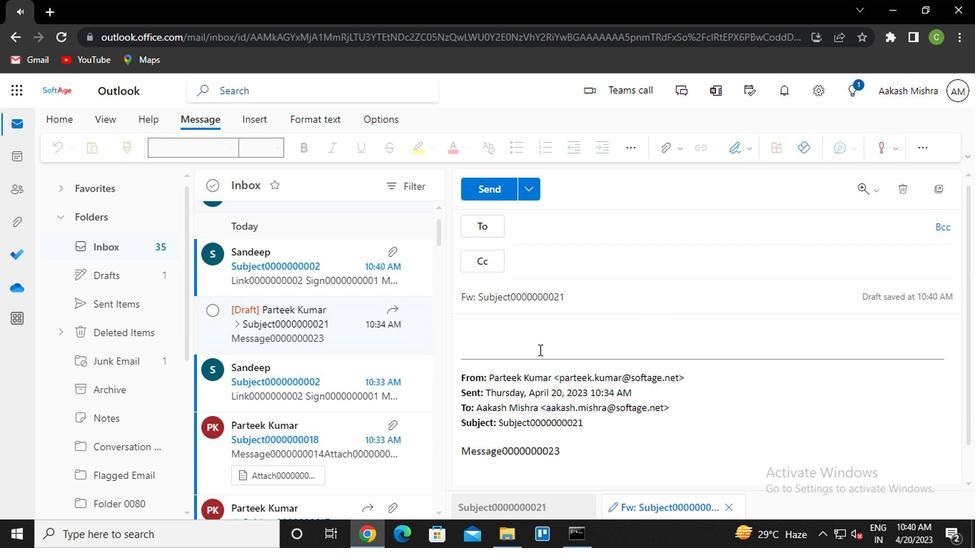 
Action: Mouse moved to (703, 154)
Screenshot: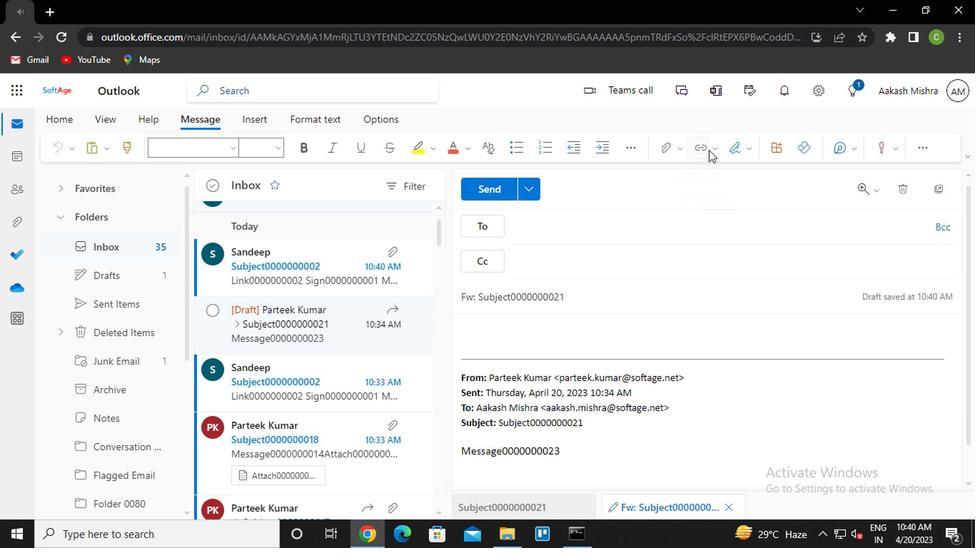 
Action: Mouse pressed left at (703, 154)
Screenshot: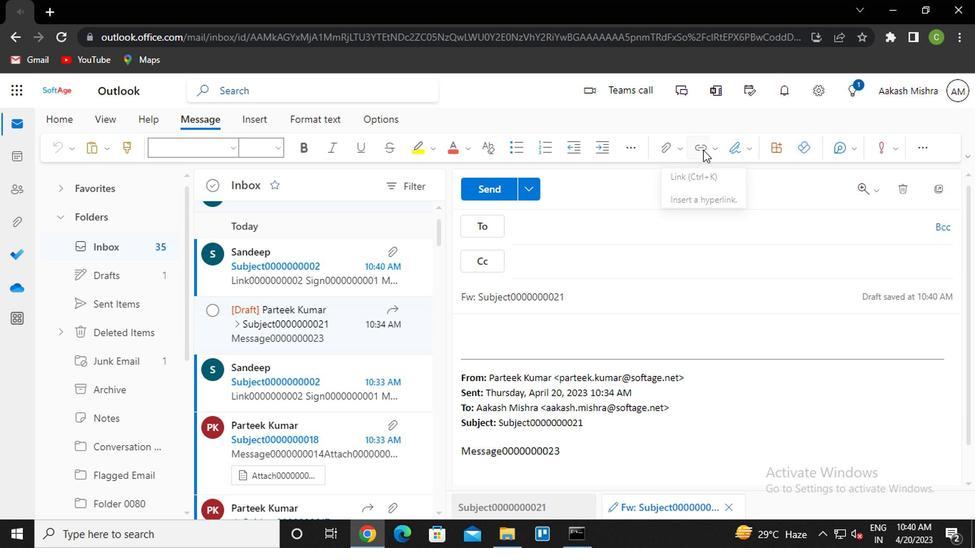 
Action: Mouse moved to (486, 276)
Screenshot: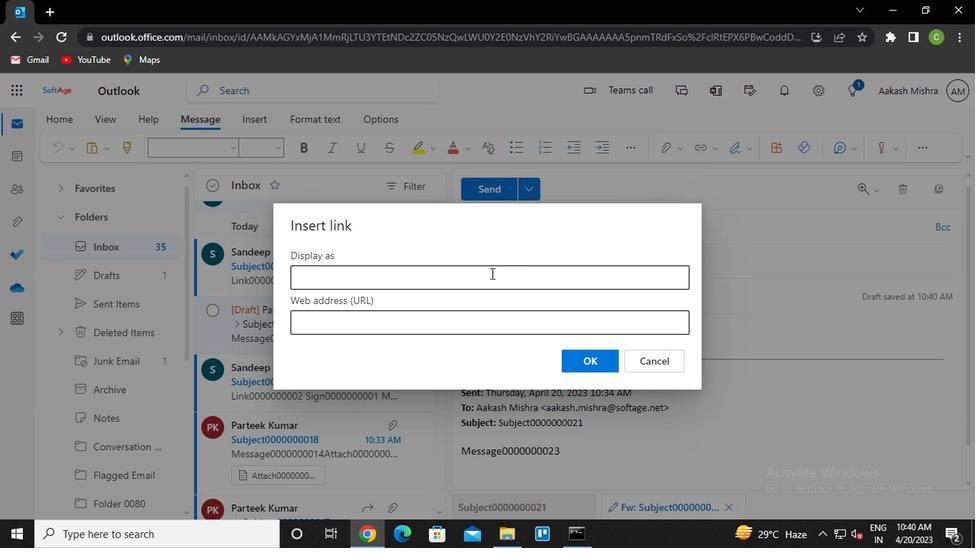 
Action: Mouse pressed left at (486, 276)
Screenshot: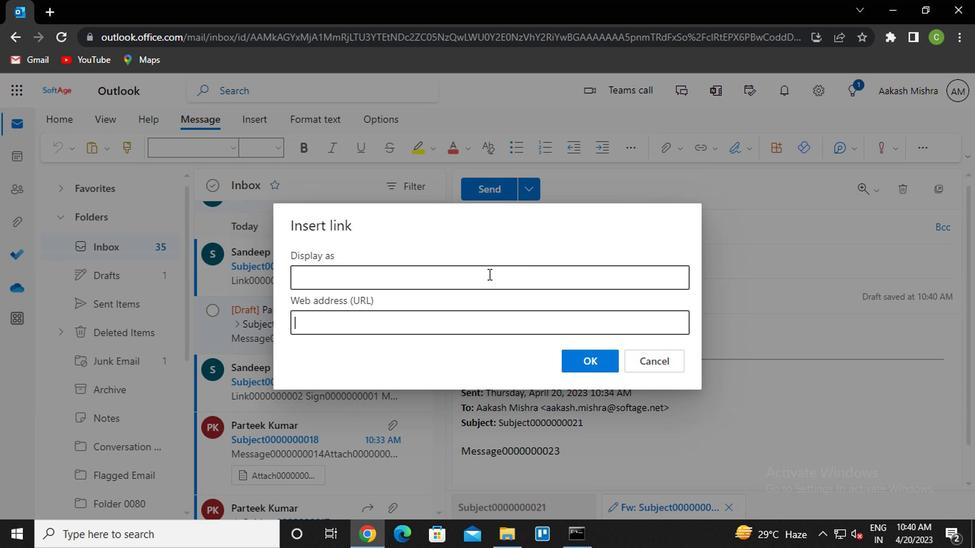 
Action: Mouse moved to (418, 330)
Screenshot: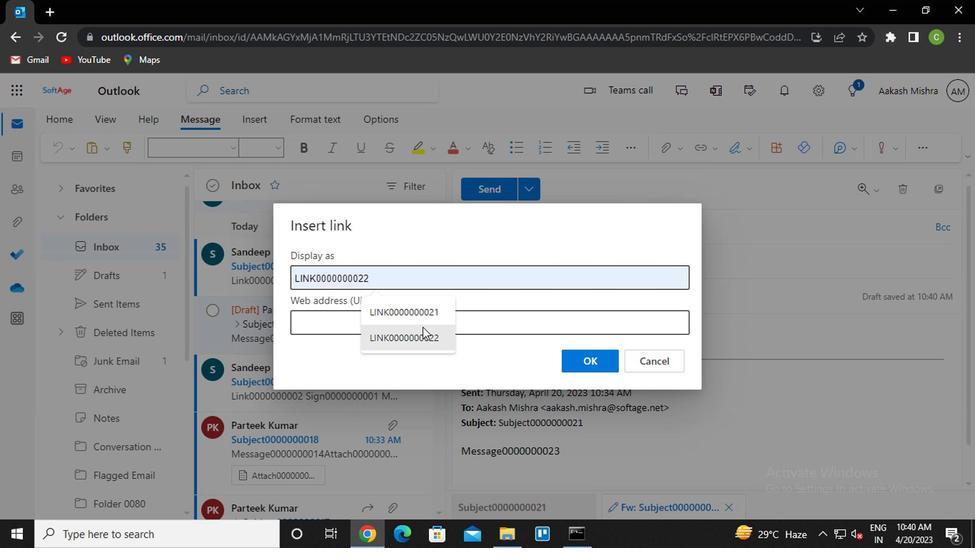
Action: Mouse pressed left at (418, 330)
Screenshot: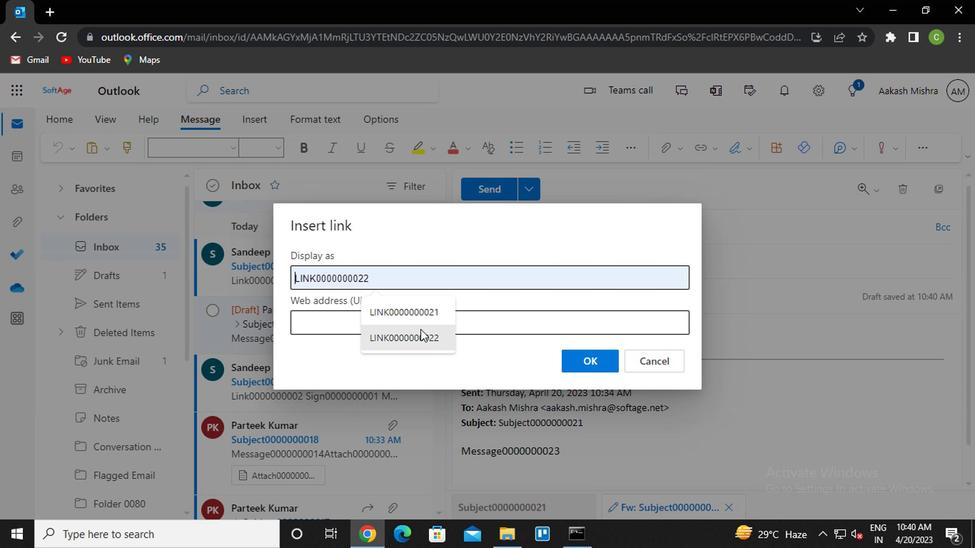 
Action: Mouse moved to (406, 323)
Screenshot: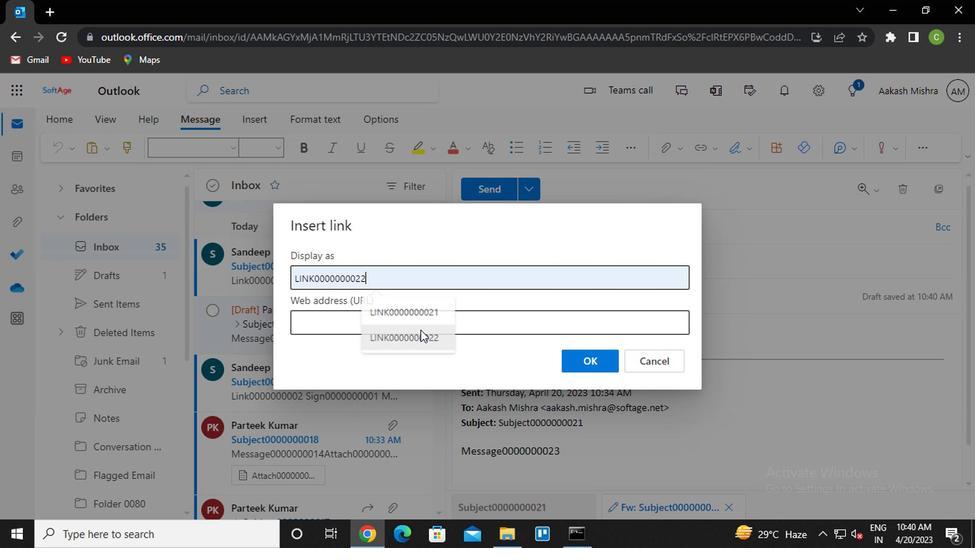 
Action: Mouse pressed left at (406, 323)
Screenshot: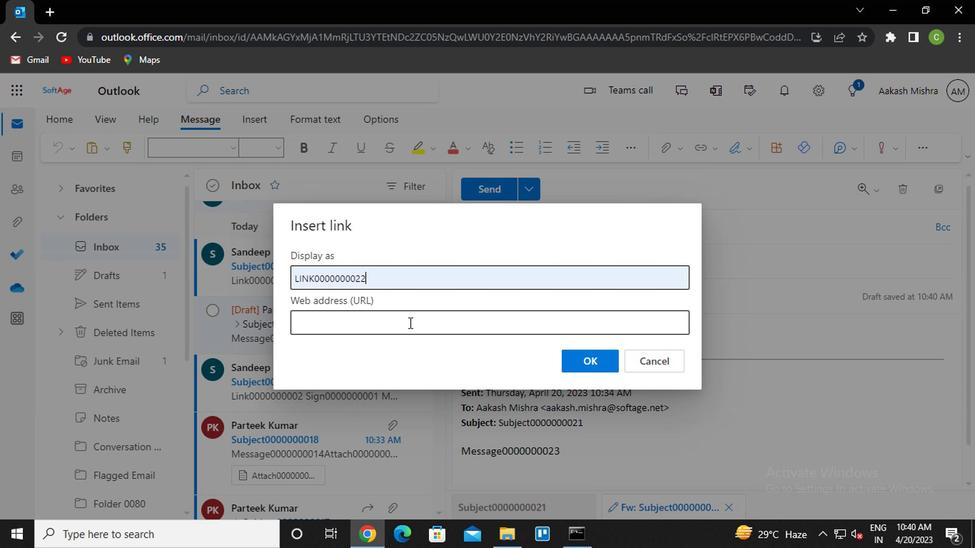 
Action: Mouse moved to (392, 384)
Screenshot: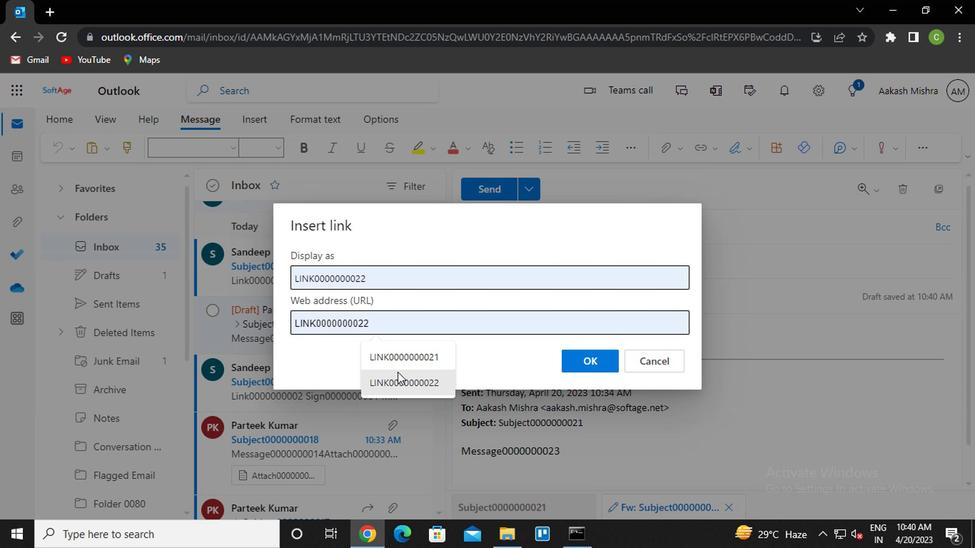 
Action: Mouse pressed left at (392, 384)
Screenshot: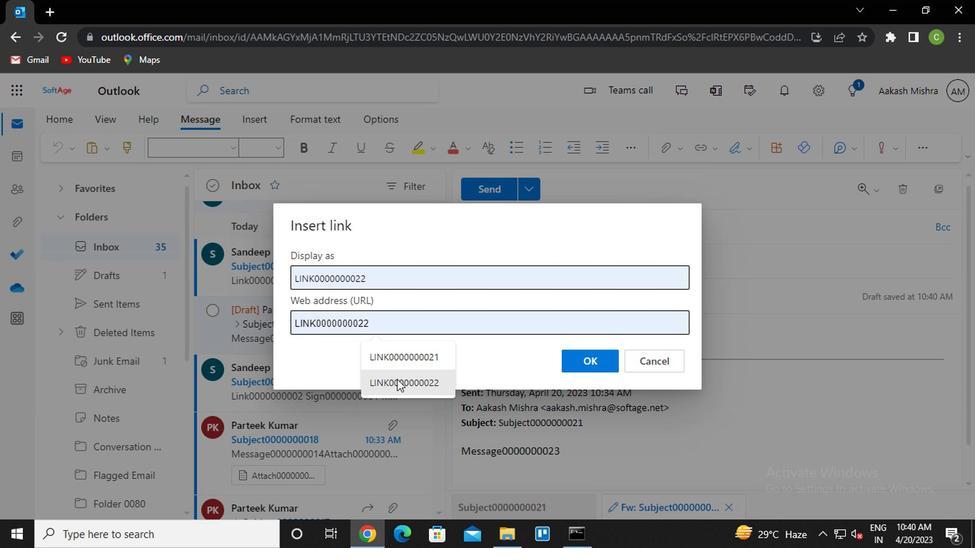 
Action: Mouse moved to (594, 359)
Screenshot: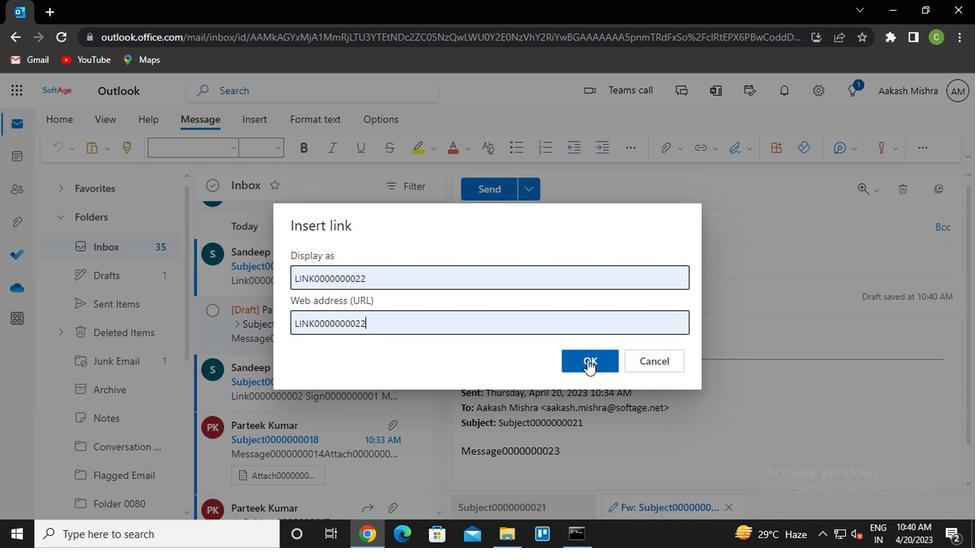 
Action: Mouse pressed left at (594, 359)
Screenshot: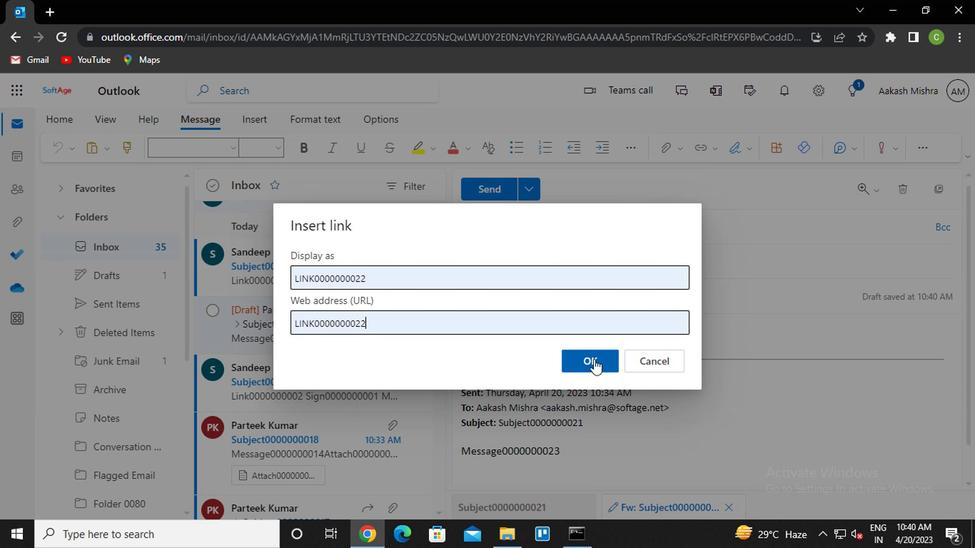 
Action: Mouse moved to (738, 151)
Screenshot: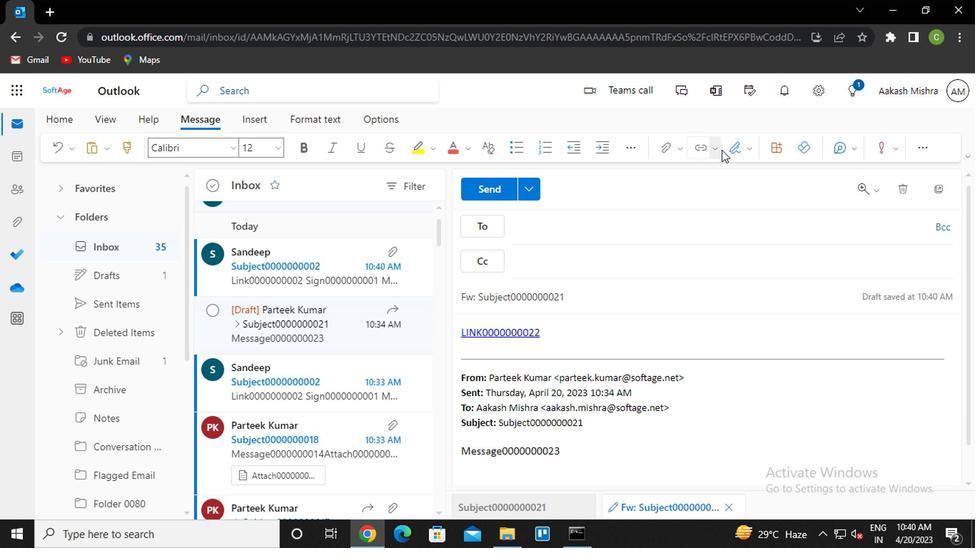 
Action: Mouse pressed left at (738, 151)
Screenshot: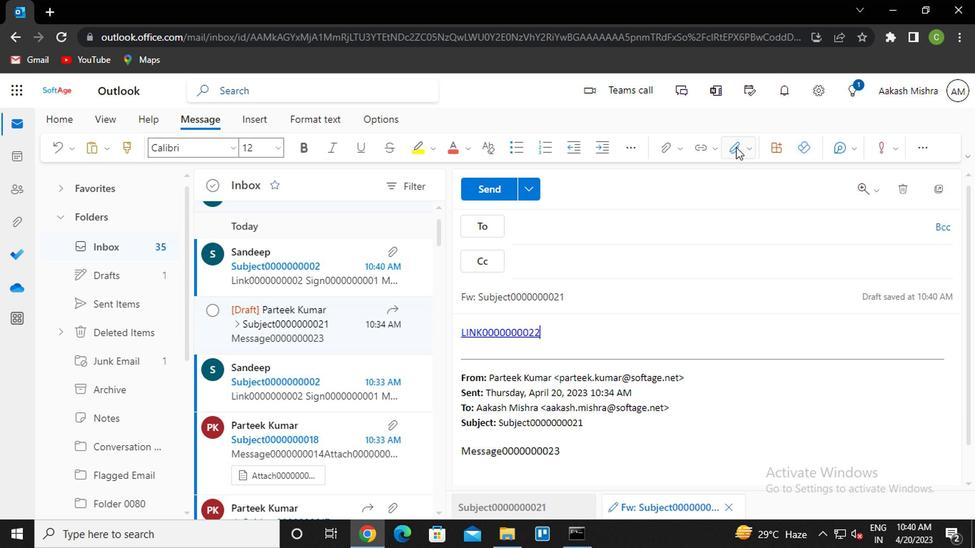 
Action: Mouse moved to (703, 182)
Screenshot: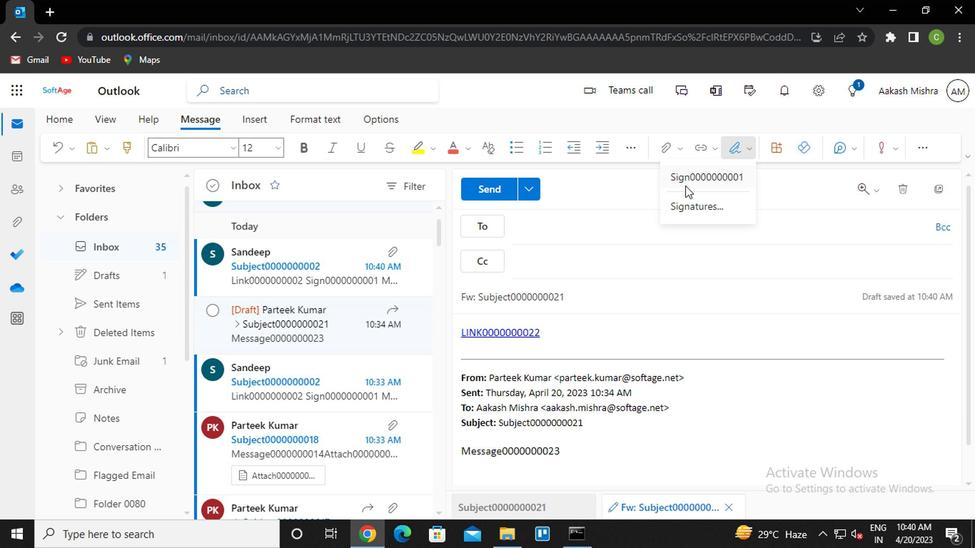 
Action: Mouse pressed left at (703, 182)
Screenshot: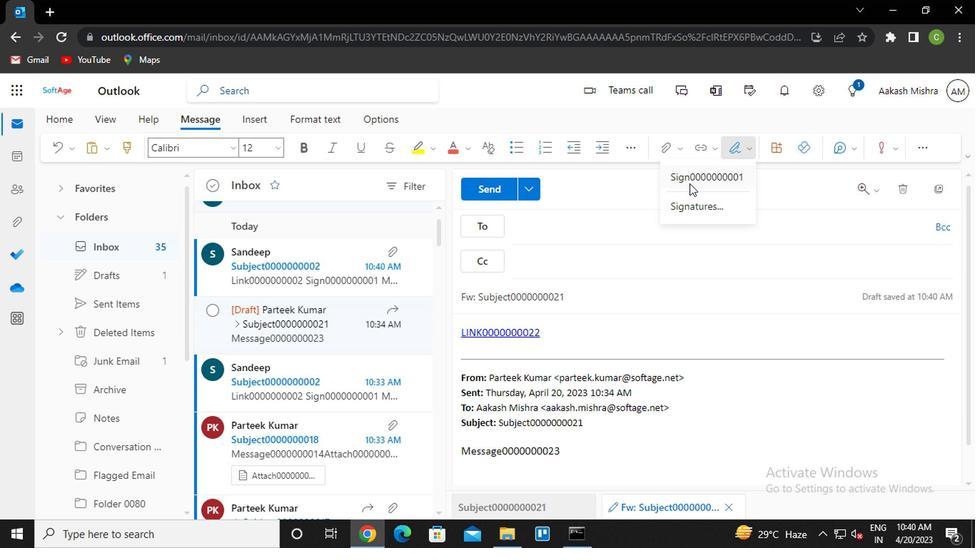 
Action: Mouse moved to (559, 227)
Screenshot: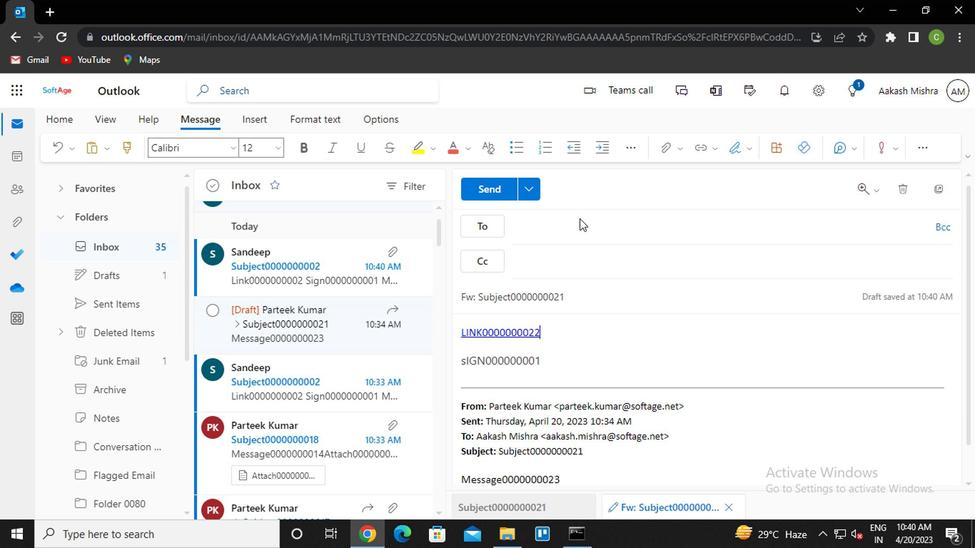 
Action: Mouse pressed left at (559, 227)
Screenshot: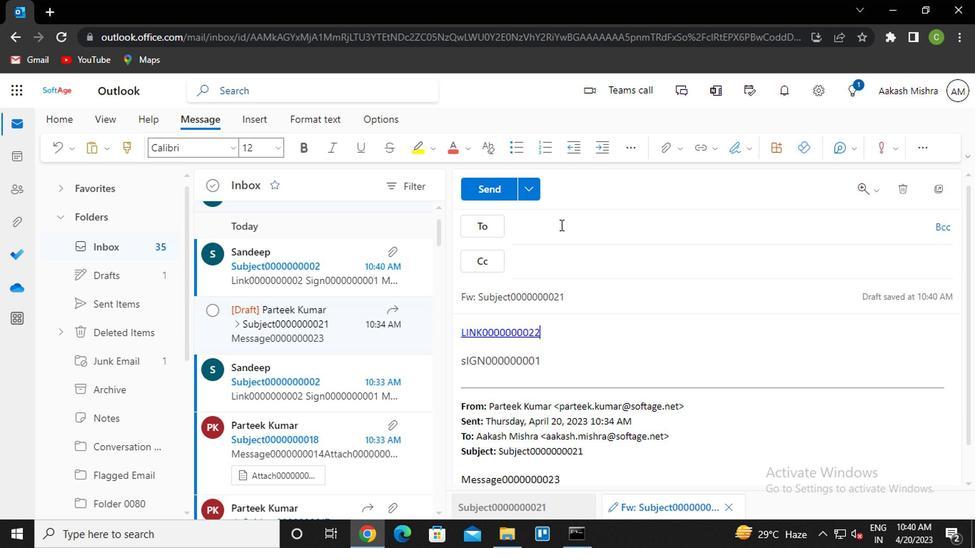 
Action: Key pressed san<Key.enter>van<Key.enter>
Screenshot: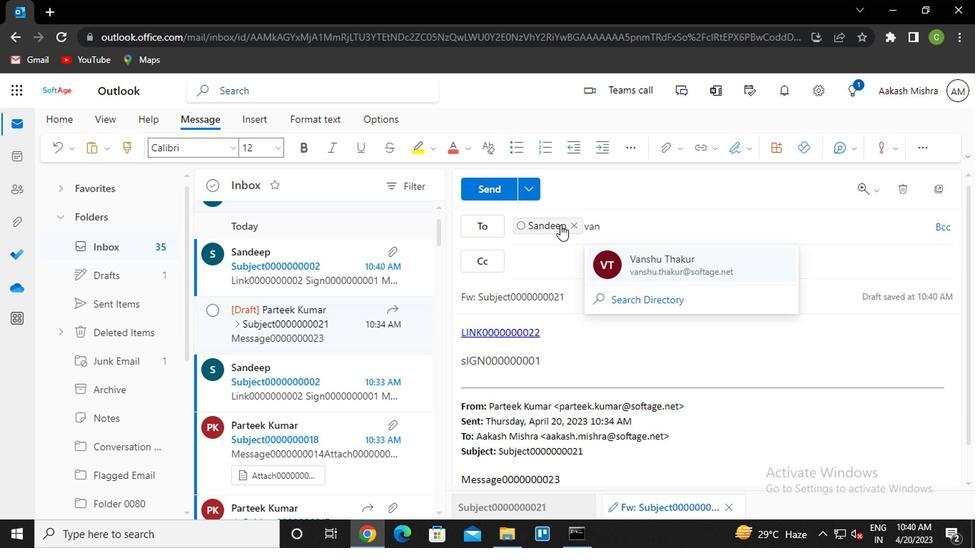 
Action: Mouse moved to (574, 298)
Screenshot: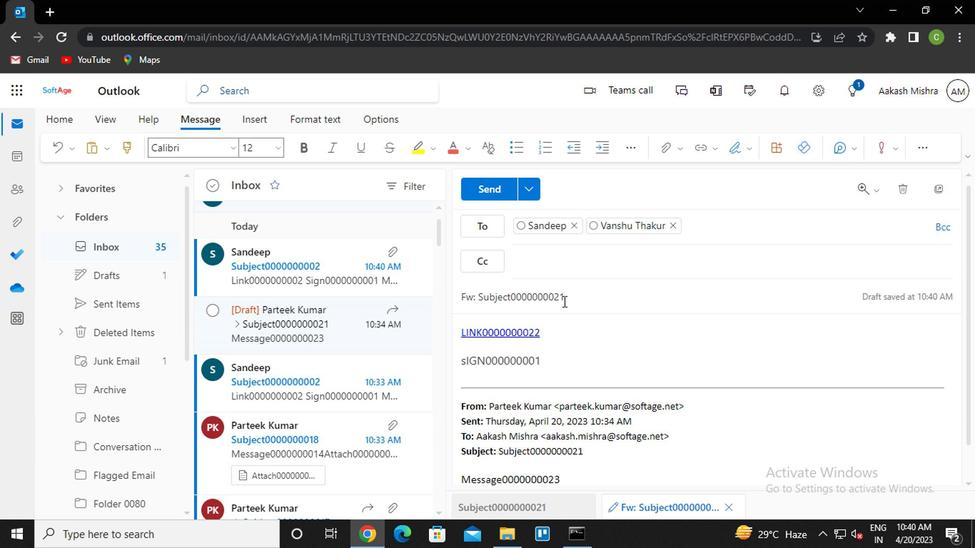 
Action: Mouse pressed left at (574, 298)
Screenshot: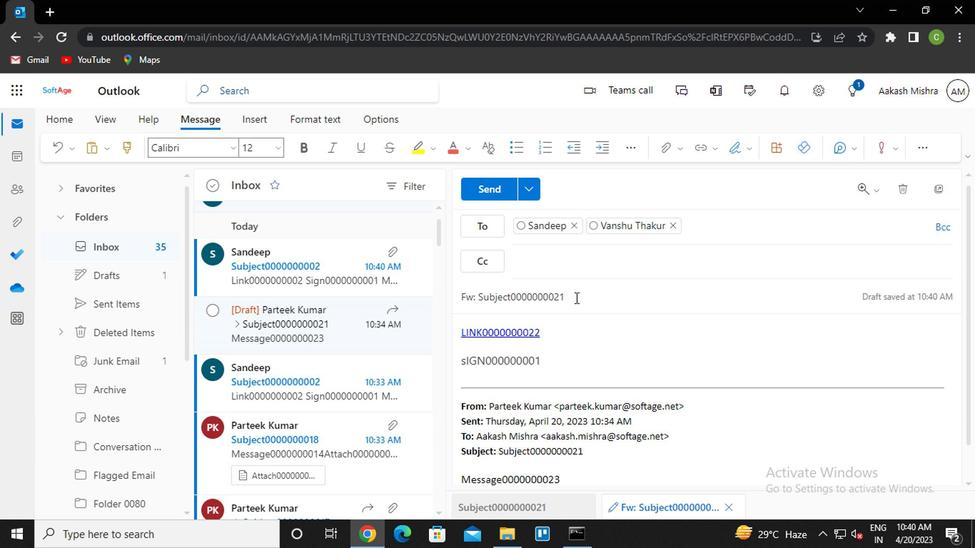 
Action: Key pressed <Key.backspace>2
Screenshot: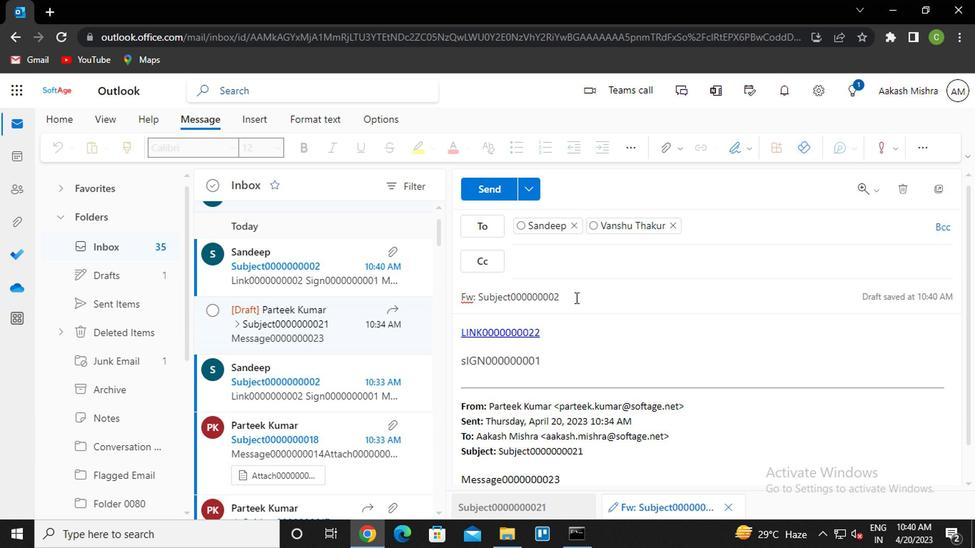 
Action: Mouse moved to (536, 374)
Screenshot: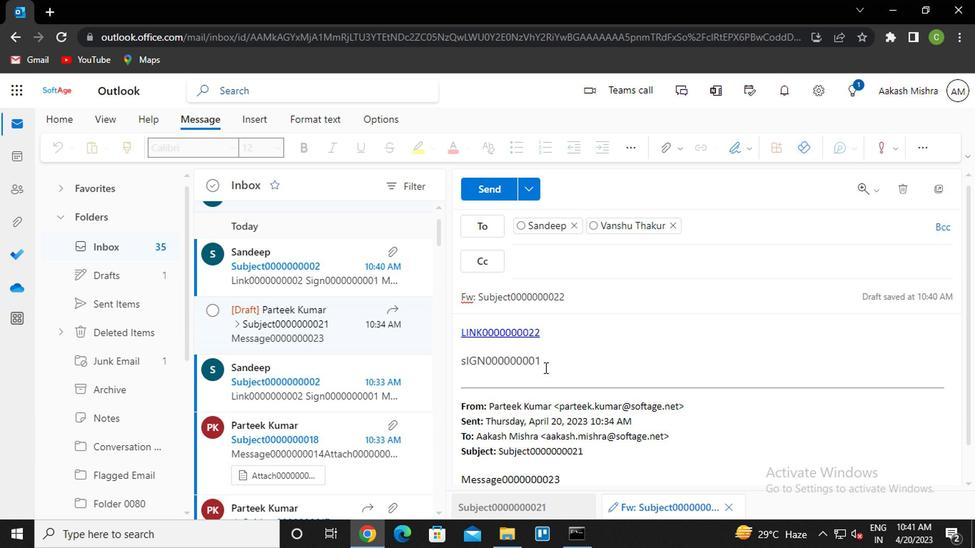 
Action: Mouse pressed left at (536, 374)
Screenshot: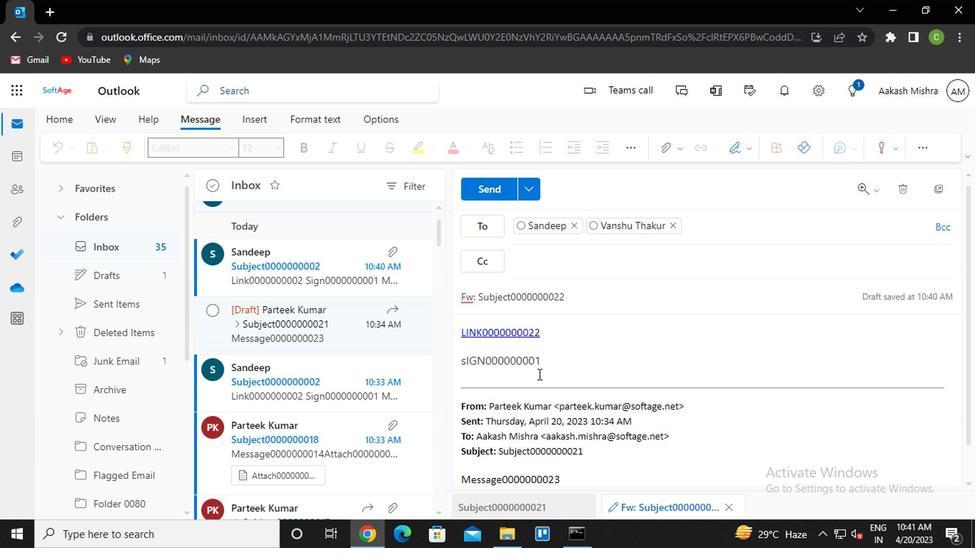 
Action: Mouse moved to (508, 376)
Screenshot: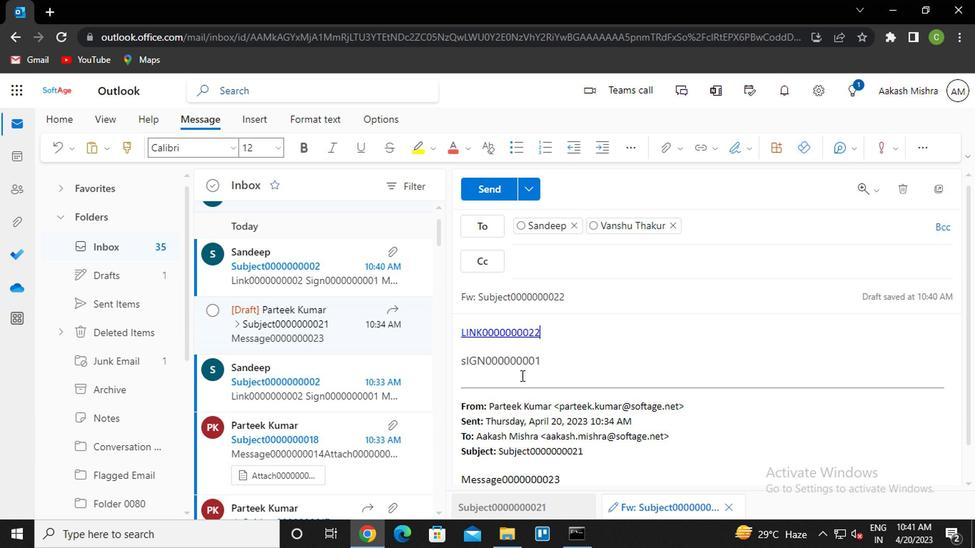 
Action: Mouse pressed left at (508, 376)
Screenshot: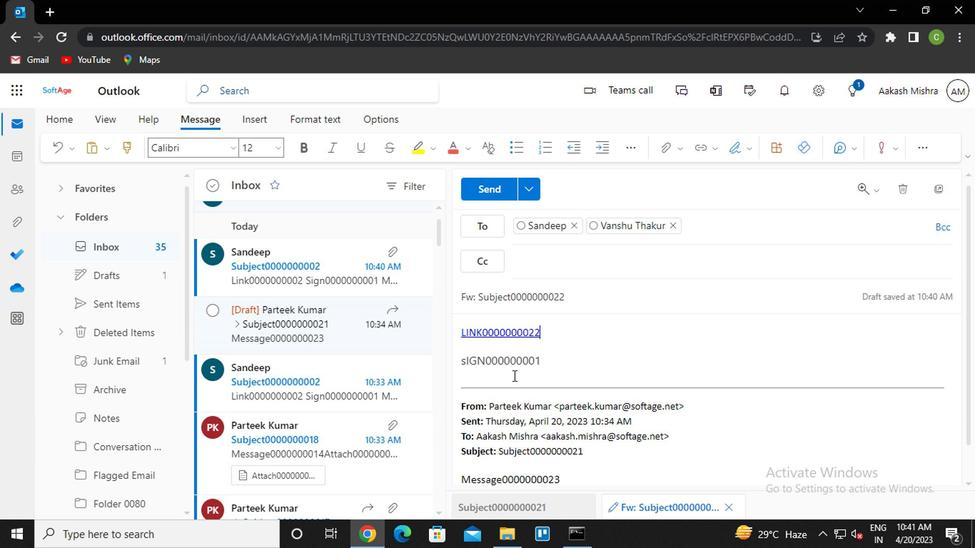 
Action: Key pressed <Key.caps_lock>m<Key.caps_lock>essage0000000022
Screenshot: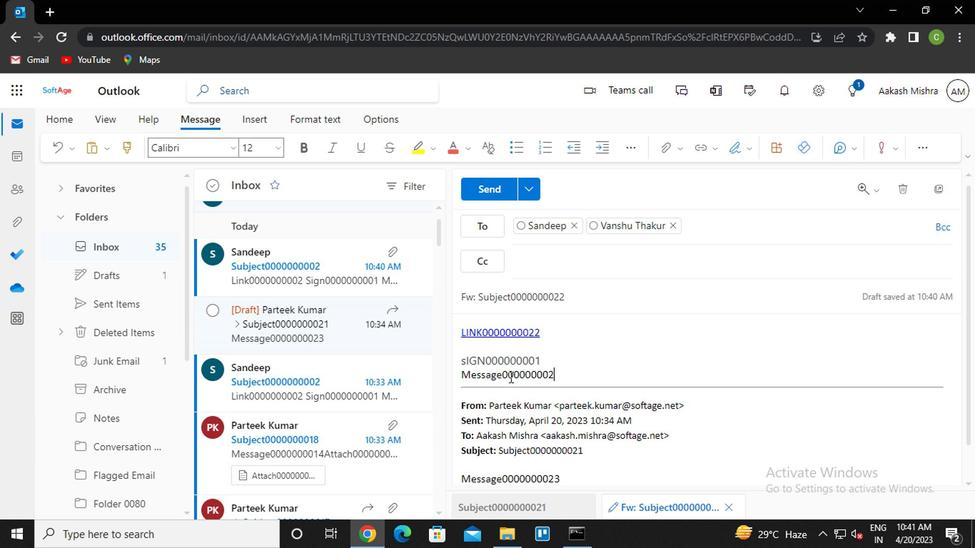 
Action: Mouse moved to (474, 196)
Screenshot: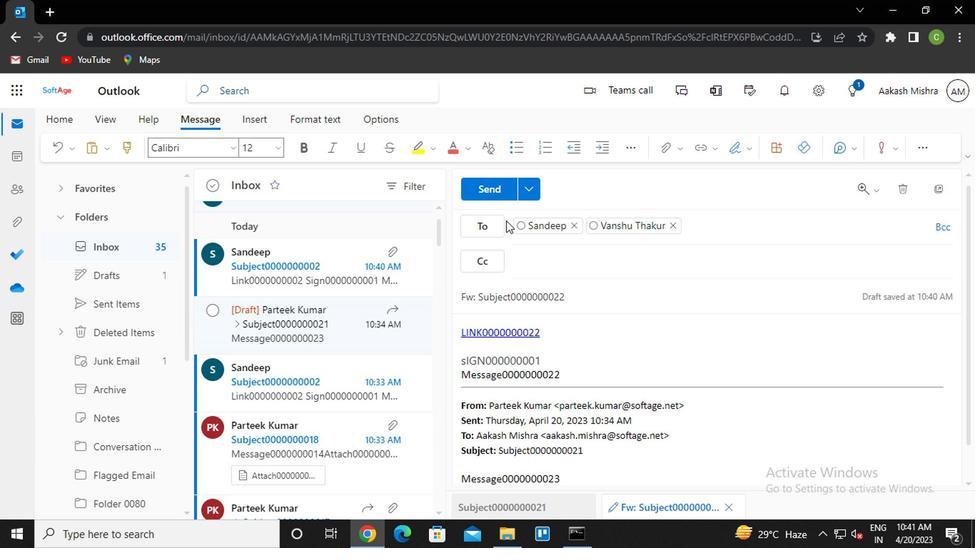 
Action: Mouse pressed left at (474, 196)
Screenshot: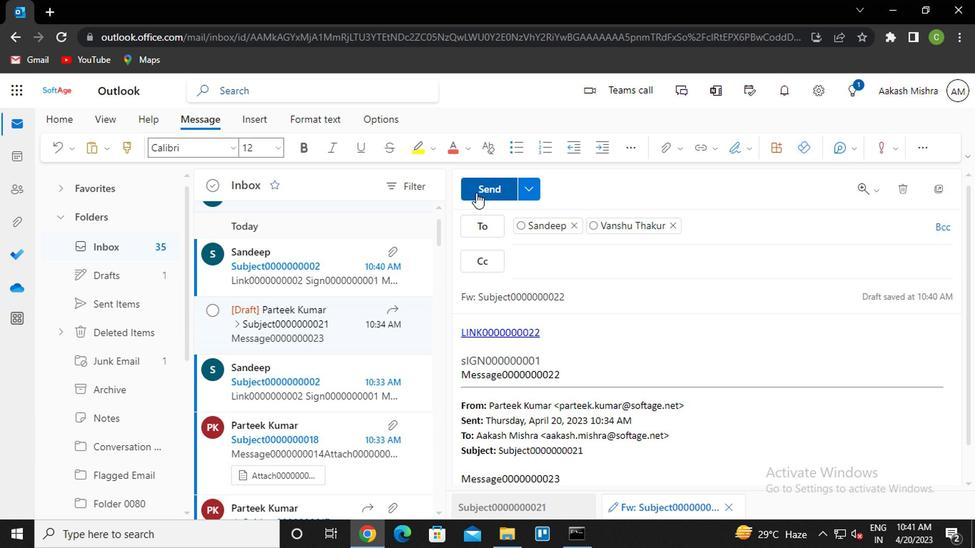 
Action: Mouse moved to (913, 229)
Screenshot: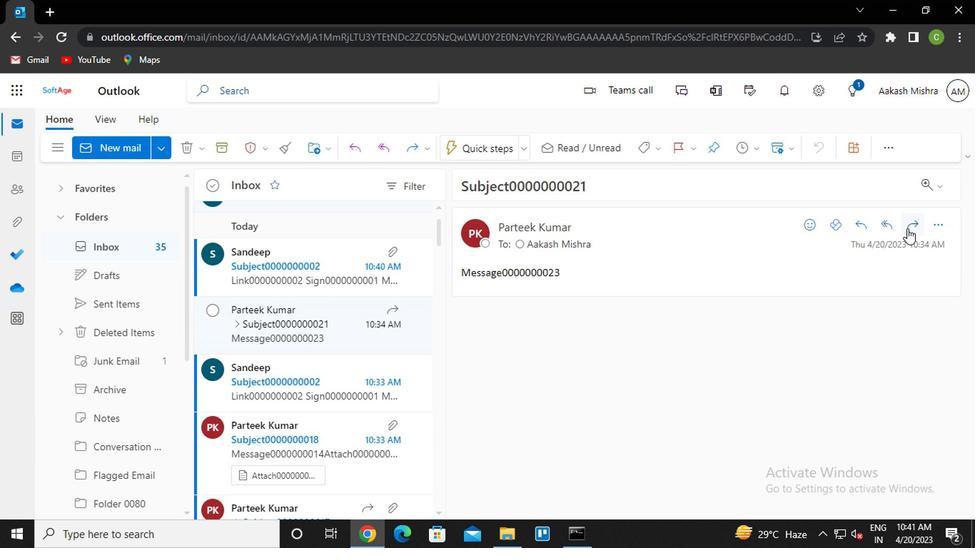 
Action: Mouse pressed left at (913, 229)
Screenshot: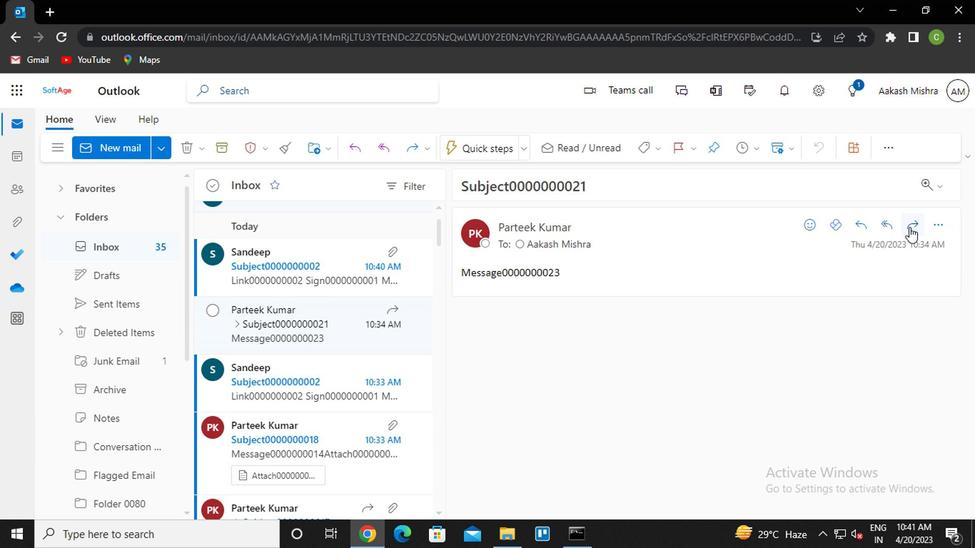 
Action: Mouse moved to (524, 341)
Screenshot: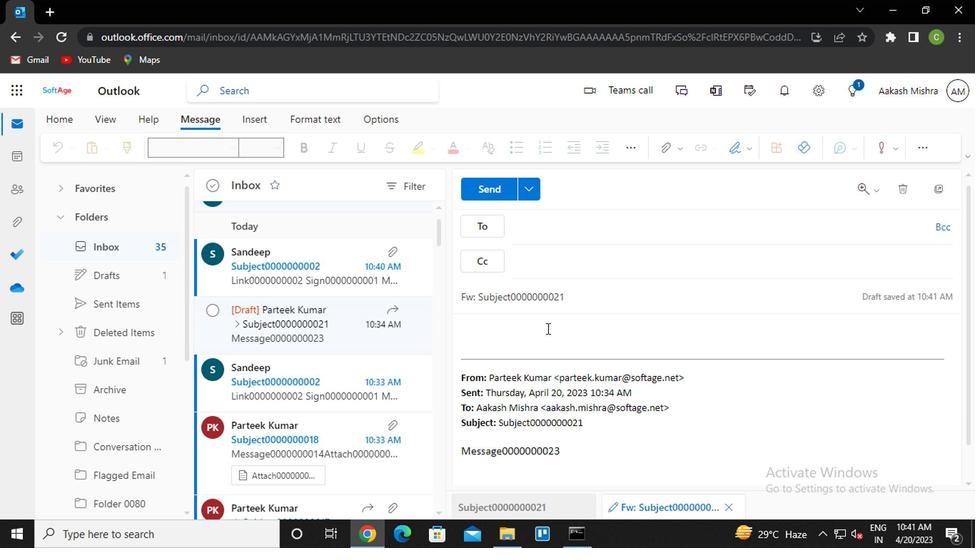 
Action: Mouse pressed left at (524, 341)
Screenshot: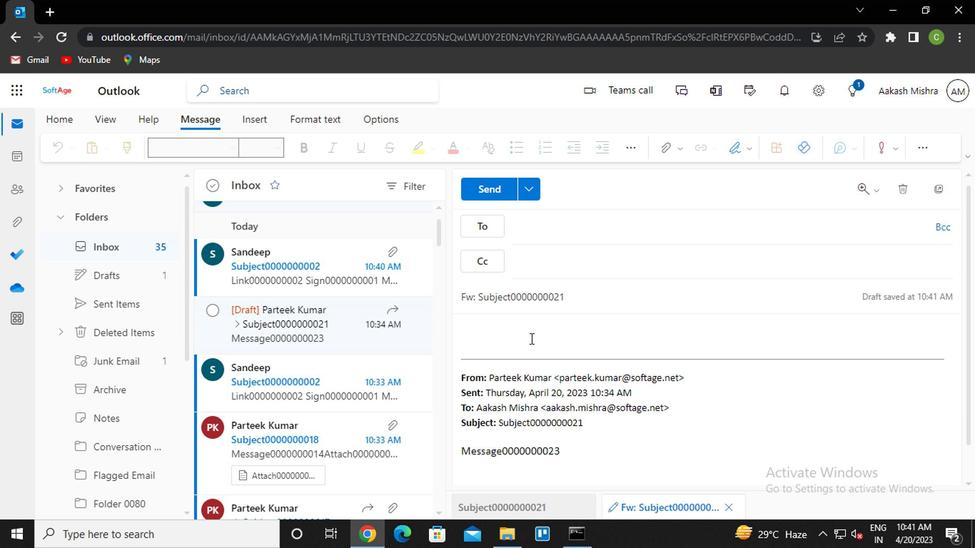
Action: Mouse moved to (663, 155)
Screenshot: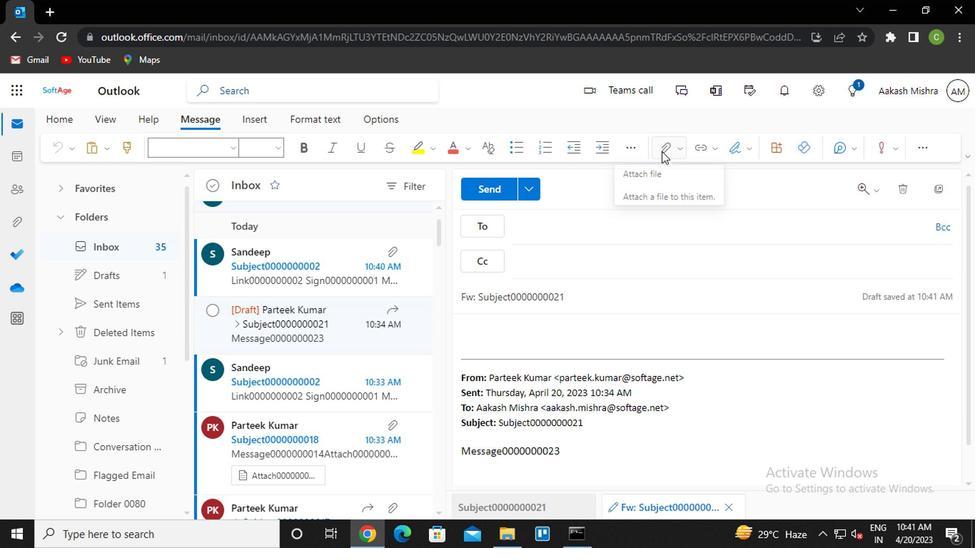 
Action: Mouse pressed left at (663, 155)
Screenshot: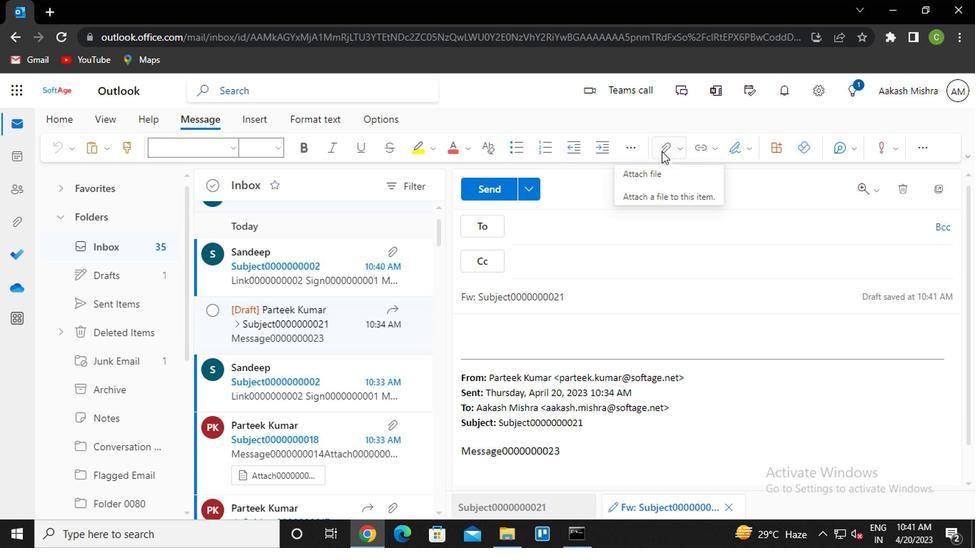
Action: Mouse moved to (563, 252)
Screenshot: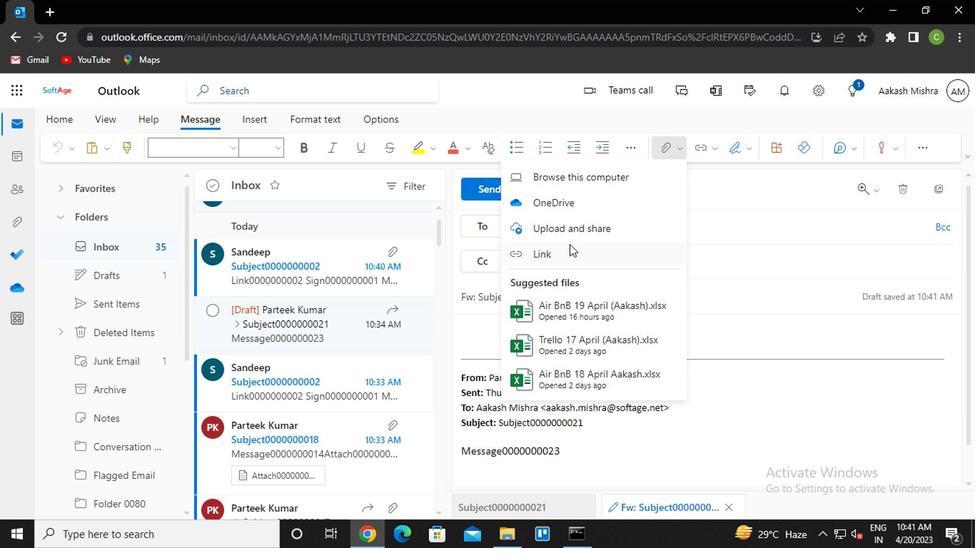 
Action: Mouse pressed left at (563, 252)
Screenshot: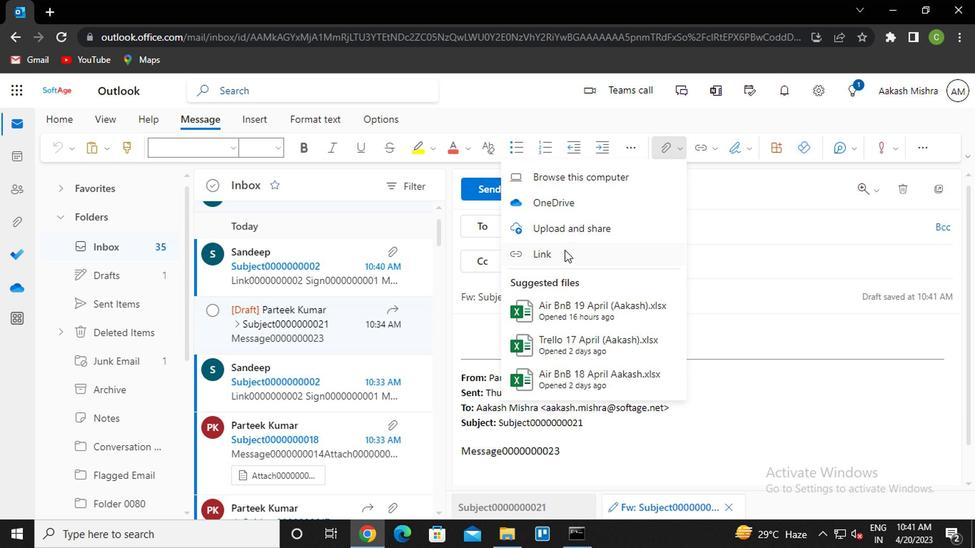 
Action: Mouse moved to (390, 278)
Screenshot: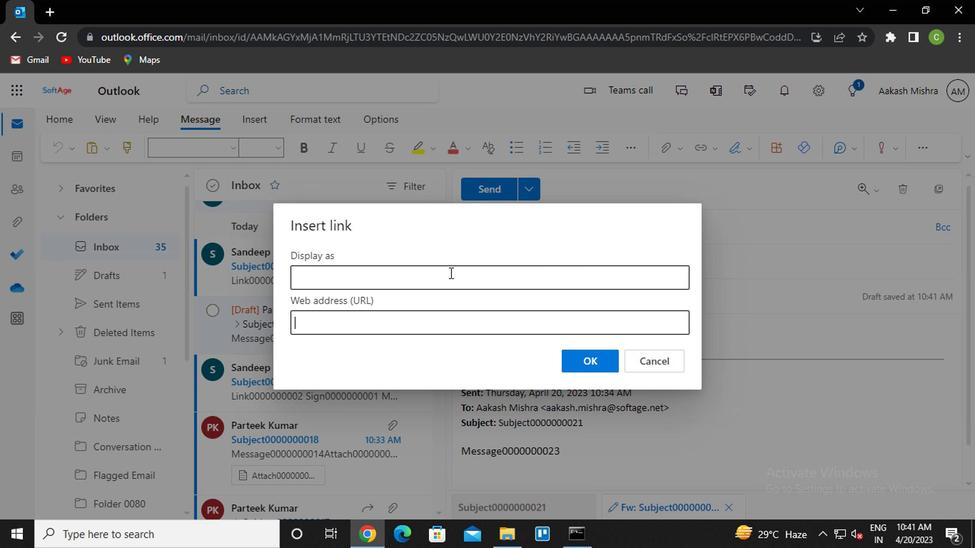 
Action: Mouse pressed left at (390, 278)
Screenshot: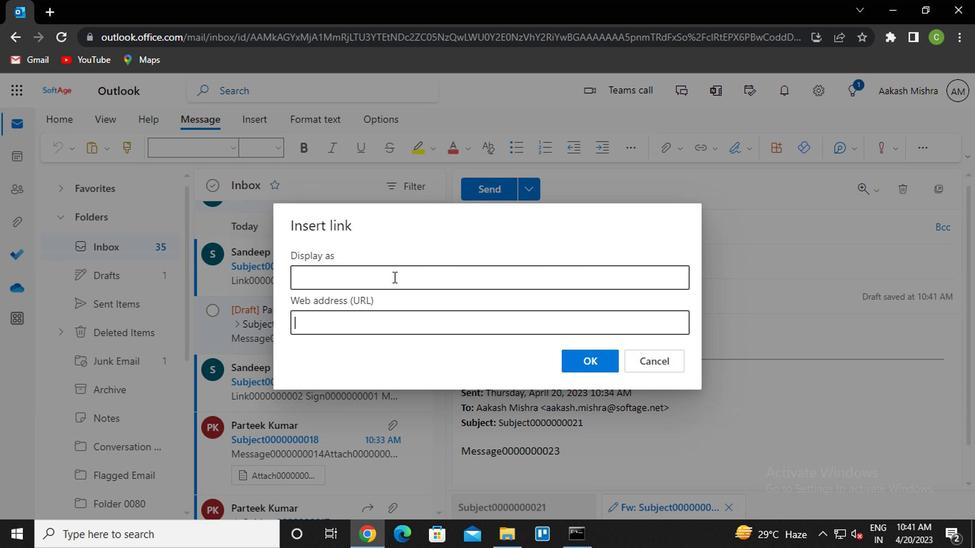 
Action: Mouse moved to (390, 334)
Screenshot: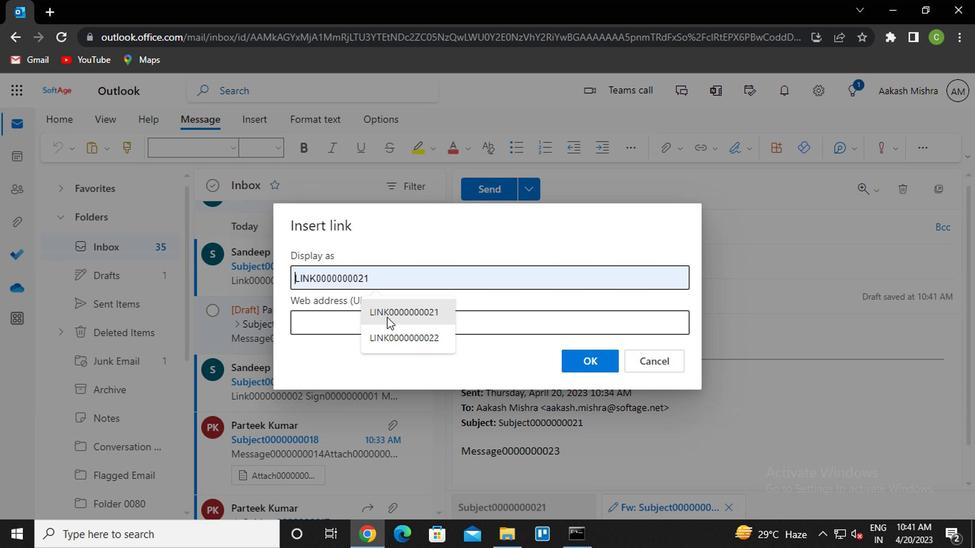 
Action: Mouse pressed left at (390, 334)
Screenshot: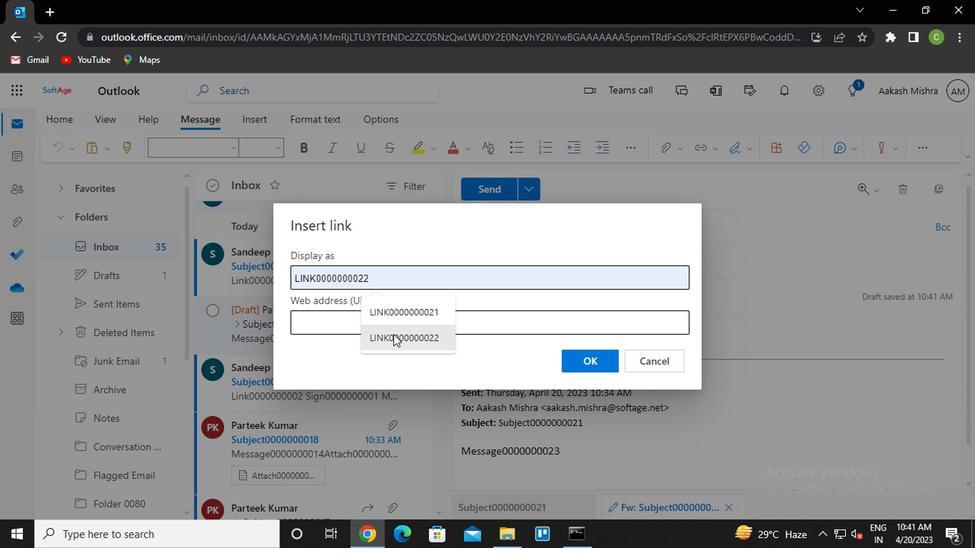 
Action: Mouse moved to (378, 323)
Screenshot: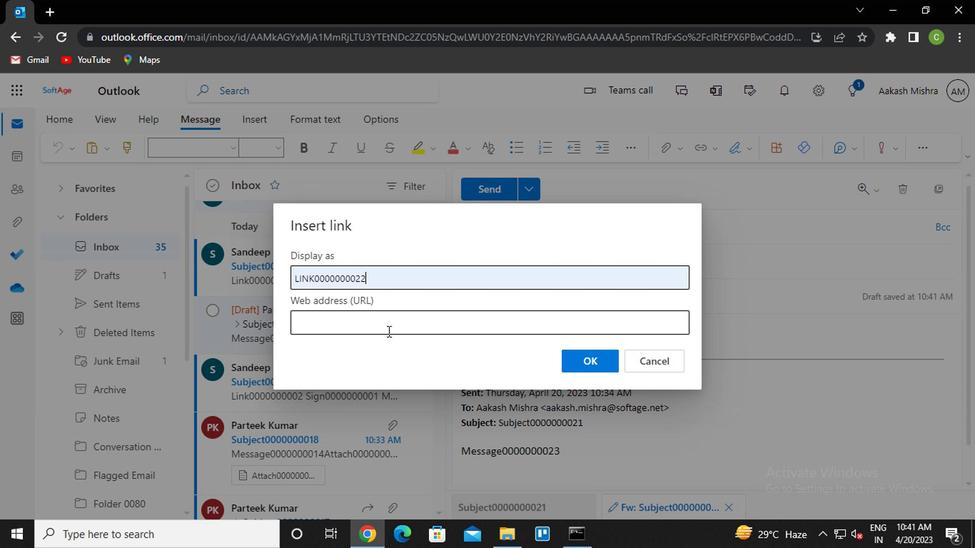 
Action: Mouse pressed left at (378, 323)
Screenshot: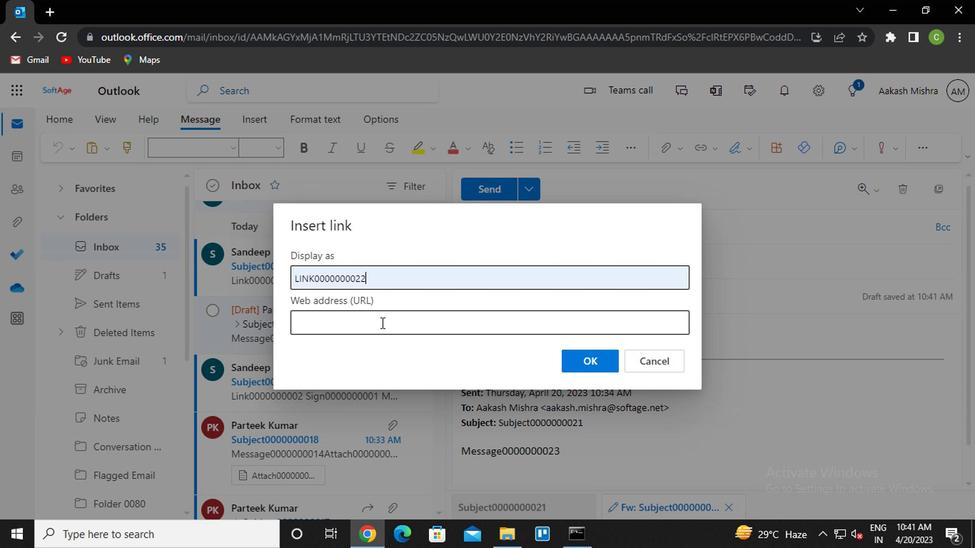 
Action: Mouse moved to (389, 386)
Screenshot: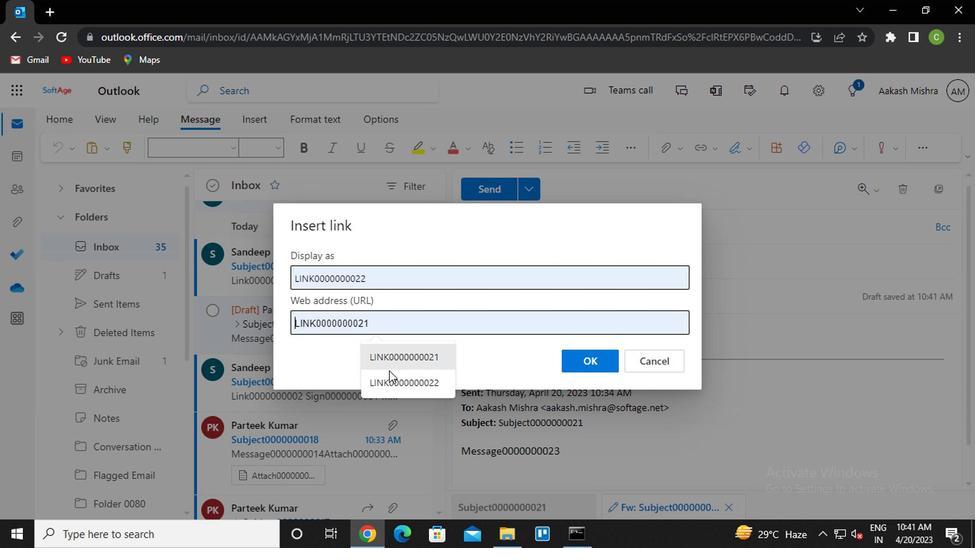 
Action: Mouse pressed left at (389, 386)
Screenshot: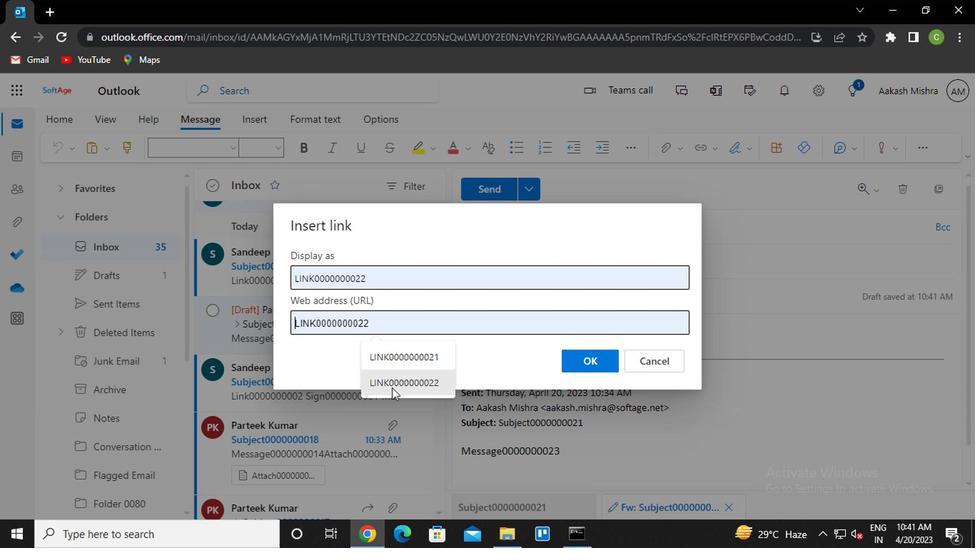 
Action: Mouse moved to (595, 366)
Screenshot: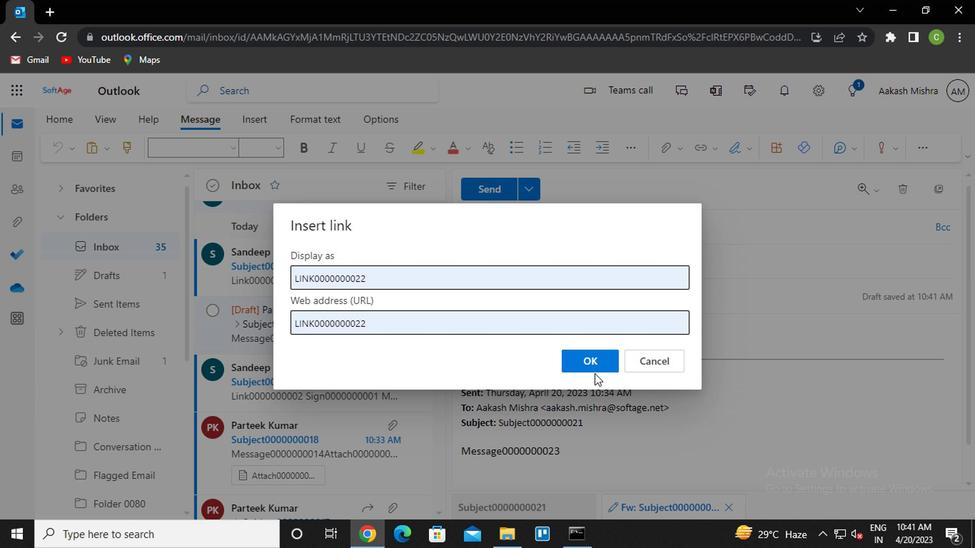 
Action: Mouse pressed left at (595, 366)
Screenshot: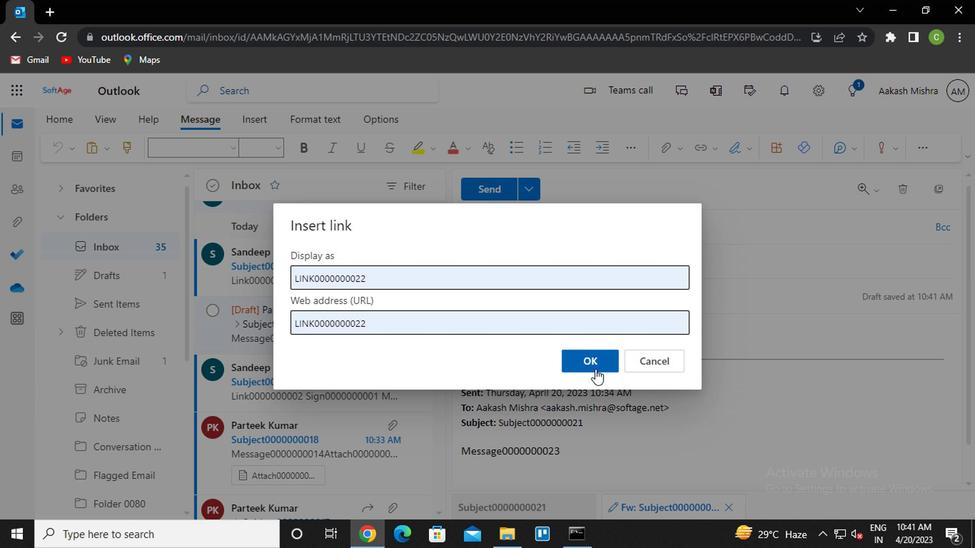 
Action: Mouse moved to (737, 152)
Screenshot: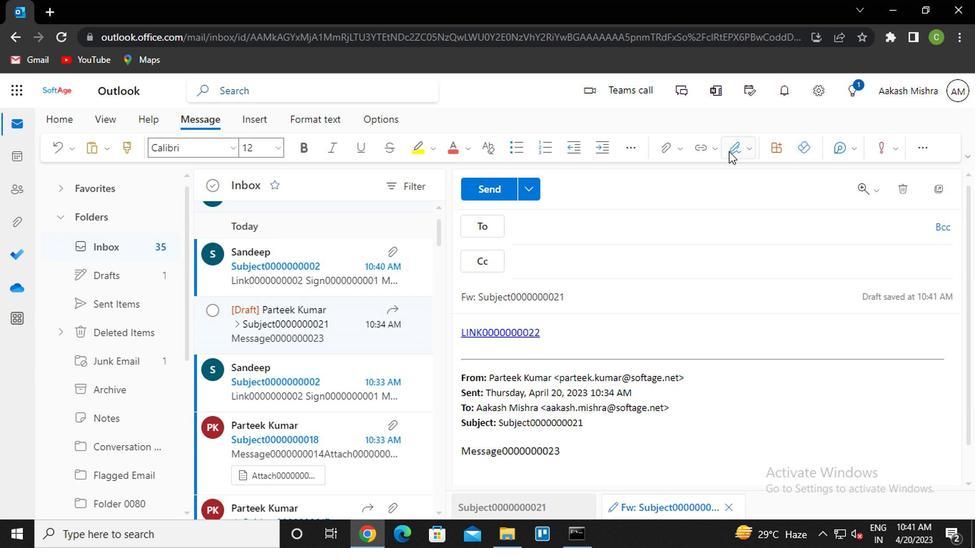 
Action: Mouse pressed left at (737, 152)
Screenshot: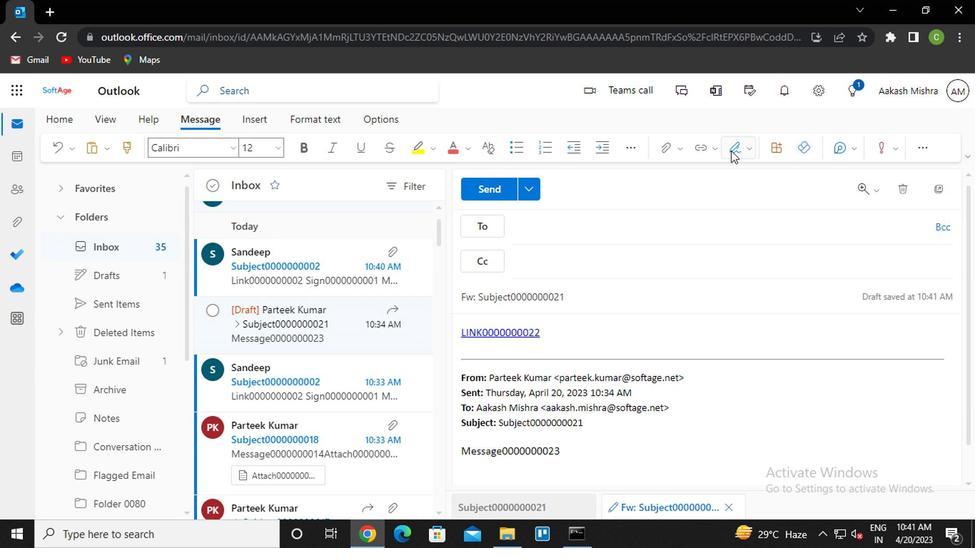 
Action: Mouse moved to (710, 184)
Screenshot: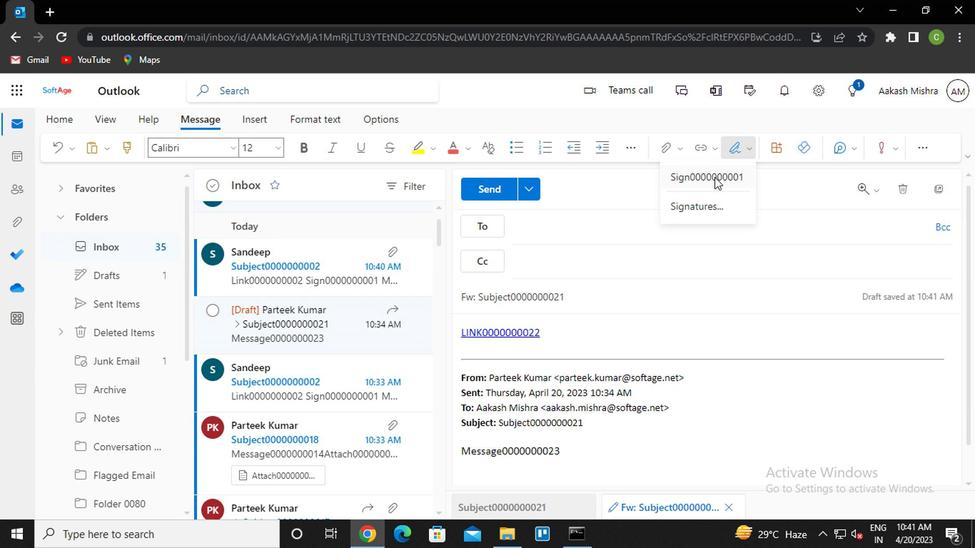 
Action: Mouse pressed left at (710, 184)
Screenshot: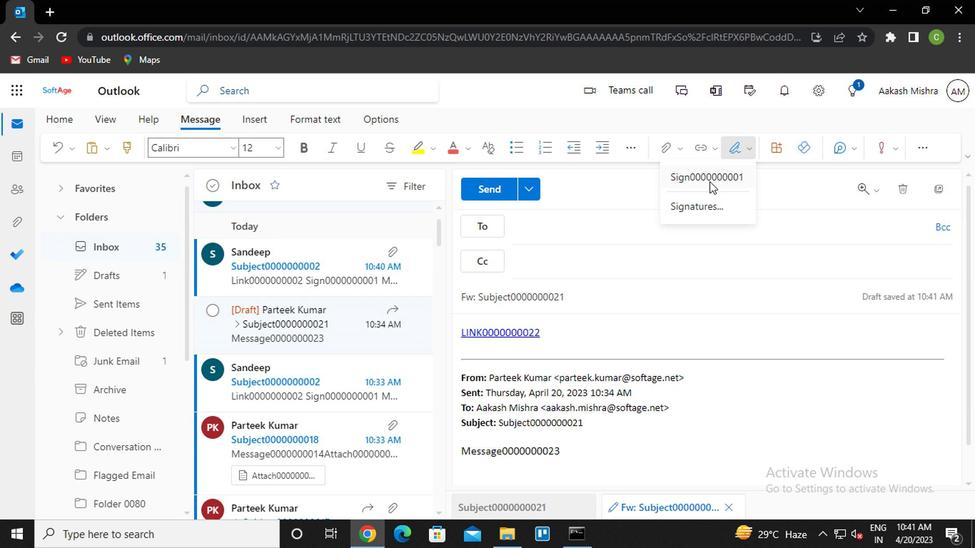 
Action: Mouse moved to (550, 228)
Screenshot: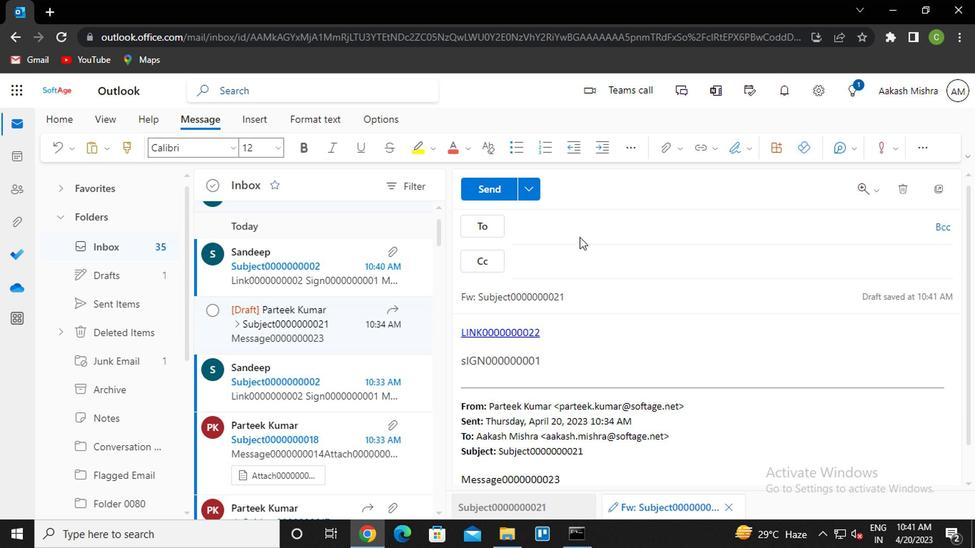 
Action: Mouse pressed left at (550, 228)
Screenshot: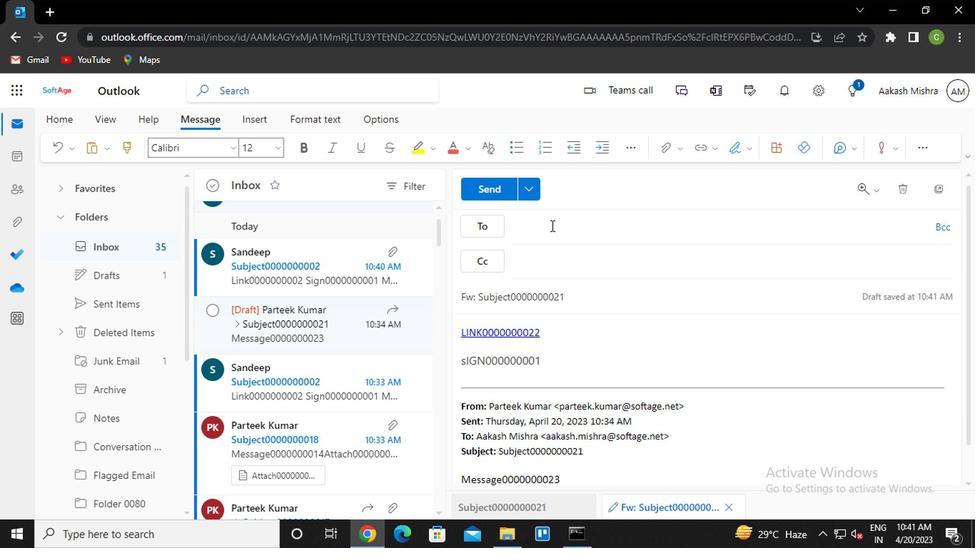 
Action: Key pressed san<Key.enter>
Screenshot: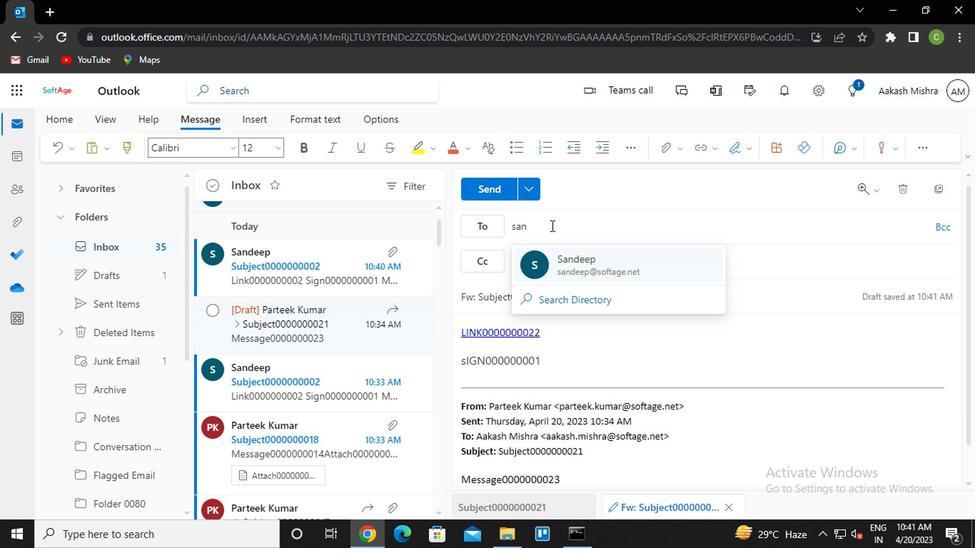
Action: Mouse moved to (512, 380)
Screenshot: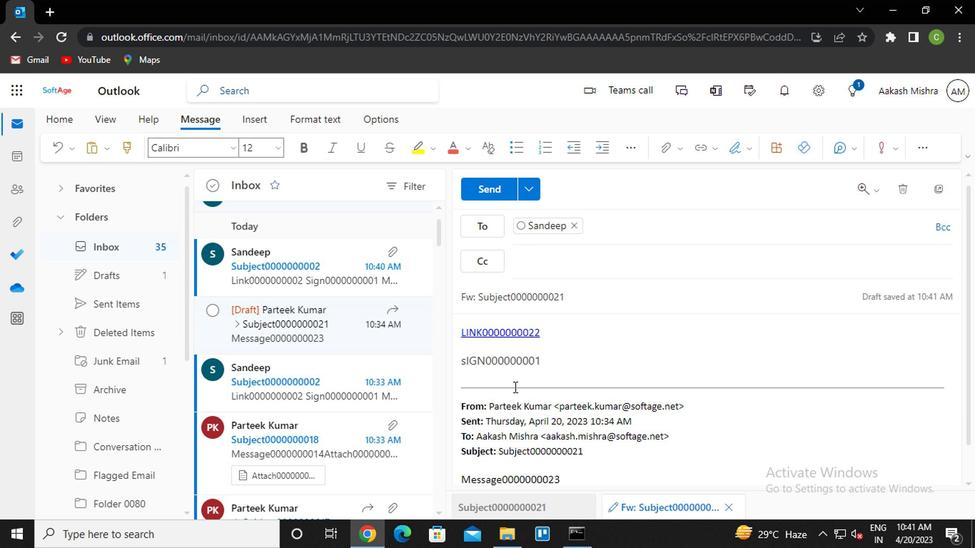 
Action: Mouse pressed left at (512, 380)
Screenshot: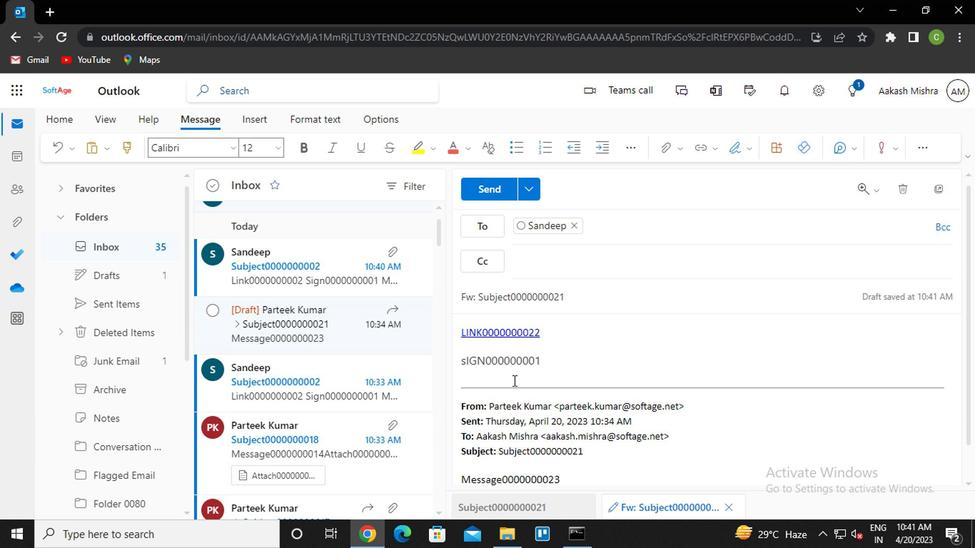 
Action: Key pressed <Key.caps_lock>m<Key.caps_lock>essage0000000021
Screenshot: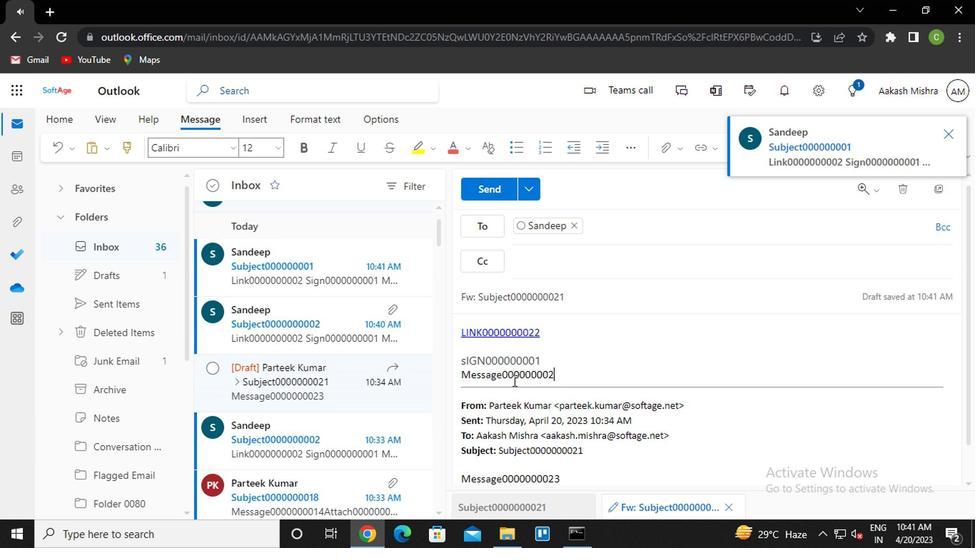 
Action: Mouse moved to (489, 195)
Screenshot: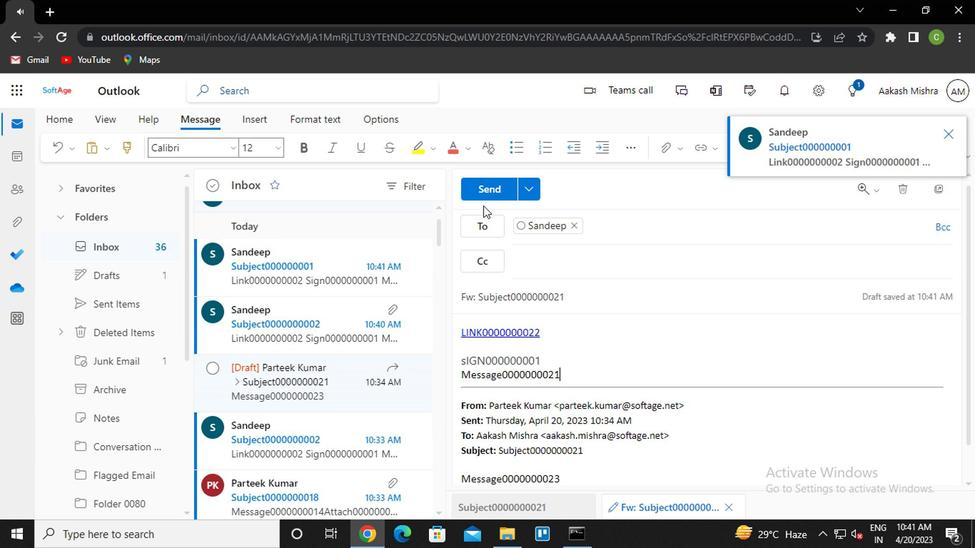 
Action: Mouse pressed left at (489, 195)
Screenshot: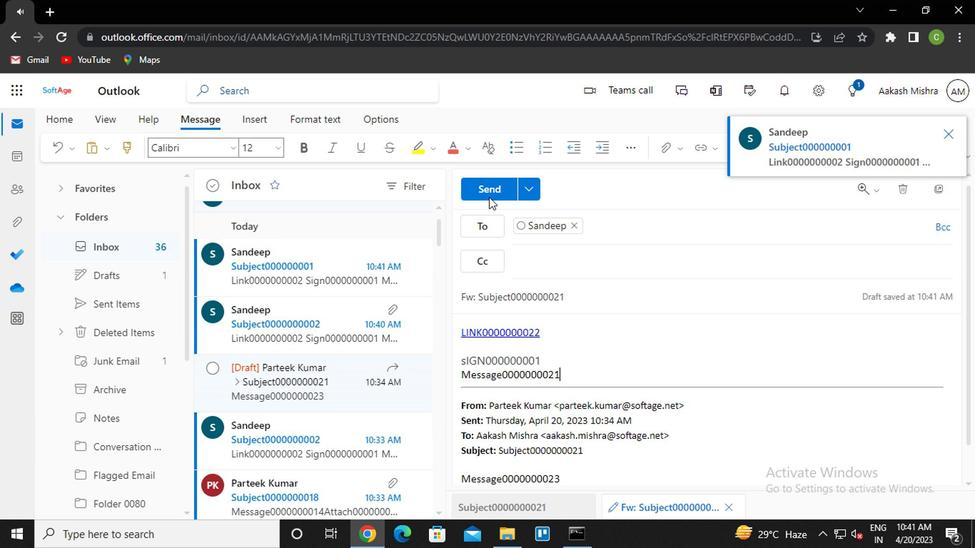 
Action: Key pressed <Key.f8>
Screenshot: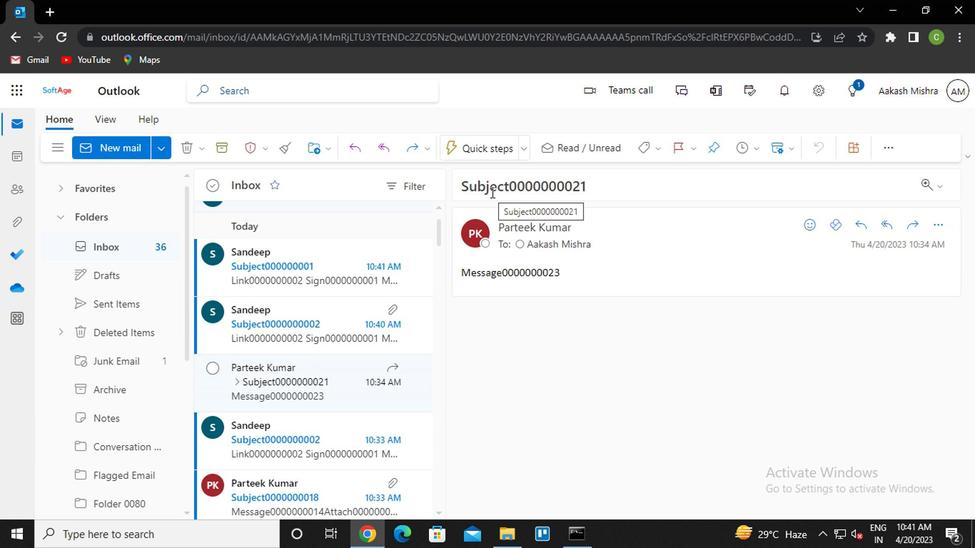 
